Task: Find connections with filter location Budapest XX. kerület with filter topic #workingathomewith filter profile language Potuguese with filter current company HackerEarth with filter school Institute of Road and Transport Technology with filter industry Military and International Affairs with filter service category Insurance with filter keywords title Commercial Loan Officer
Action: Mouse pressed left at (615, 82)
Screenshot: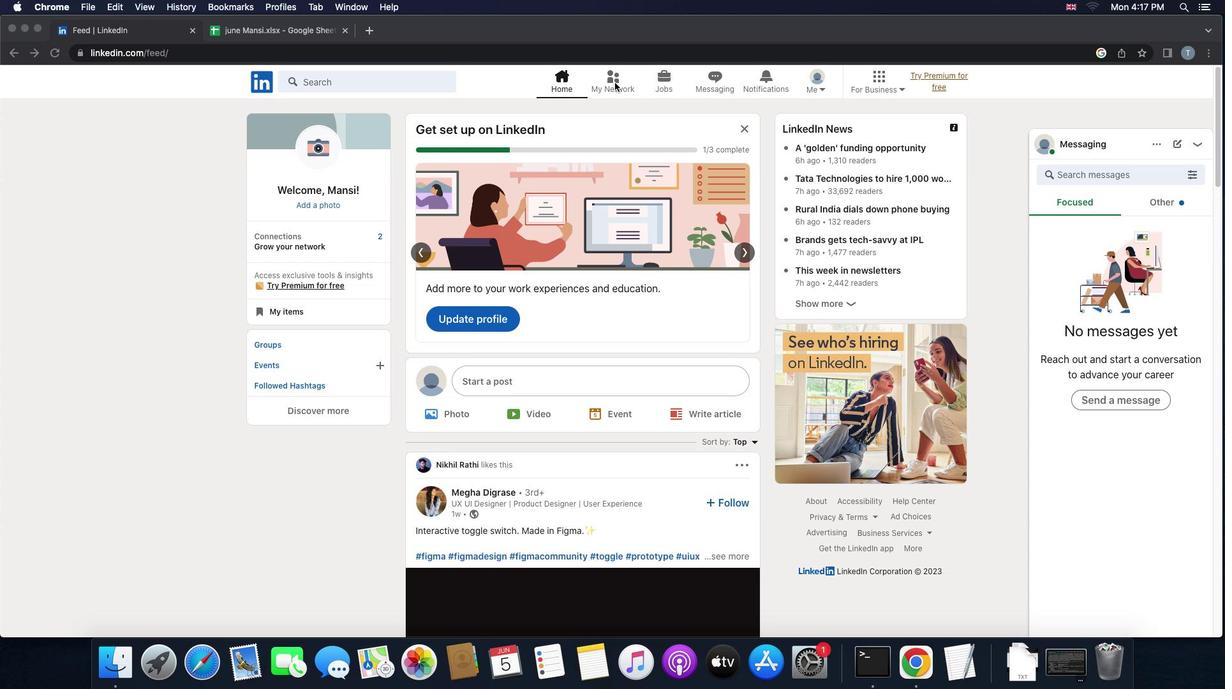 
Action: Mouse pressed left at (615, 82)
Screenshot: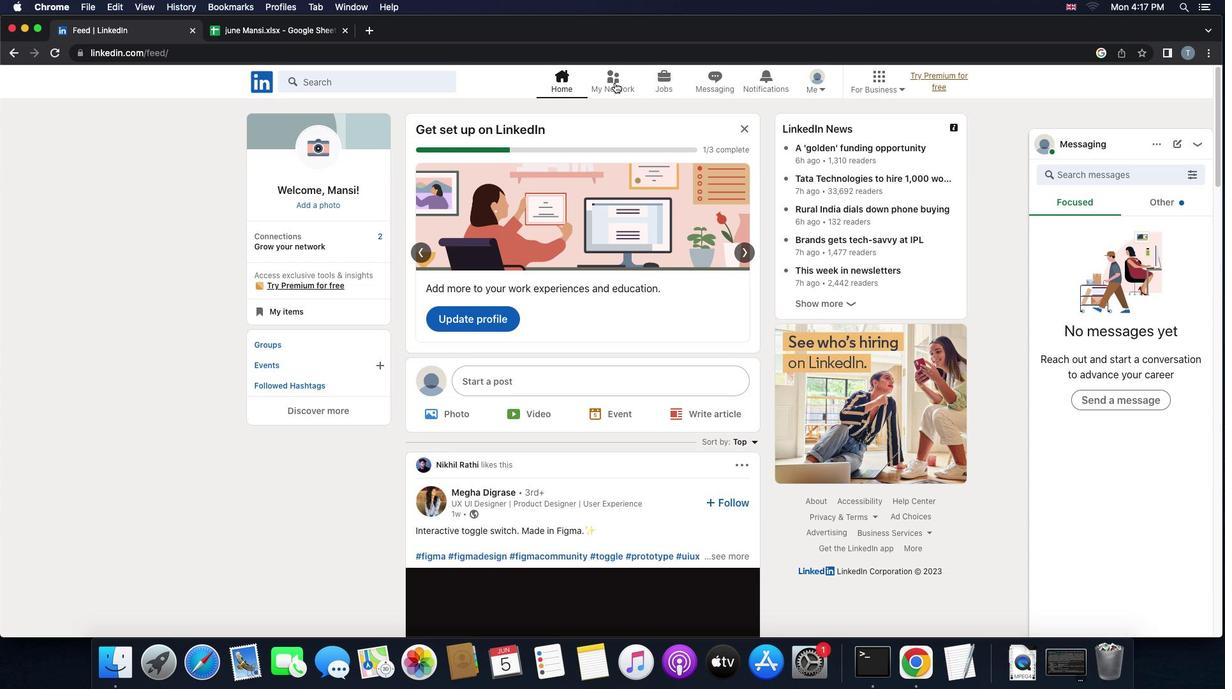 
Action: Mouse moved to (402, 151)
Screenshot: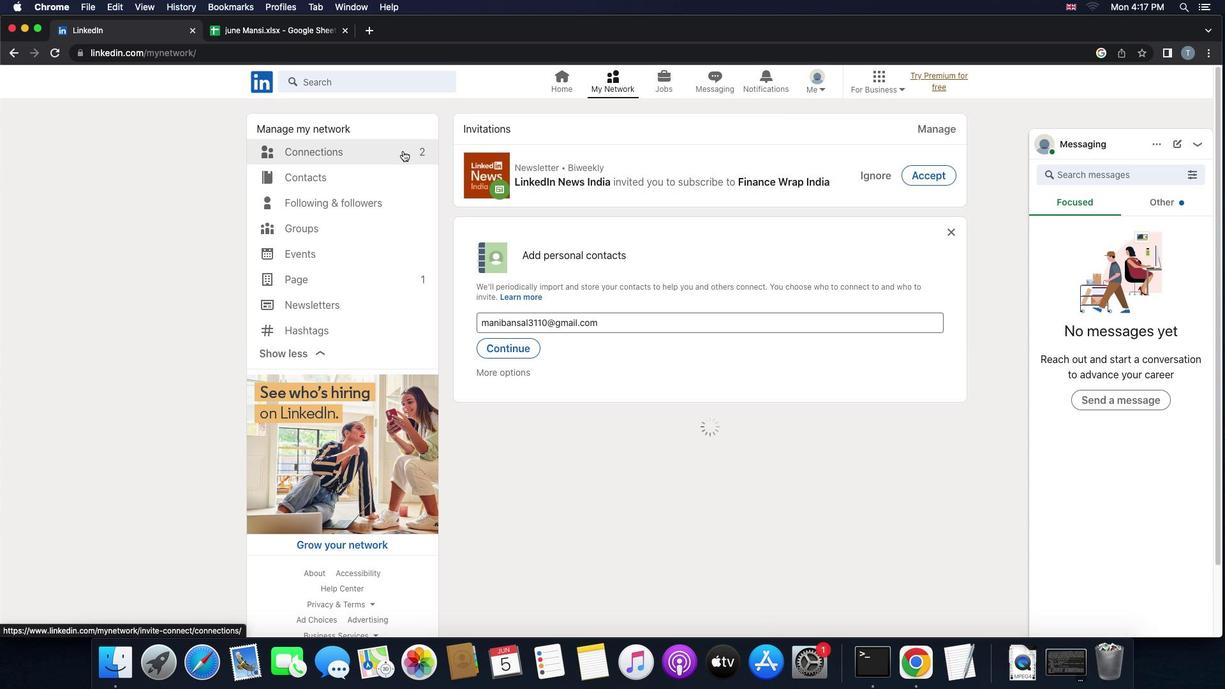 
Action: Mouse pressed left at (402, 151)
Screenshot: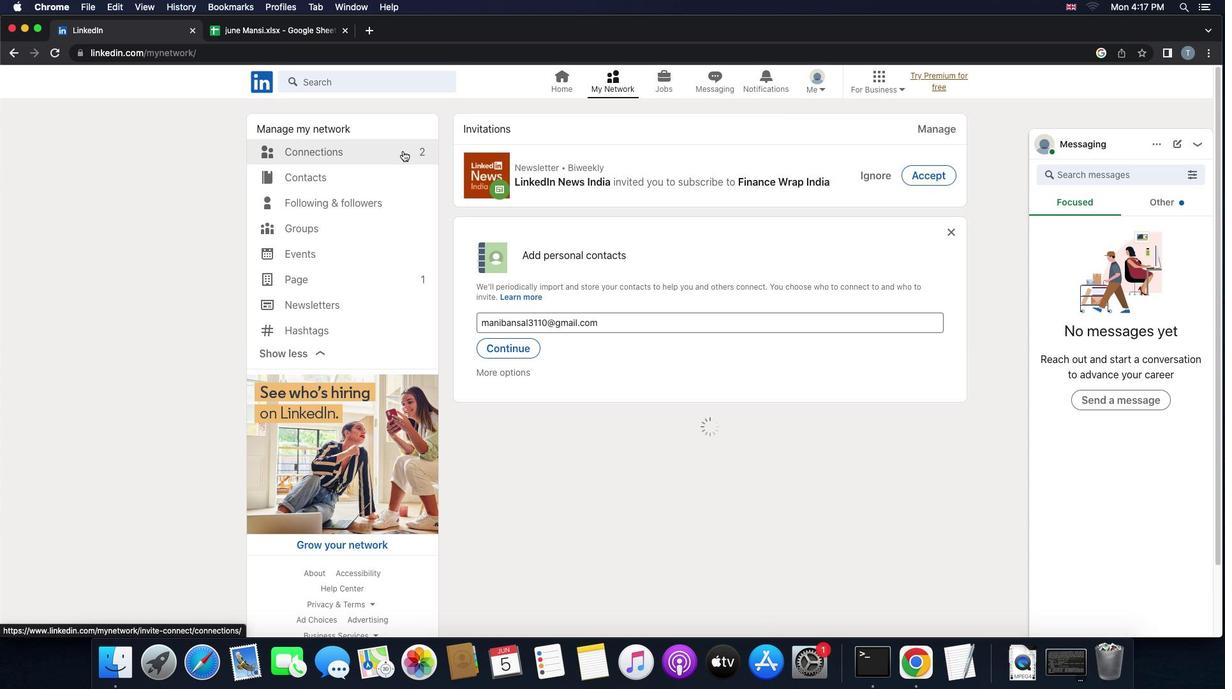 
Action: Mouse pressed left at (402, 151)
Screenshot: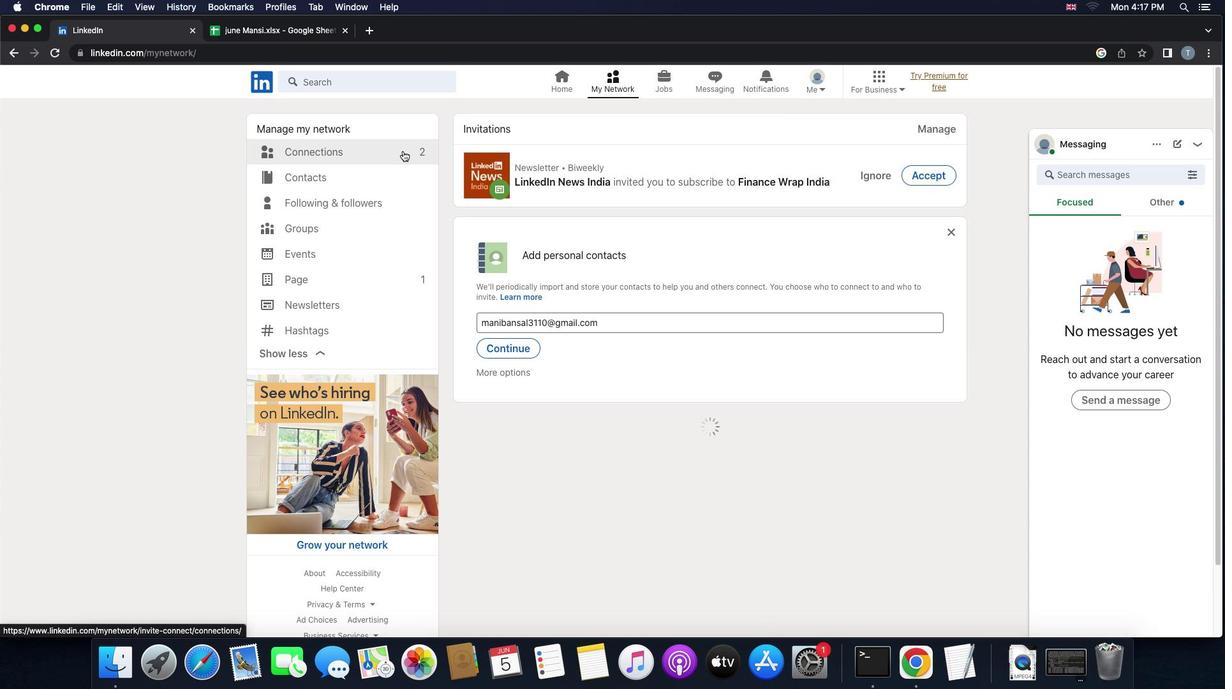 
Action: Mouse moved to (713, 144)
Screenshot: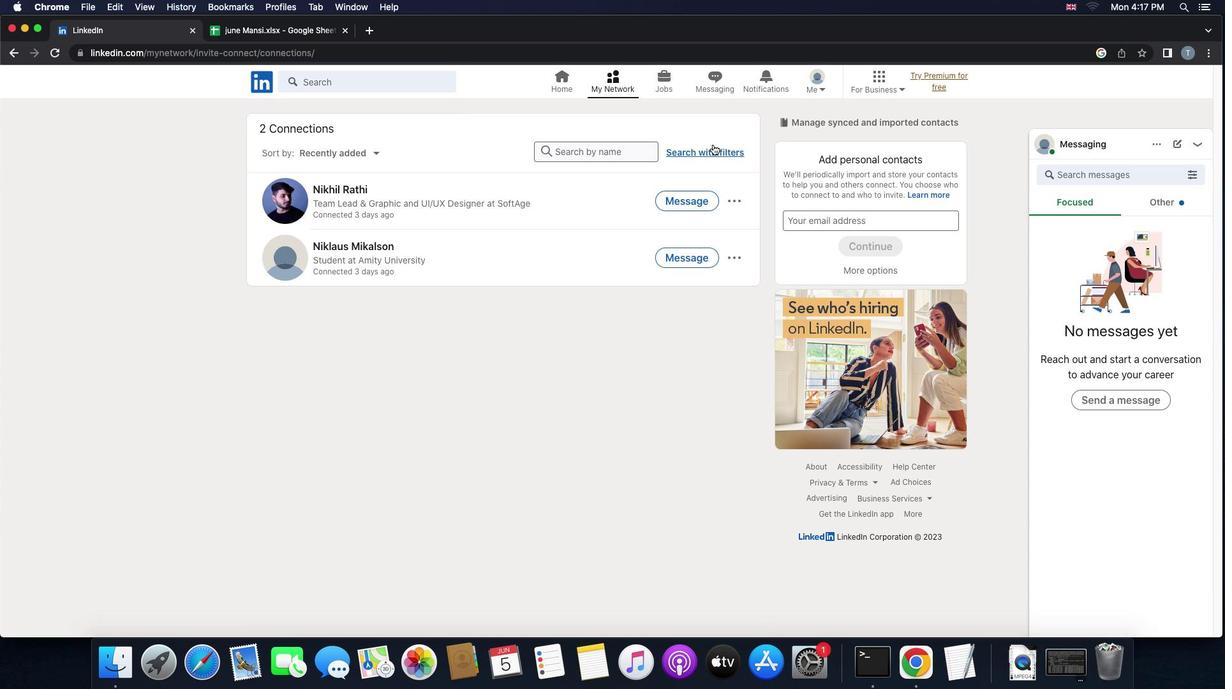 
Action: Mouse pressed left at (713, 144)
Screenshot: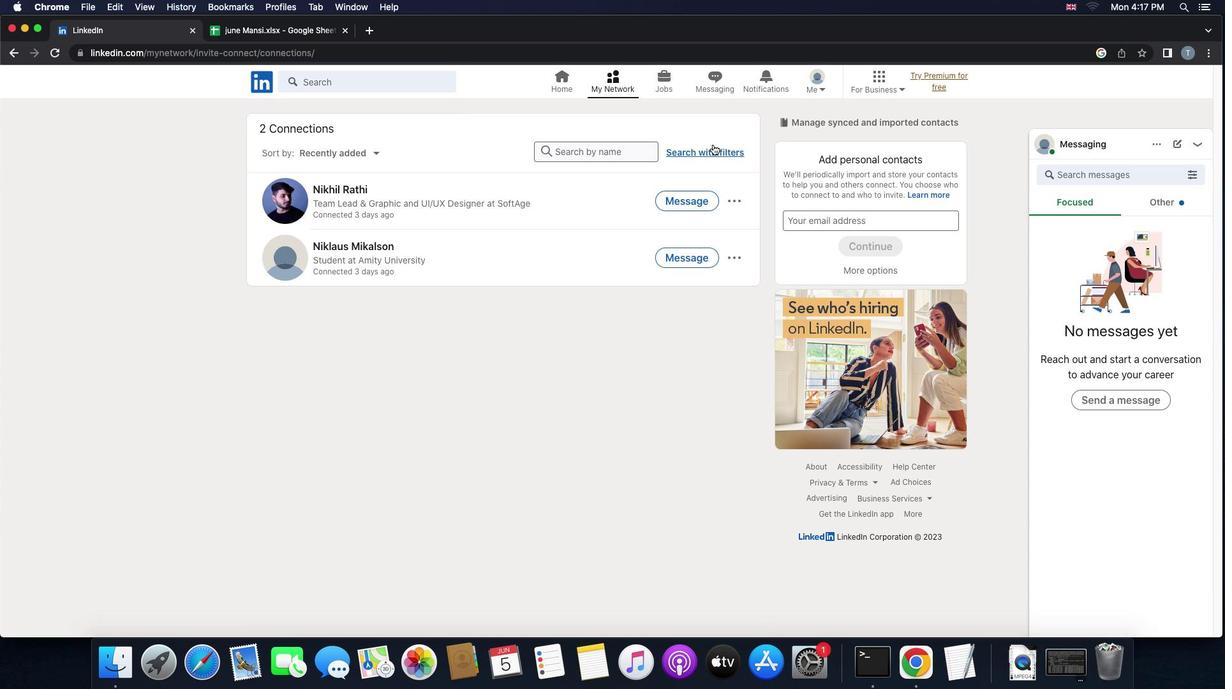 
Action: Mouse moved to (686, 115)
Screenshot: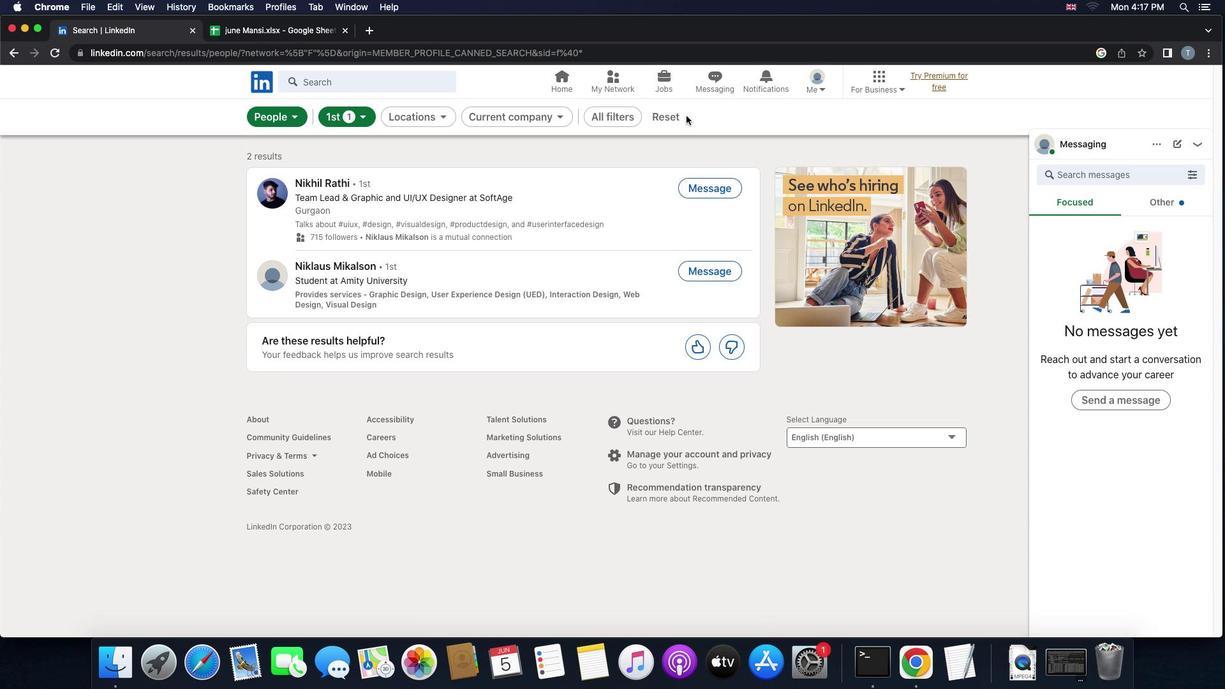 
Action: Mouse pressed left at (686, 115)
Screenshot: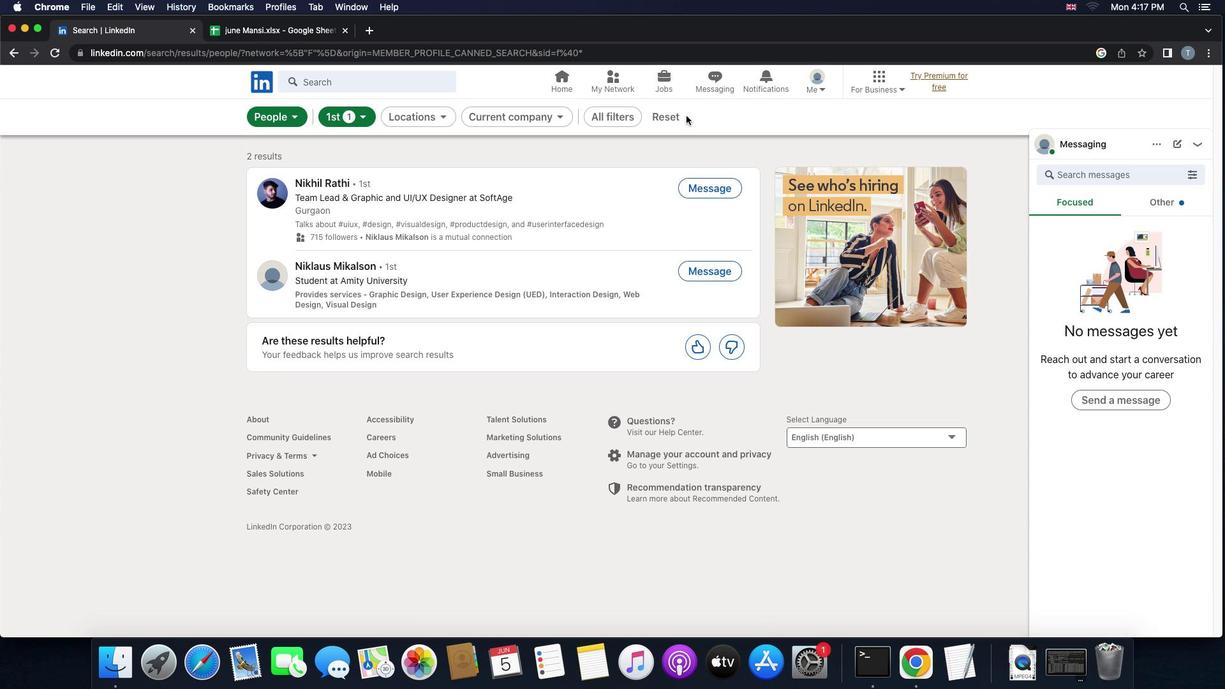 
Action: Mouse moved to (676, 115)
Screenshot: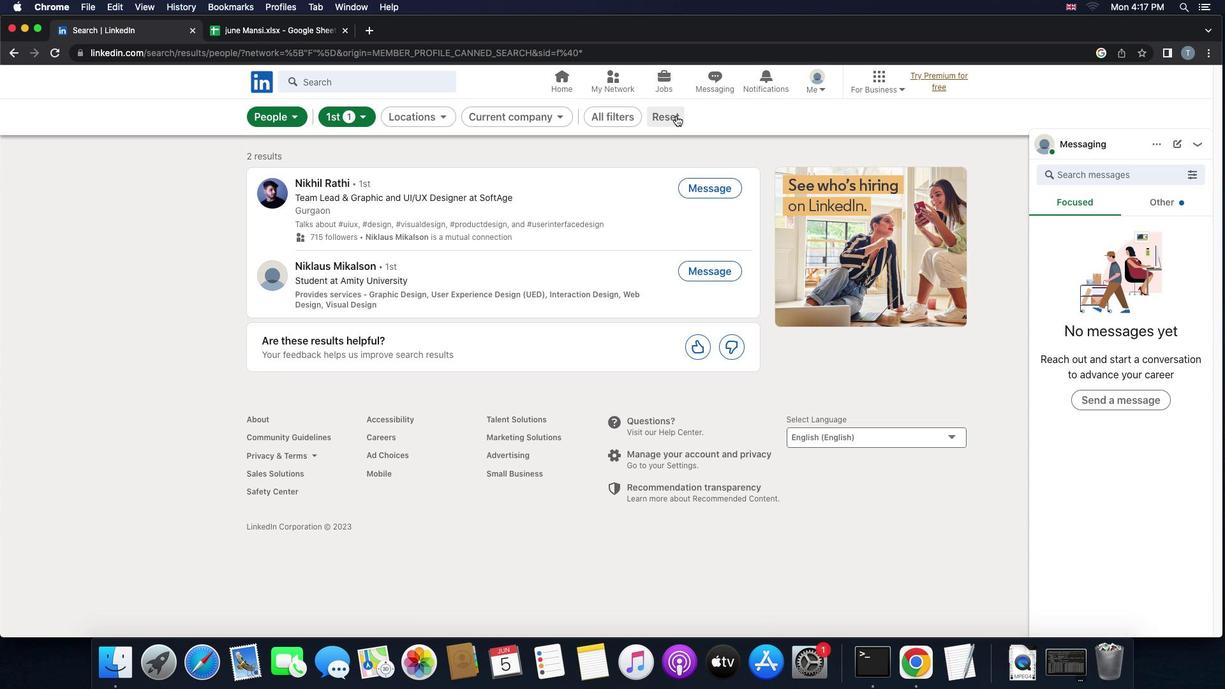 
Action: Mouse pressed left at (676, 115)
Screenshot: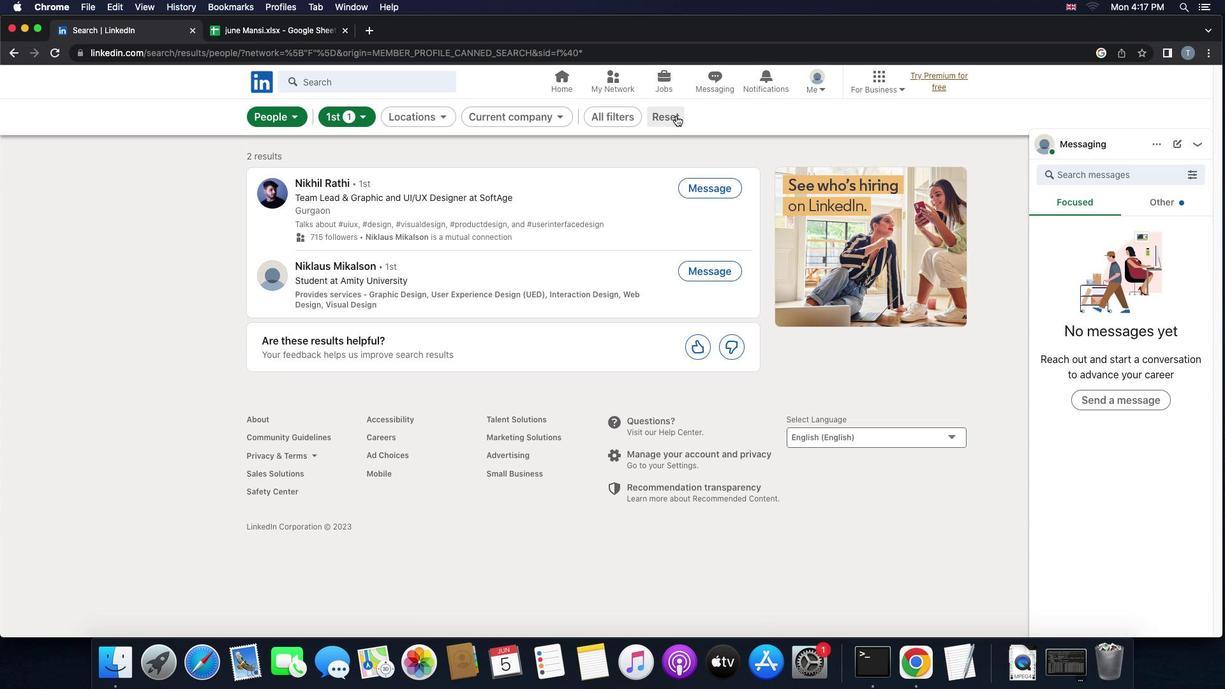 
Action: Mouse moved to (646, 120)
Screenshot: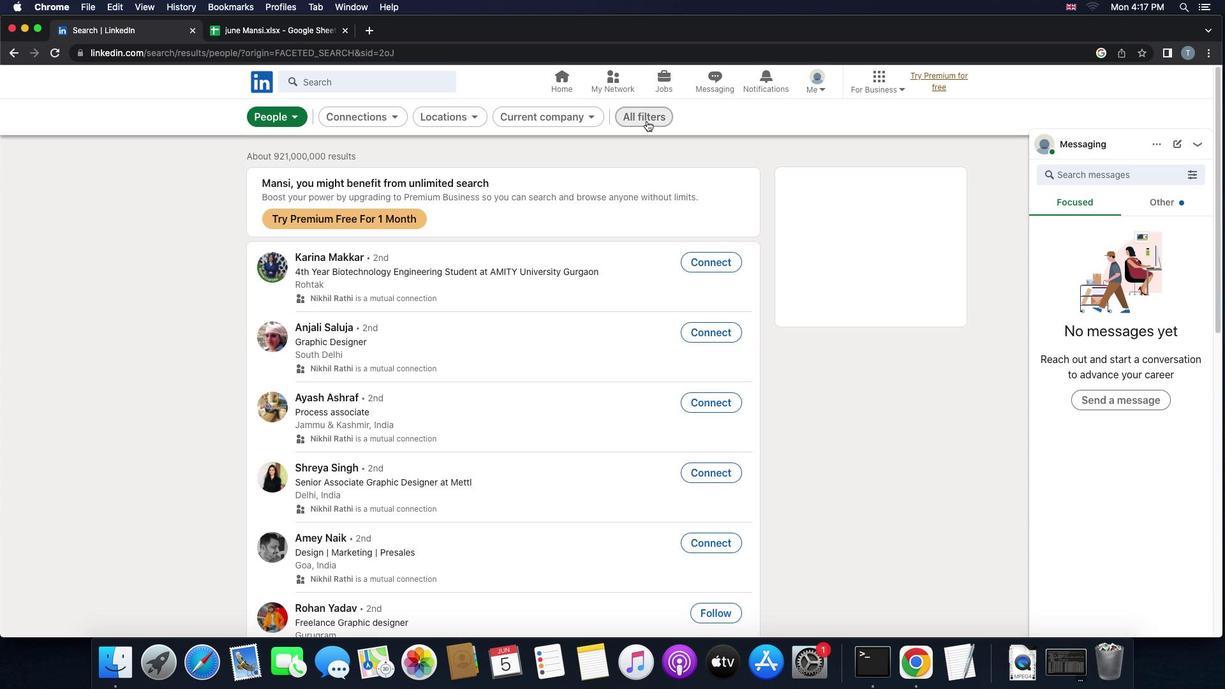 
Action: Mouse pressed left at (646, 120)
Screenshot: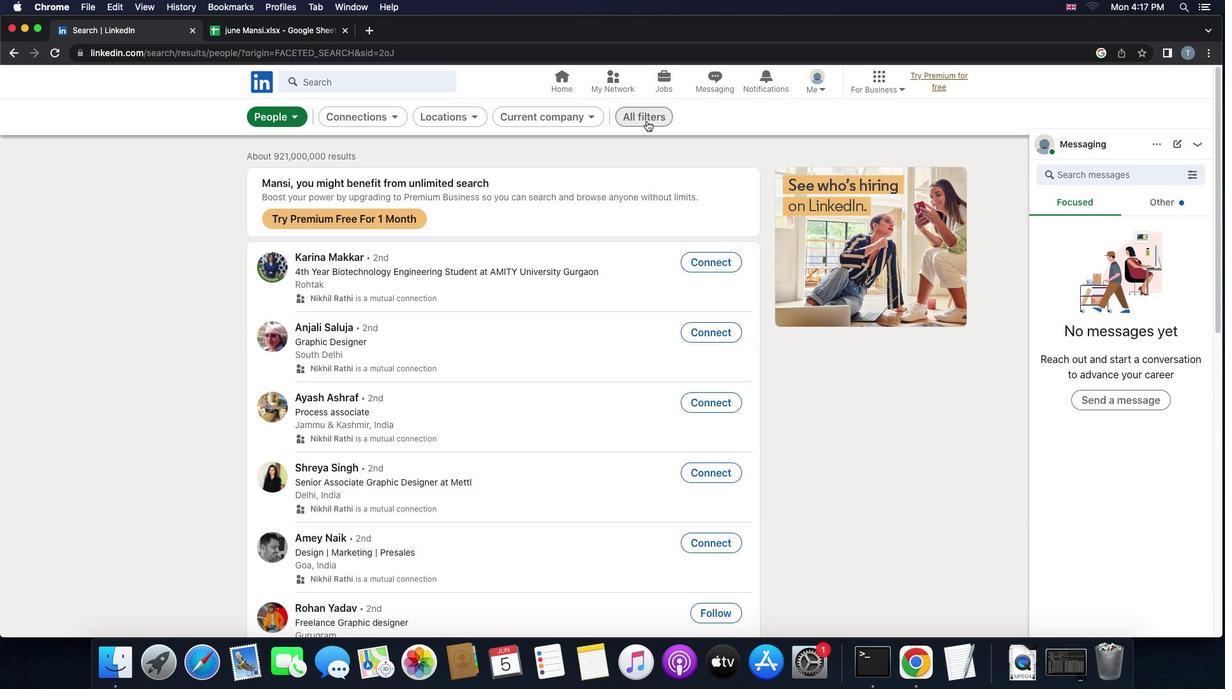 
Action: Mouse moved to (859, 302)
Screenshot: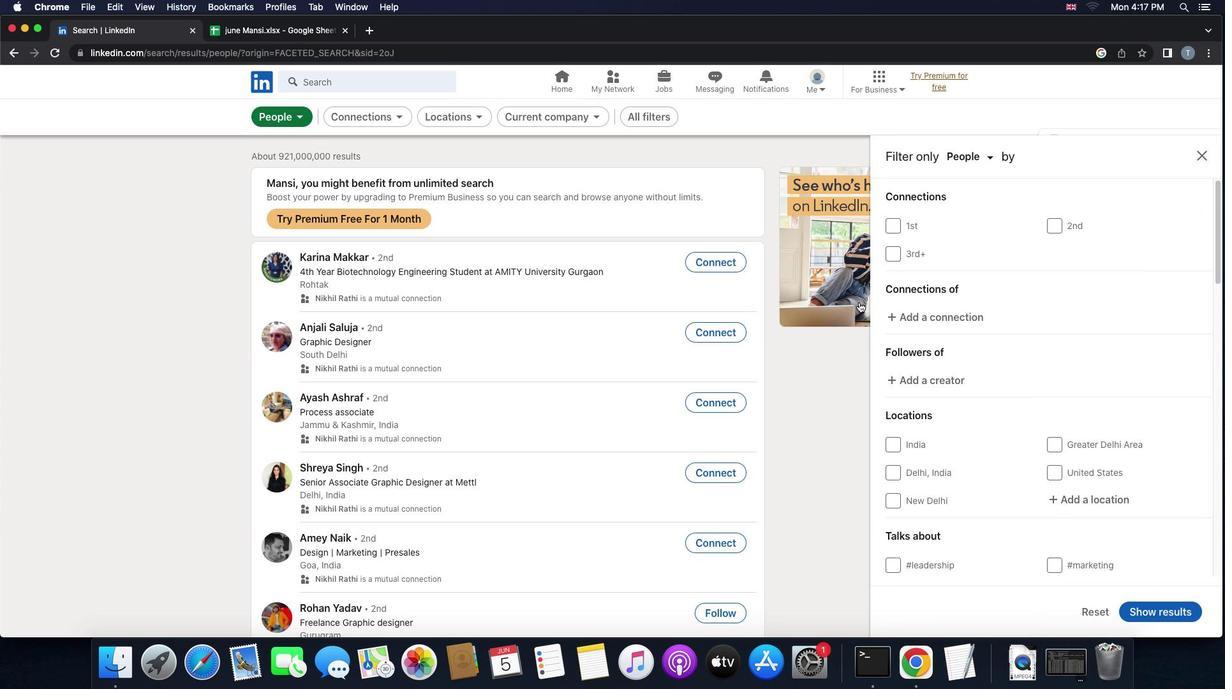 
Action: Mouse scrolled (859, 302) with delta (0, 0)
Screenshot: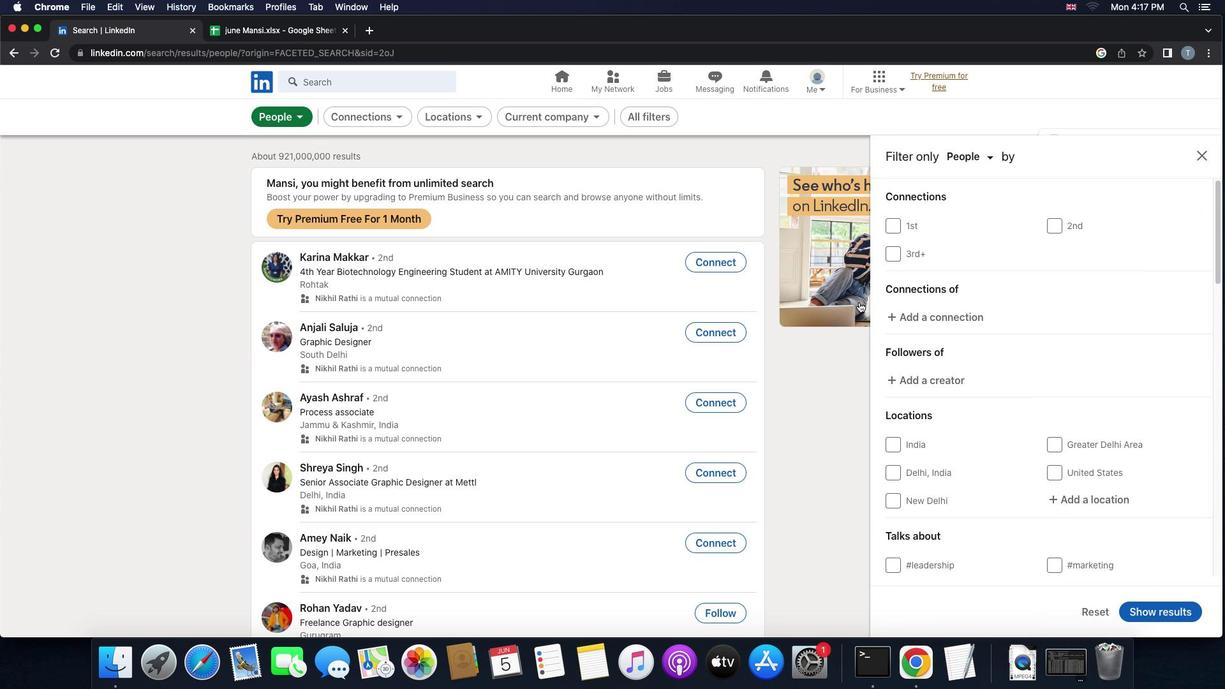 
Action: Mouse scrolled (859, 302) with delta (0, 0)
Screenshot: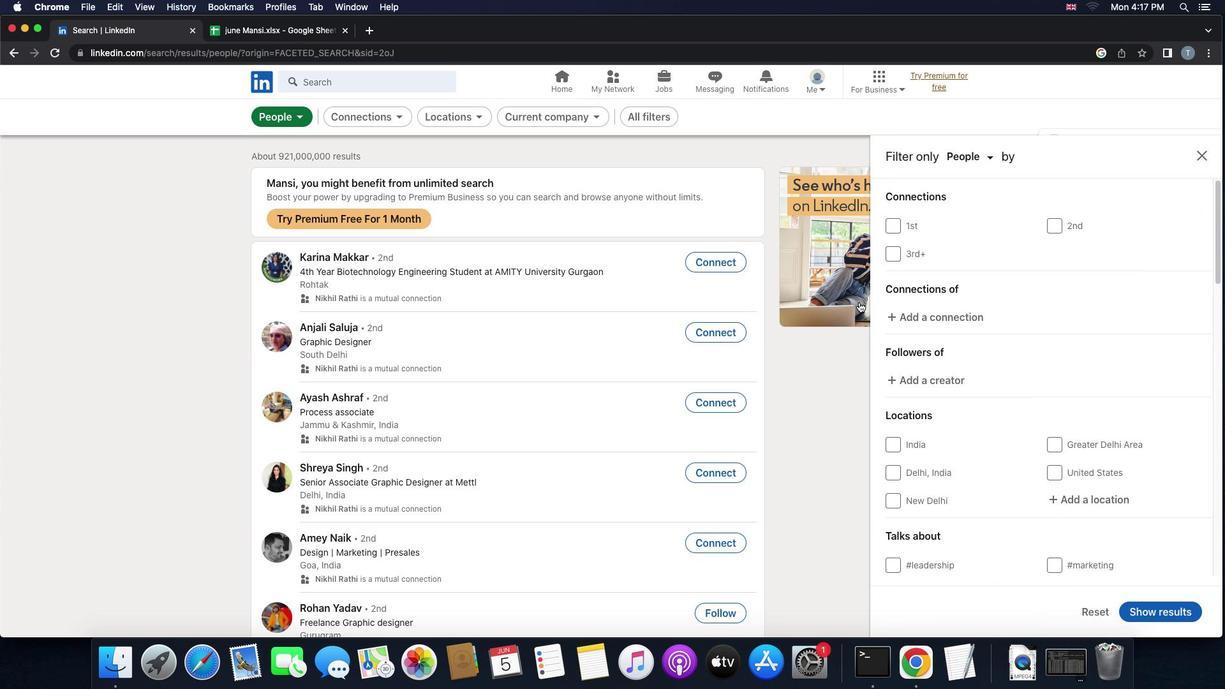 
Action: Mouse scrolled (859, 302) with delta (0, -1)
Screenshot: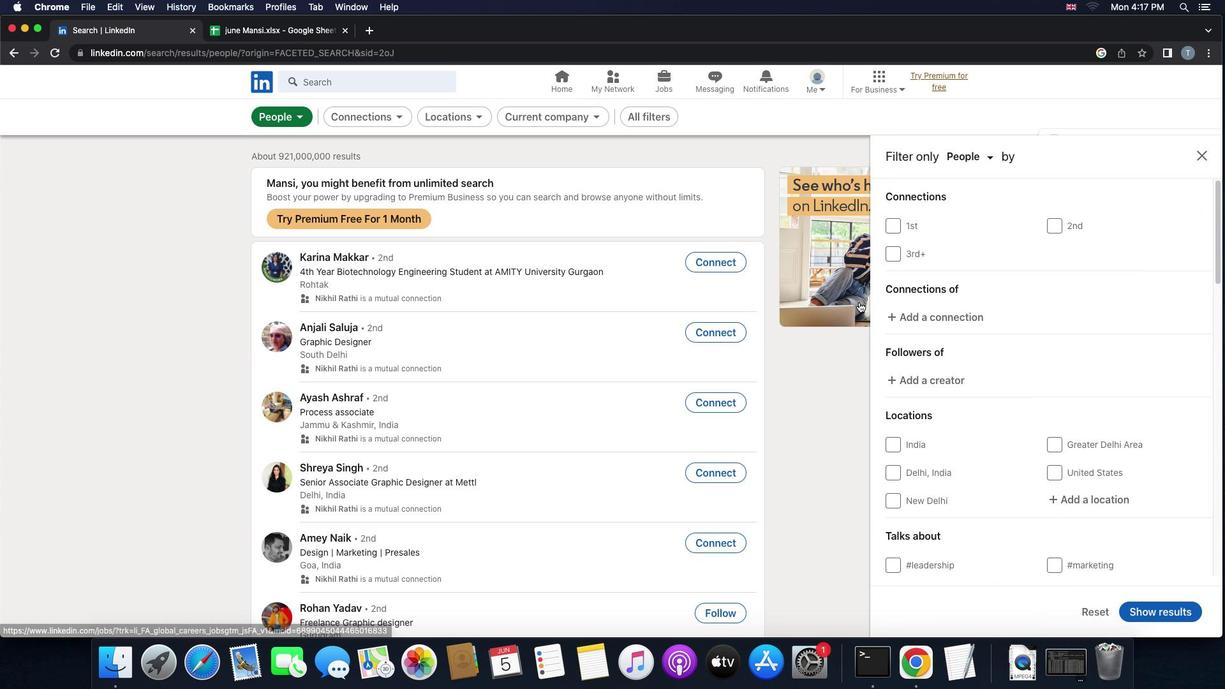 
Action: Mouse scrolled (859, 302) with delta (0, -1)
Screenshot: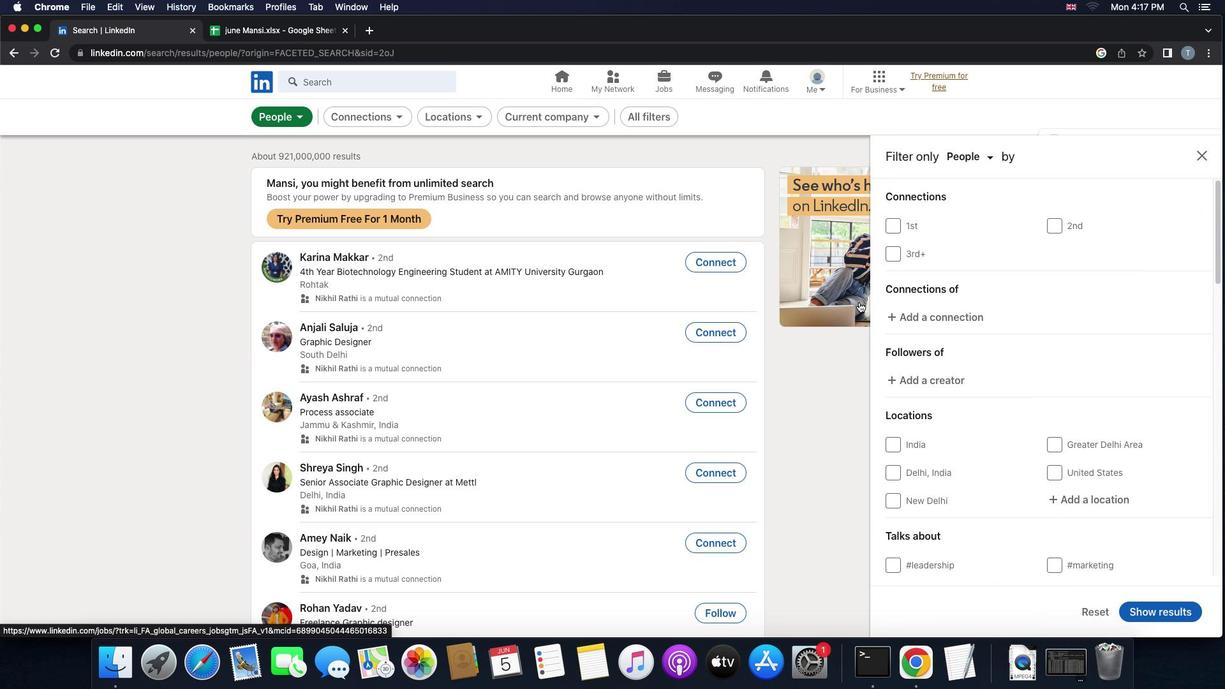 
Action: Mouse moved to (936, 427)
Screenshot: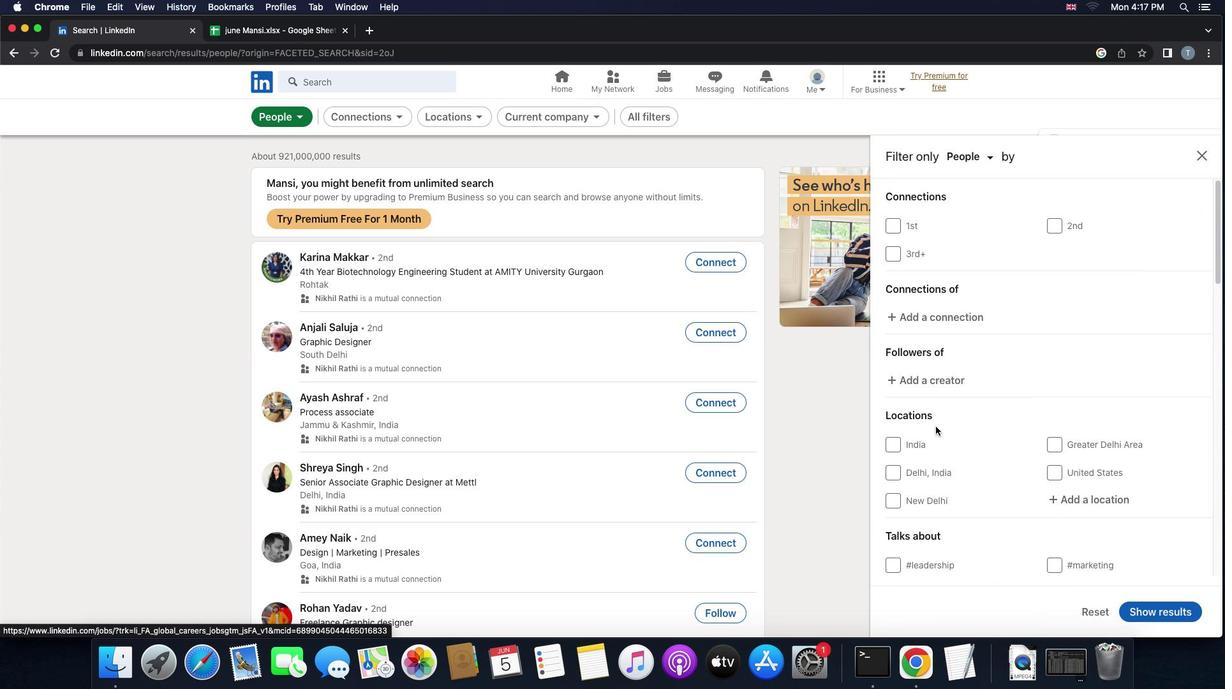 
Action: Mouse scrolled (936, 427) with delta (0, 0)
Screenshot: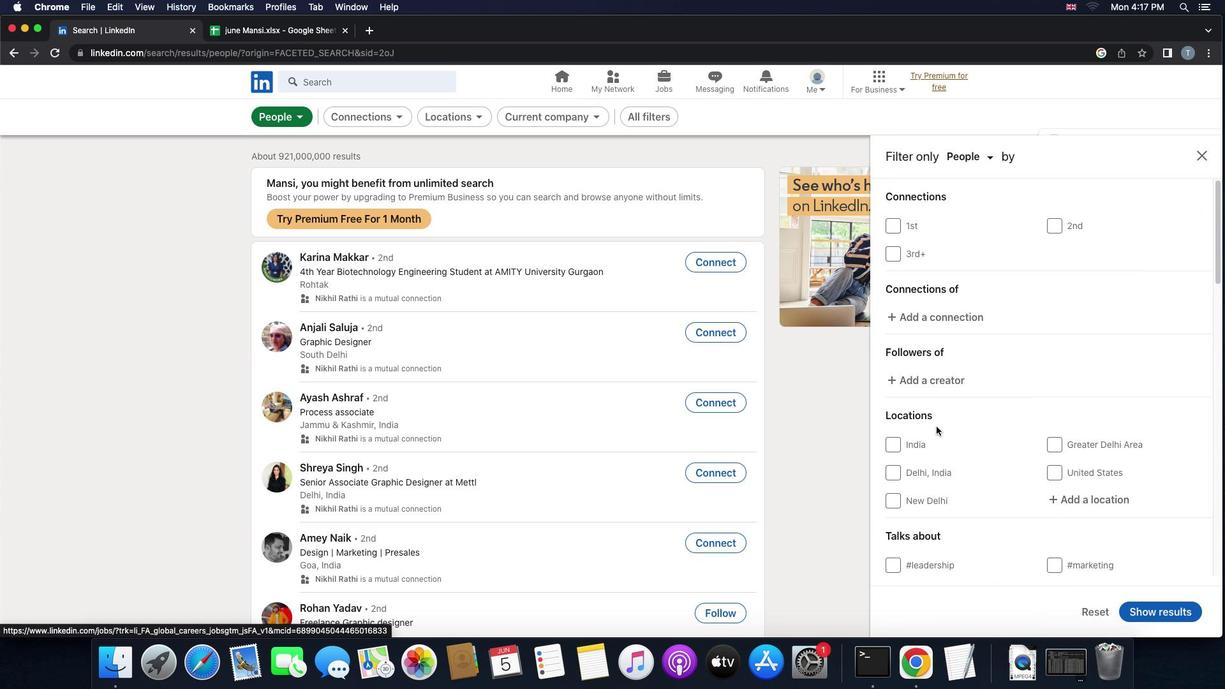 
Action: Mouse moved to (936, 427)
Screenshot: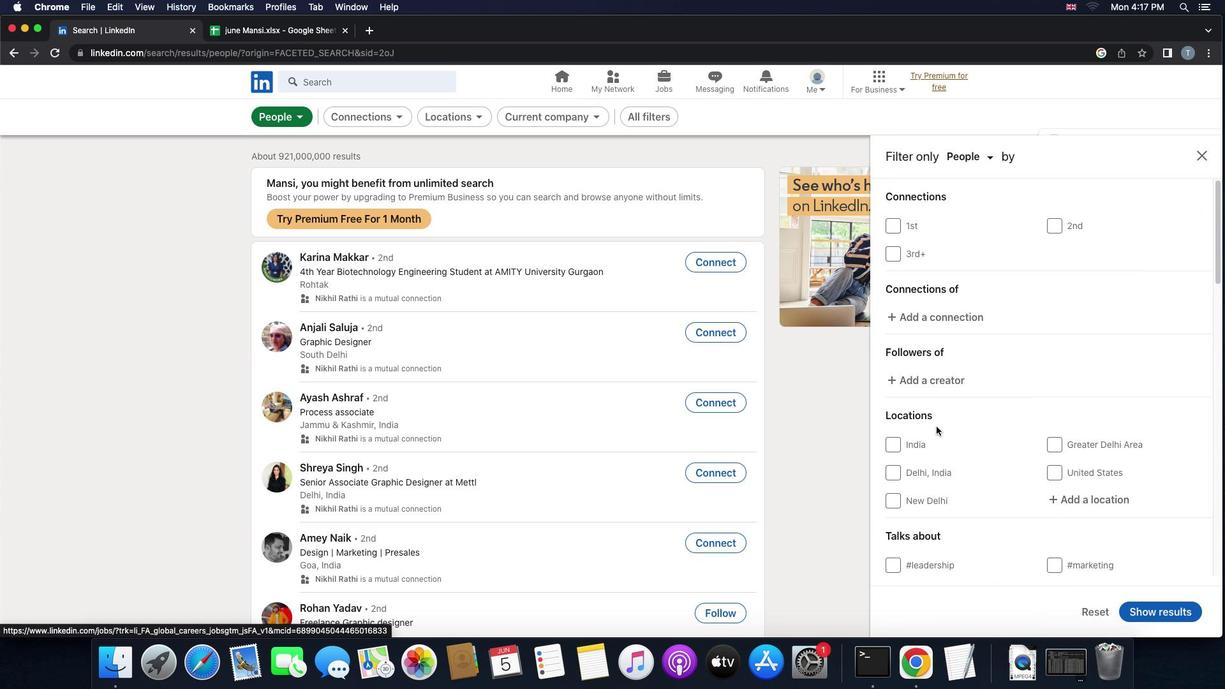 
Action: Mouse scrolled (936, 427) with delta (0, 0)
Screenshot: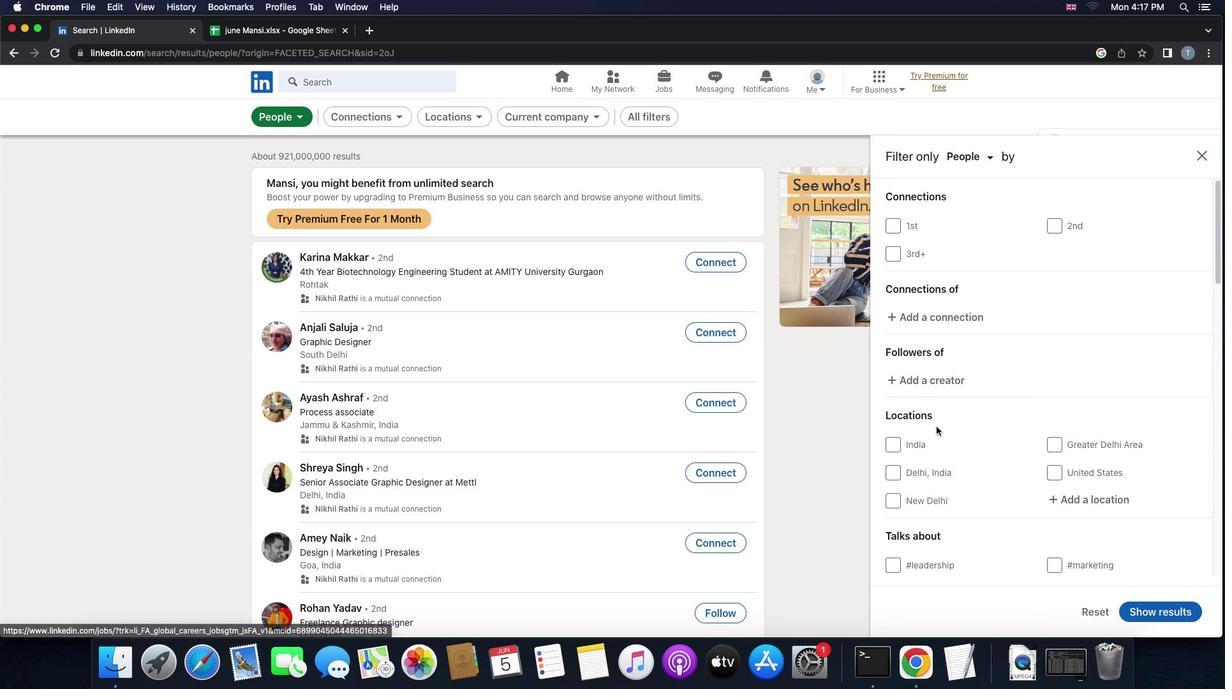 
Action: Mouse scrolled (936, 427) with delta (0, -1)
Screenshot: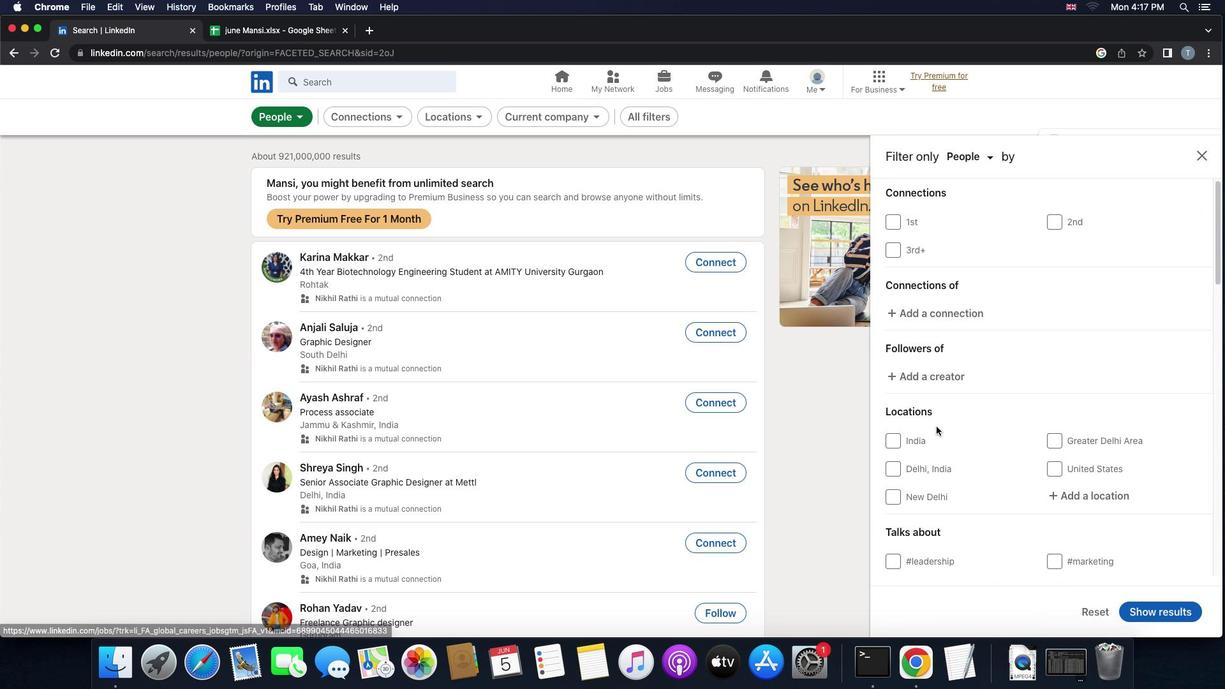 
Action: Mouse scrolled (936, 427) with delta (0, -1)
Screenshot: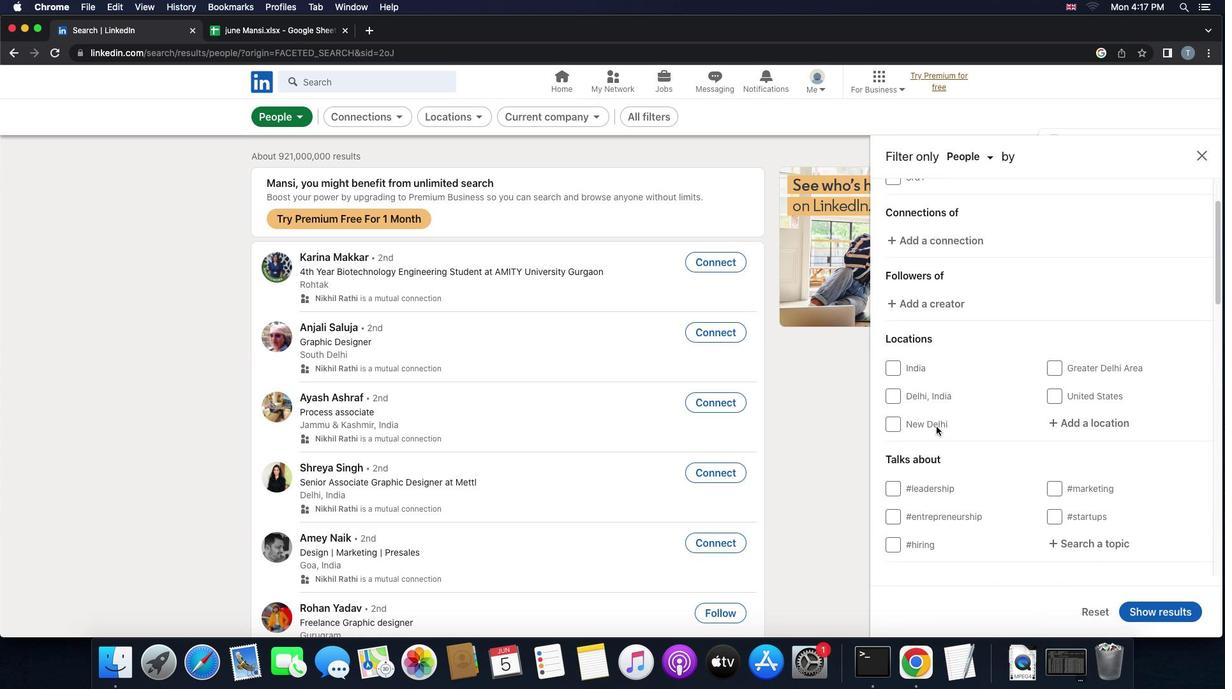 
Action: Mouse moved to (1079, 353)
Screenshot: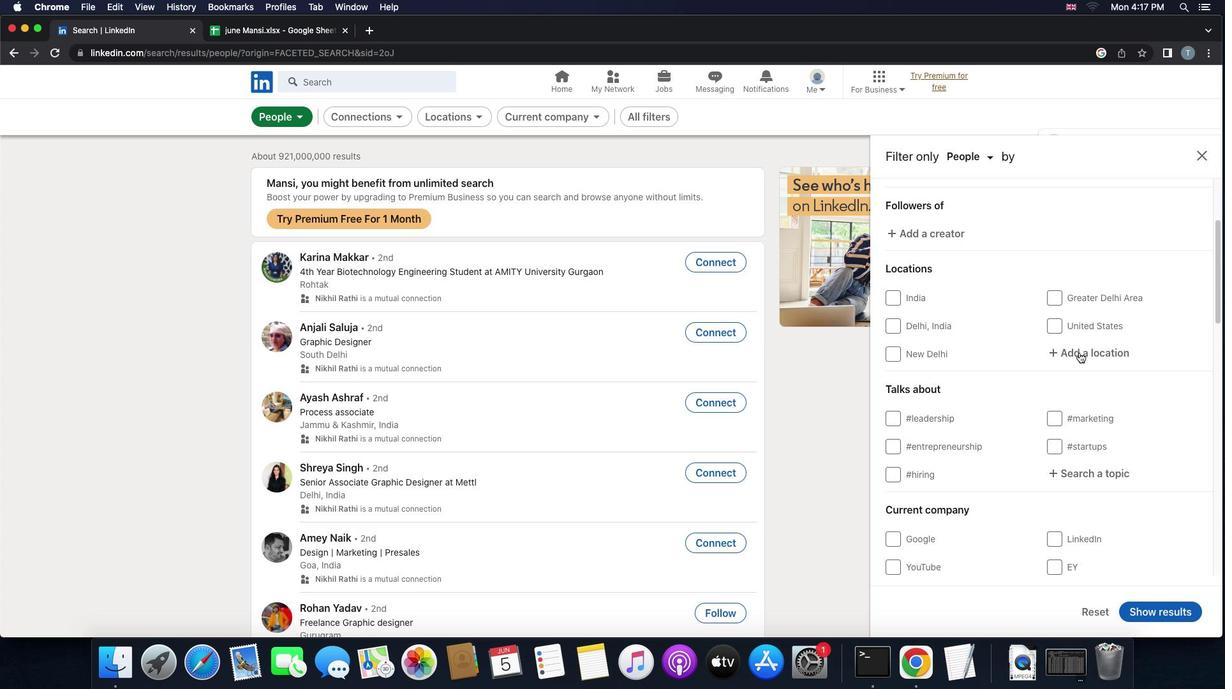 
Action: Mouse pressed left at (1079, 353)
Screenshot: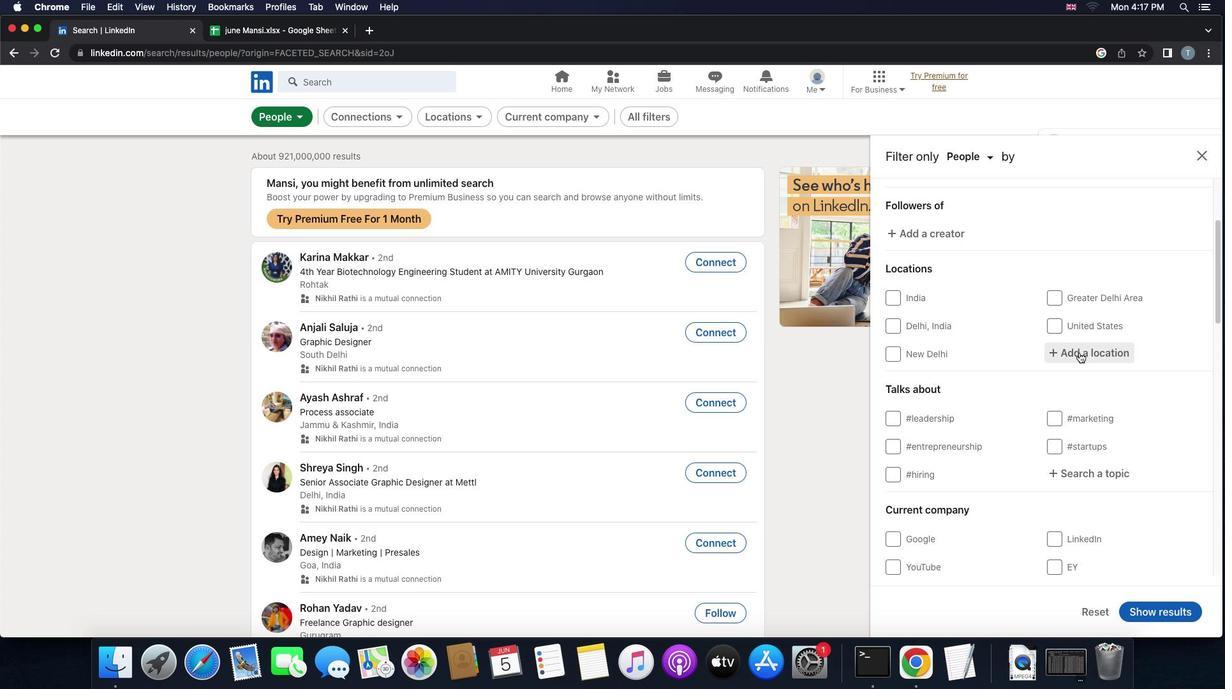 
Action: Key pressed Key.shift'B''u''d''a''p''e''s''t'Key.spaceKey.shift'X''X''.''k''e''r''u''l''e''t'
Screenshot: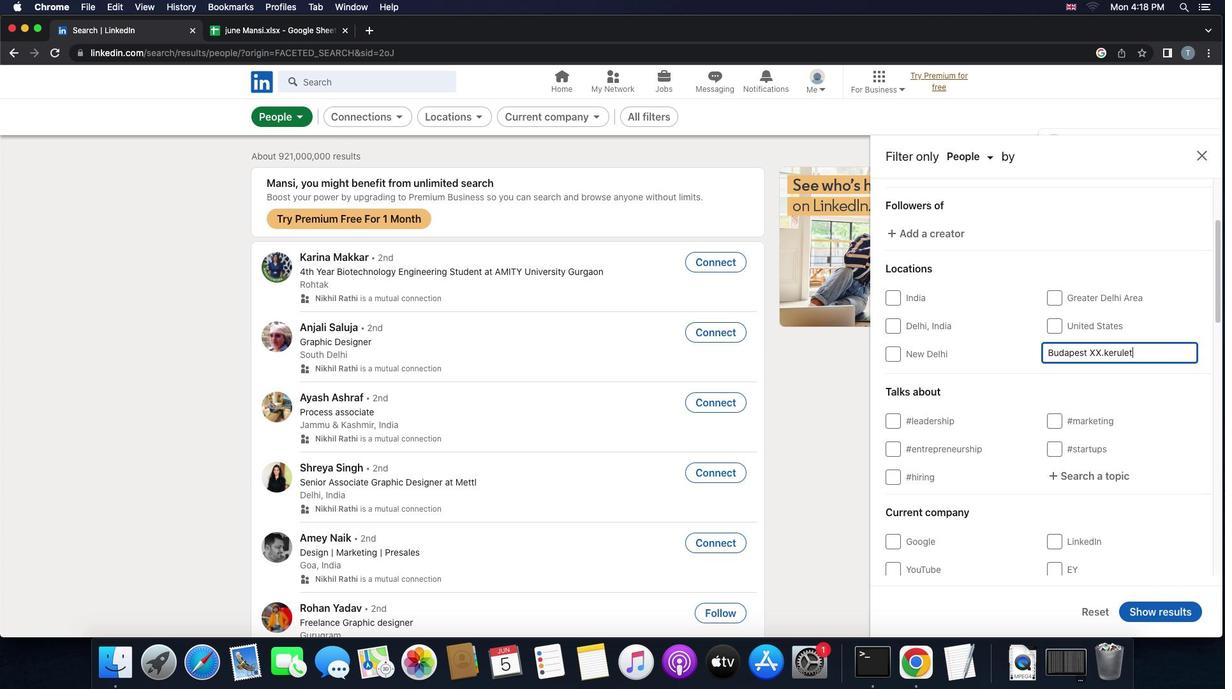 
Action: Mouse moved to (1063, 479)
Screenshot: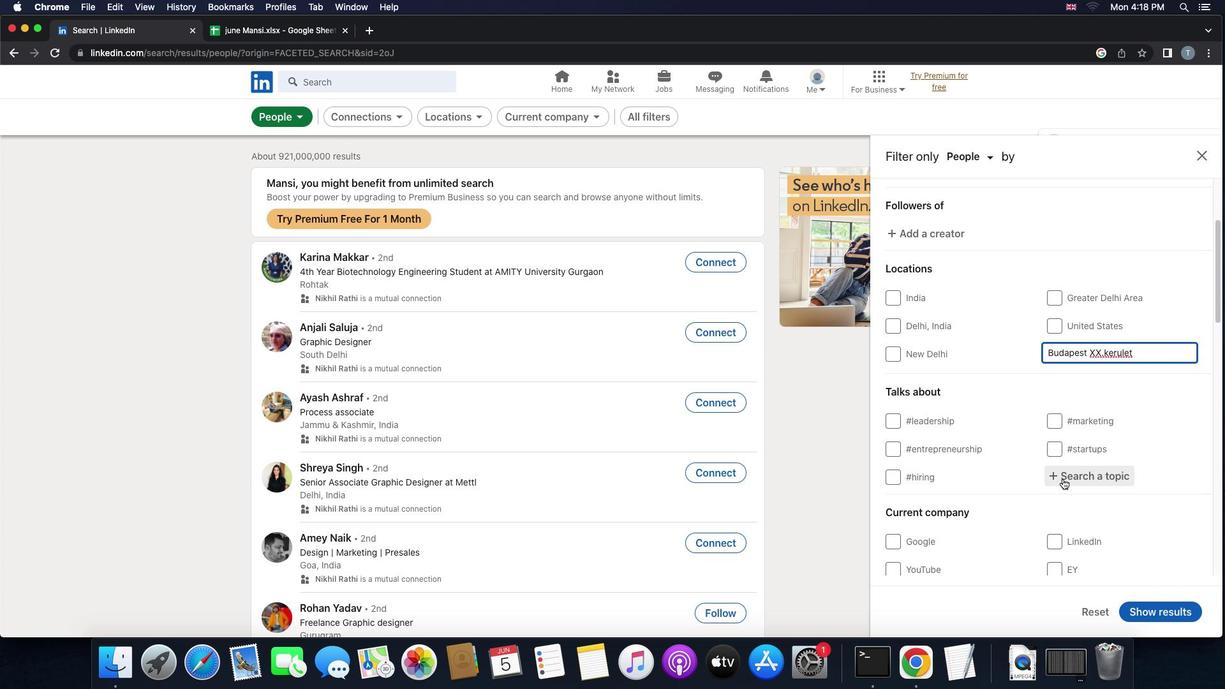 
Action: Mouse pressed left at (1063, 479)
Screenshot: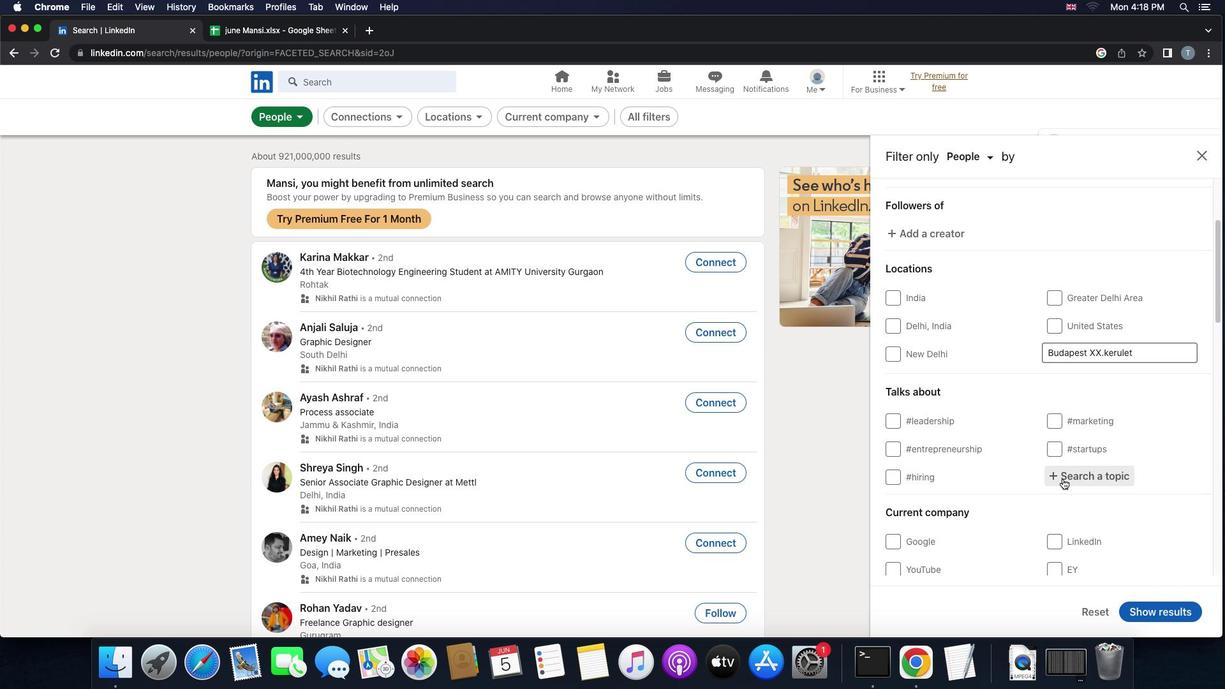 
Action: Mouse moved to (1063, 479)
Screenshot: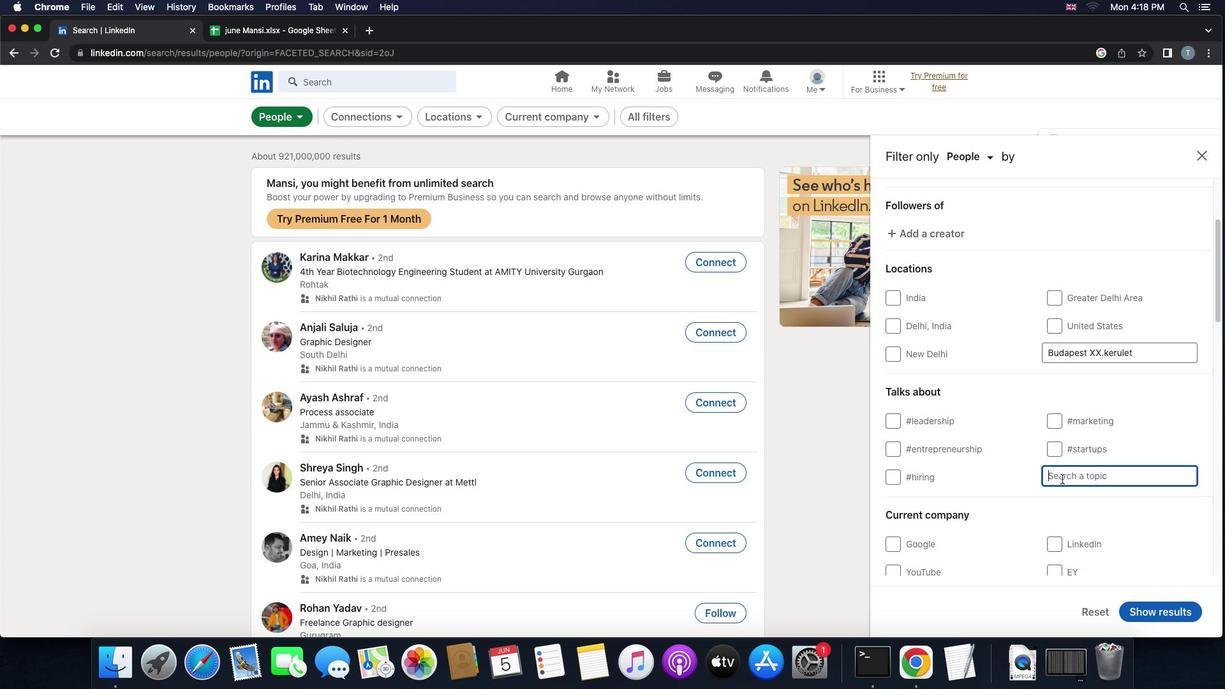 
Action: Mouse scrolled (1063, 479) with delta (0, 0)
Screenshot: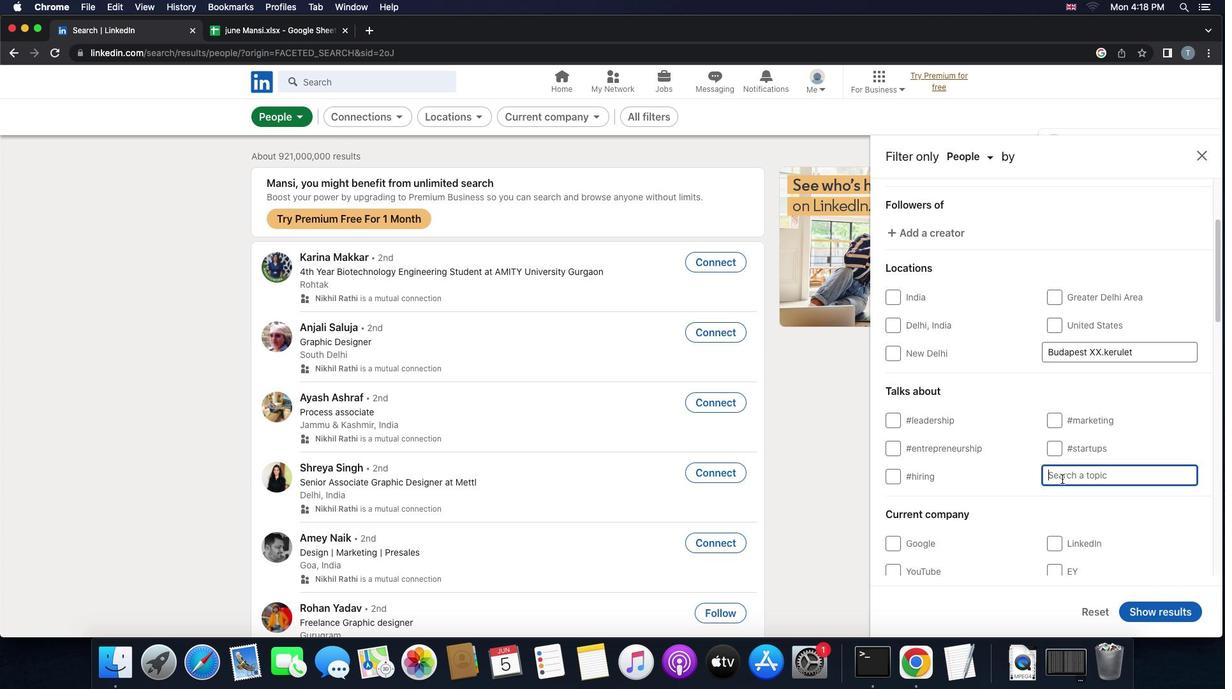 
Action: Mouse scrolled (1063, 479) with delta (0, 0)
Screenshot: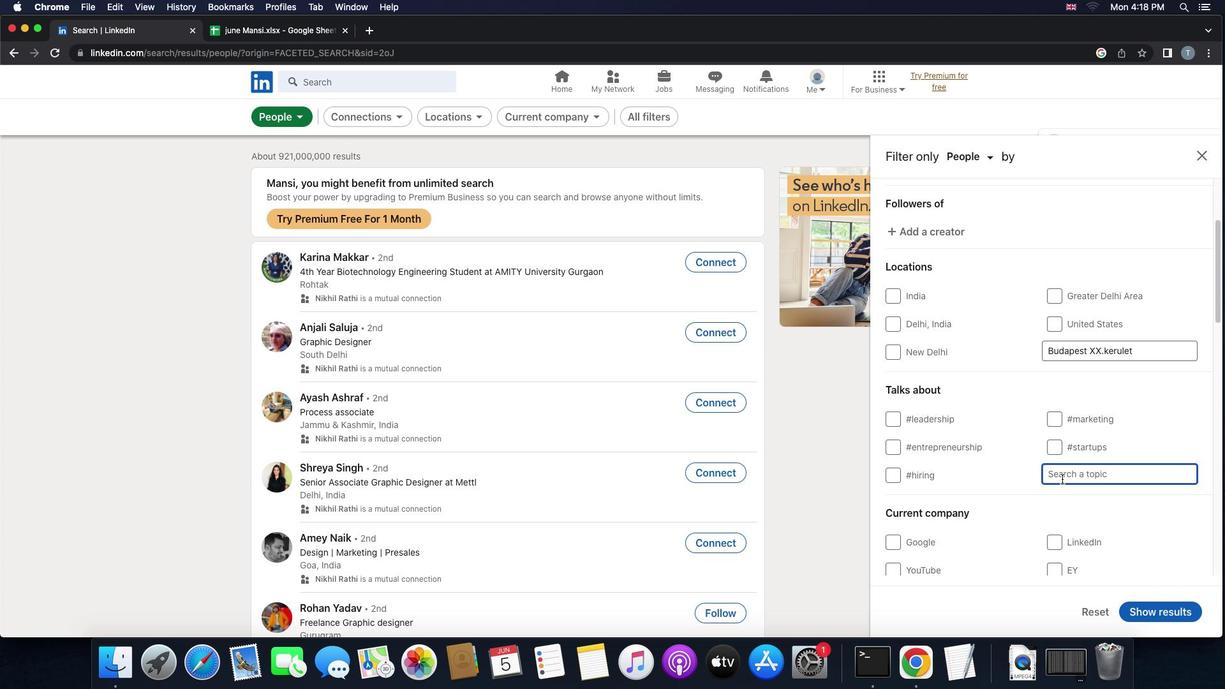 
Action: Mouse scrolled (1063, 479) with delta (0, 0)
Screenshot: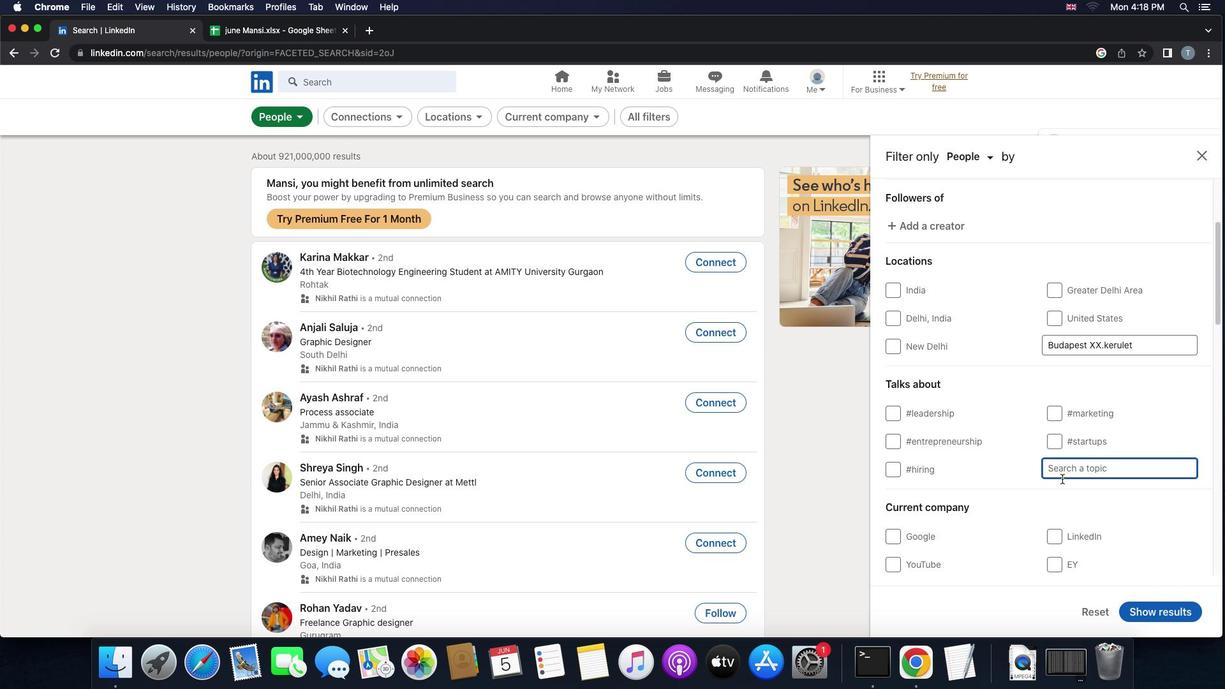 
Action: Mouse scrolled (1063, 479) with delta (0, 0)
Screenshot: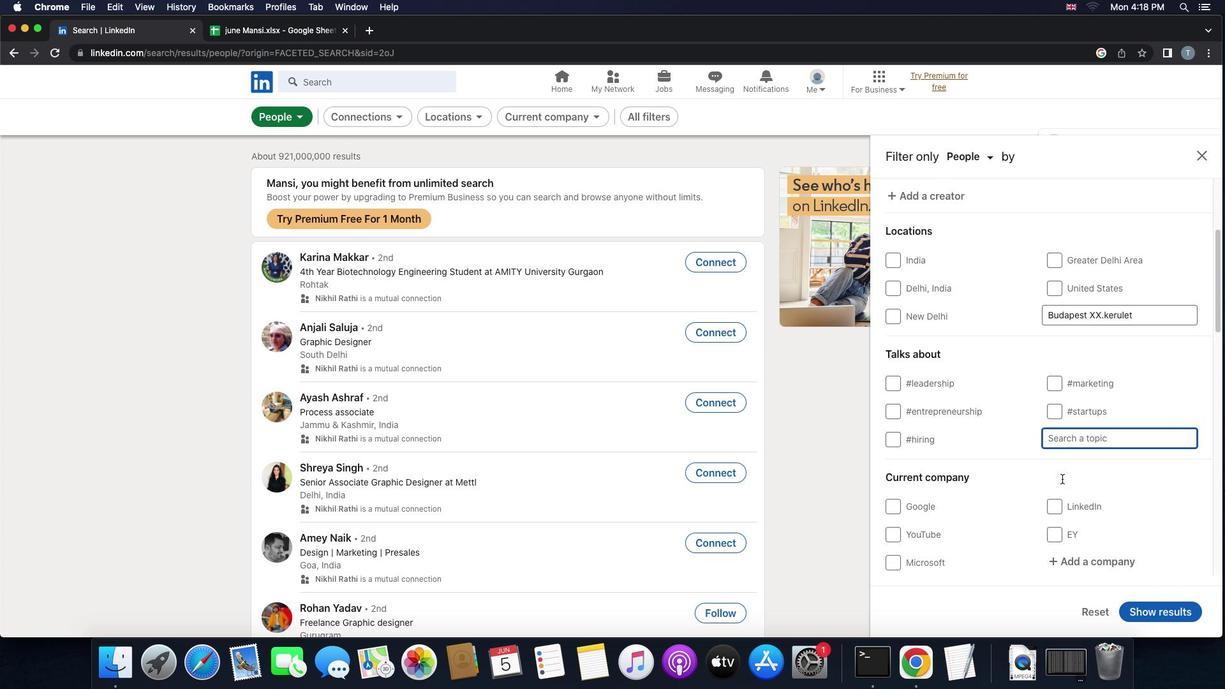 
Action: Mouse scrolled (1063, 479) with delta (0, 0)
Screenshot: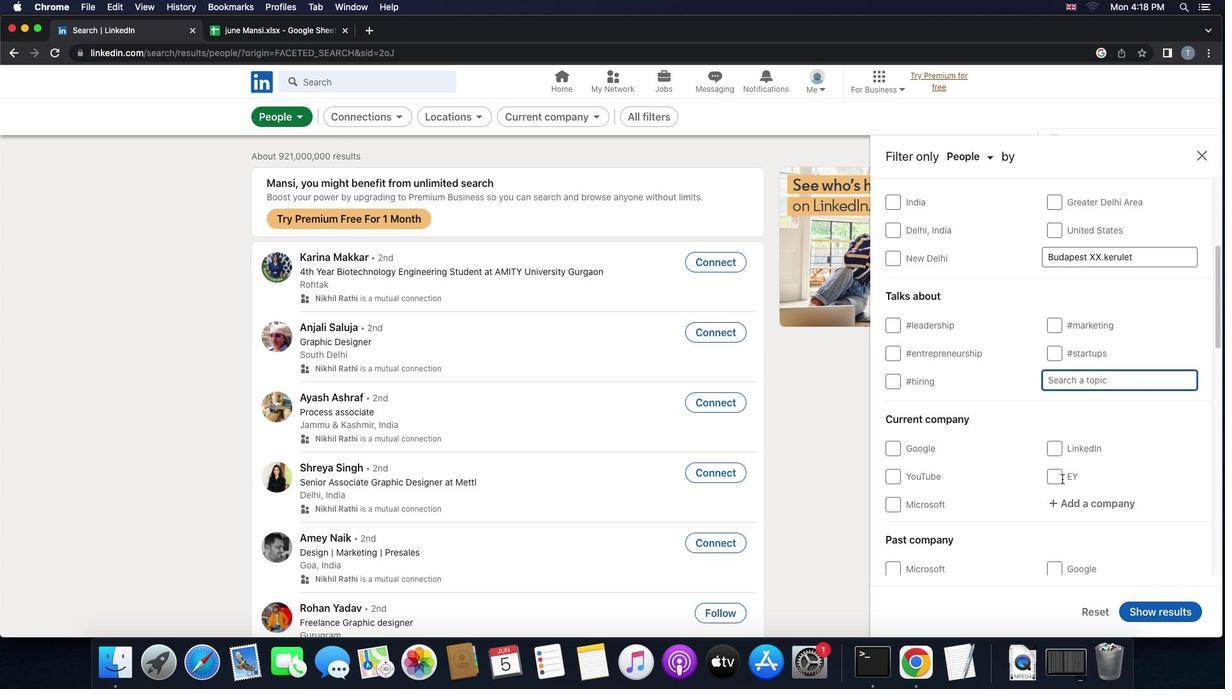 
Action: Mouse moved to (1055, 367)
Screenshot: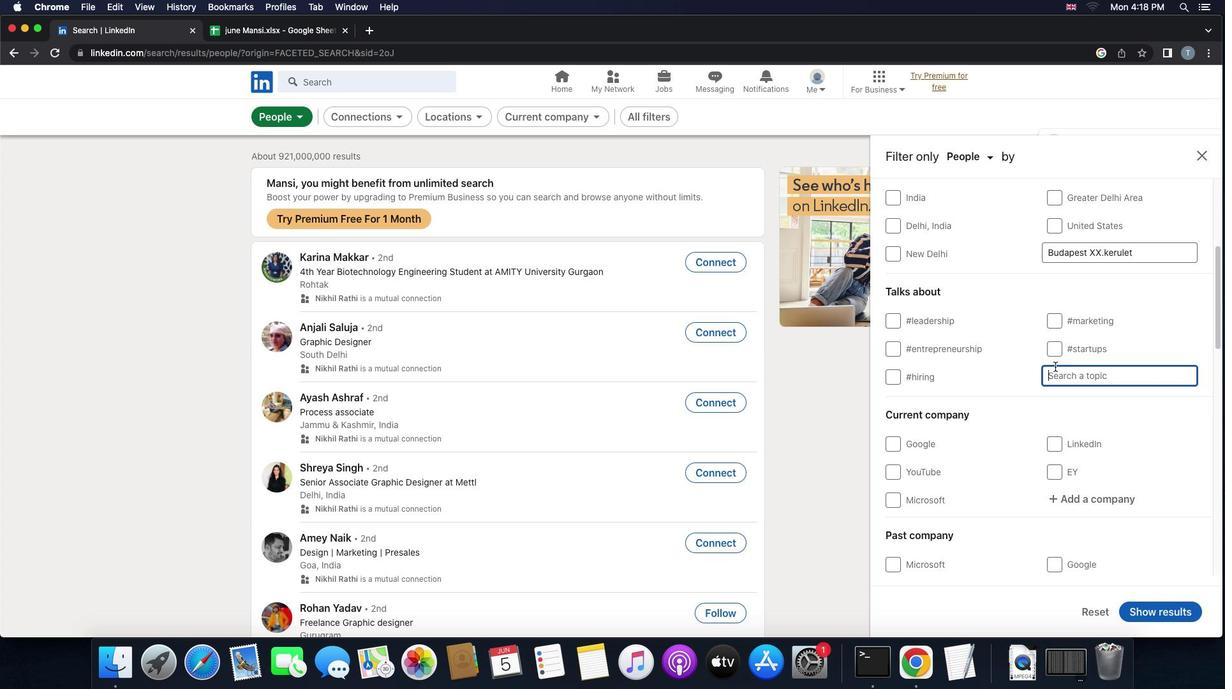 
Action: Key pressed 'w''o''r''k''i''n''g''a''t''h''o''m''e'
Screenshot: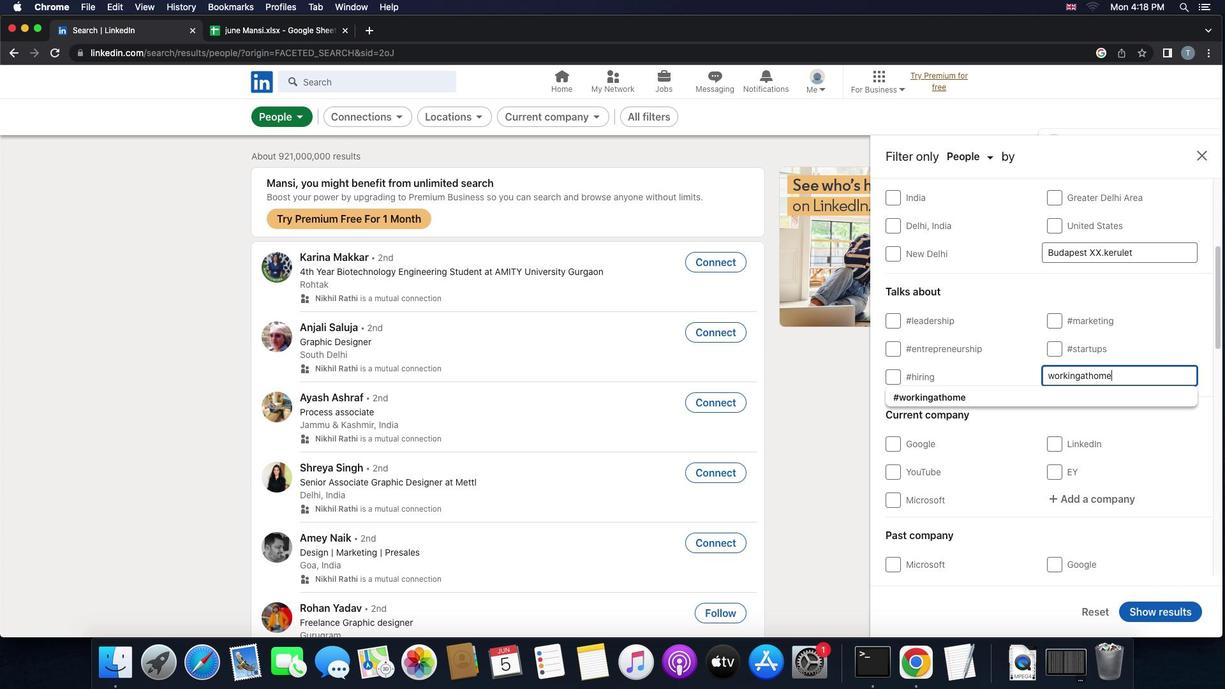 
Action: Mouse moved to (985, 400)
Screenshot: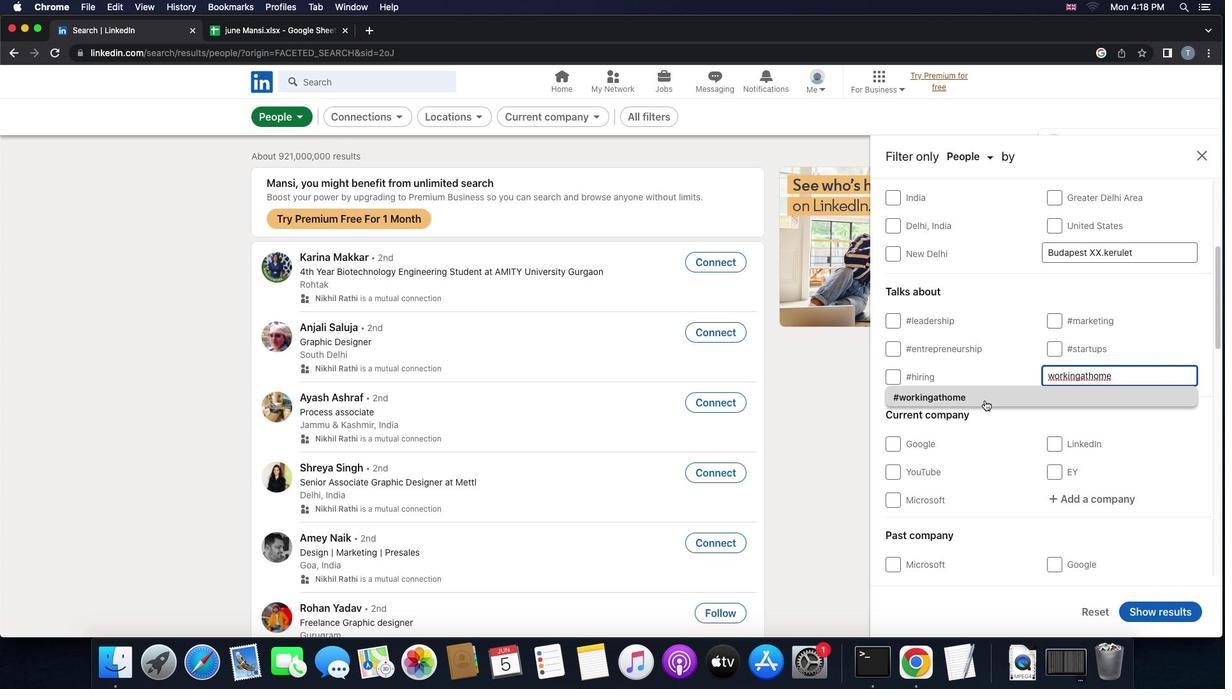 
Action: Mouse pressed left at (985, 400)
Screenshot: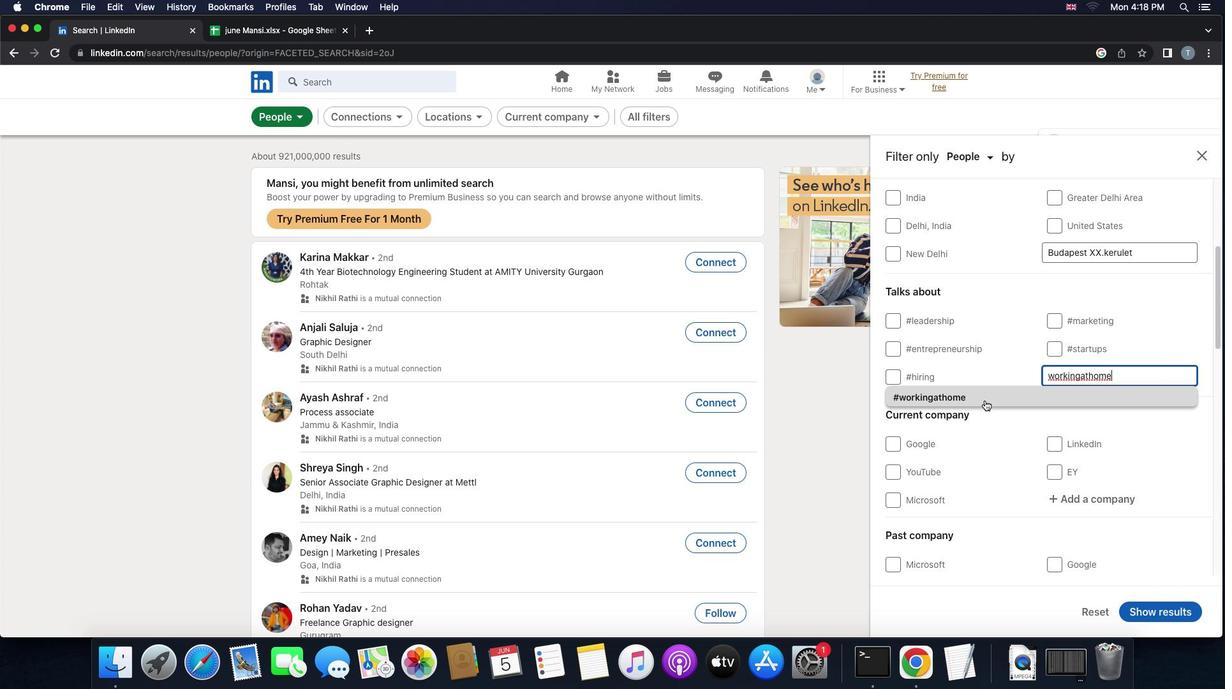 
Action: Mouse moved to (984, 408)
Screenshot: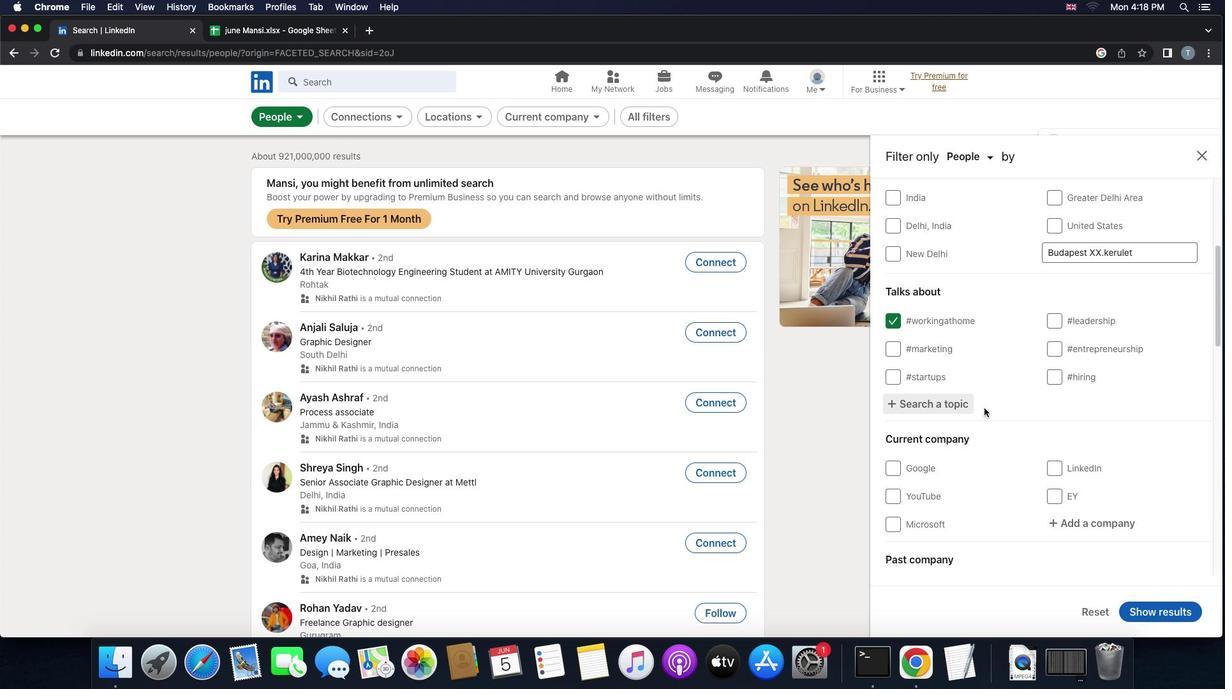 
Action: Mouse scrolled (984, 408) with delta (0, 0)
Screenshot: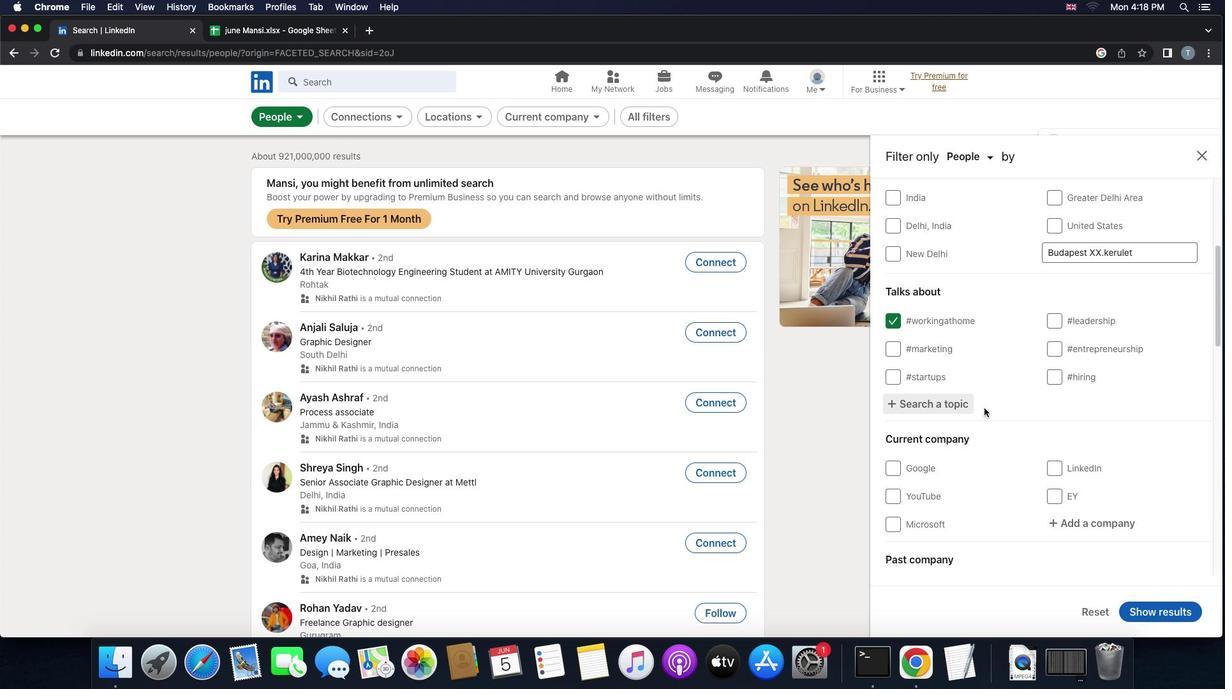 
Action: Mouse scrolled (984, 408) with delta (0, 0)
Screenshot: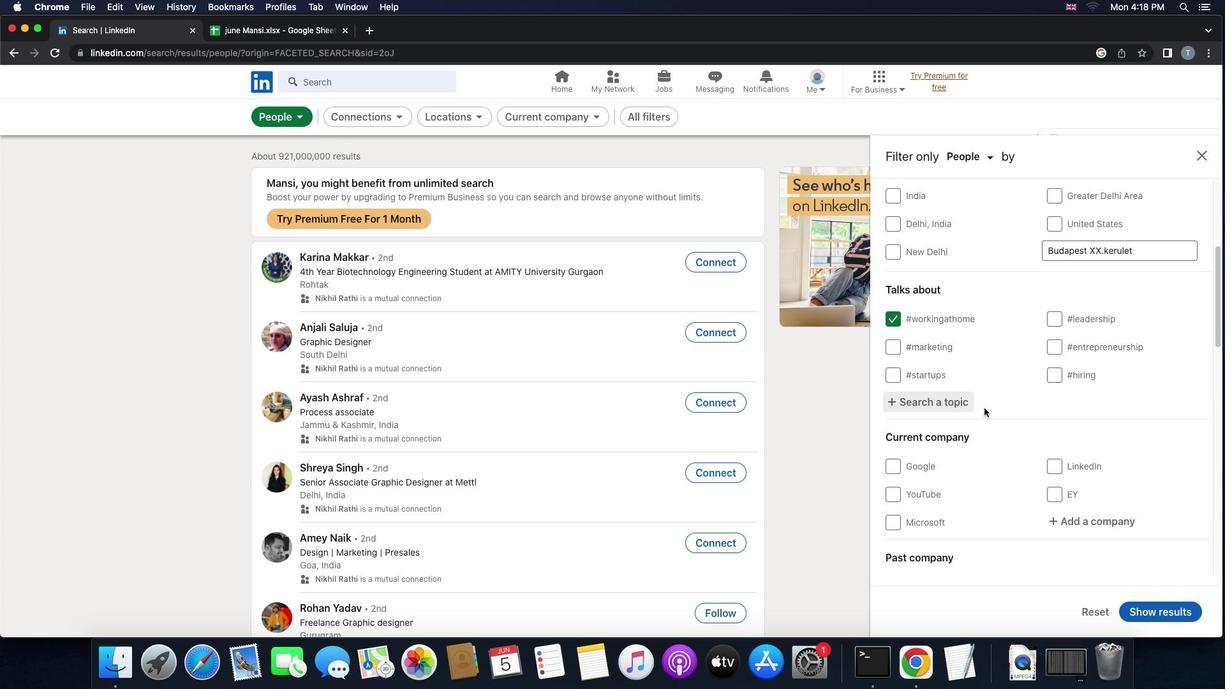 
Action: Mouse scrolled (984, 408) with delta (0, 0)
Screenshot: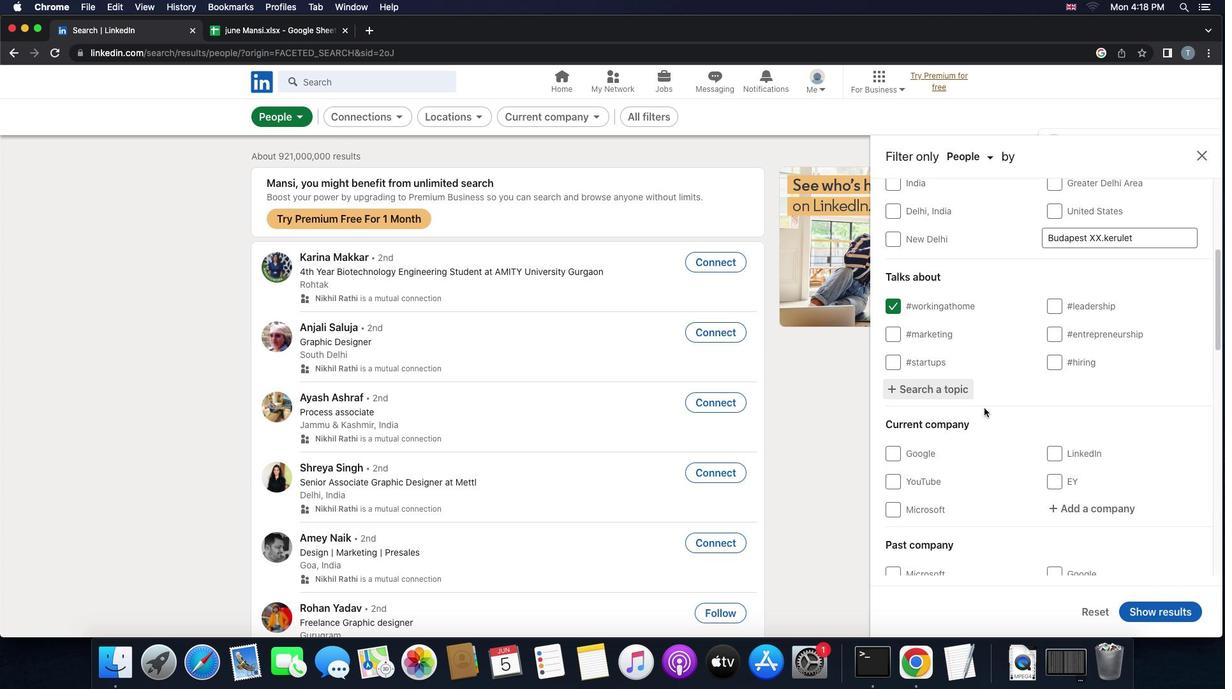 
Action: Mouse scrolled (984, 408) with delta (0, 0)
Screenshot: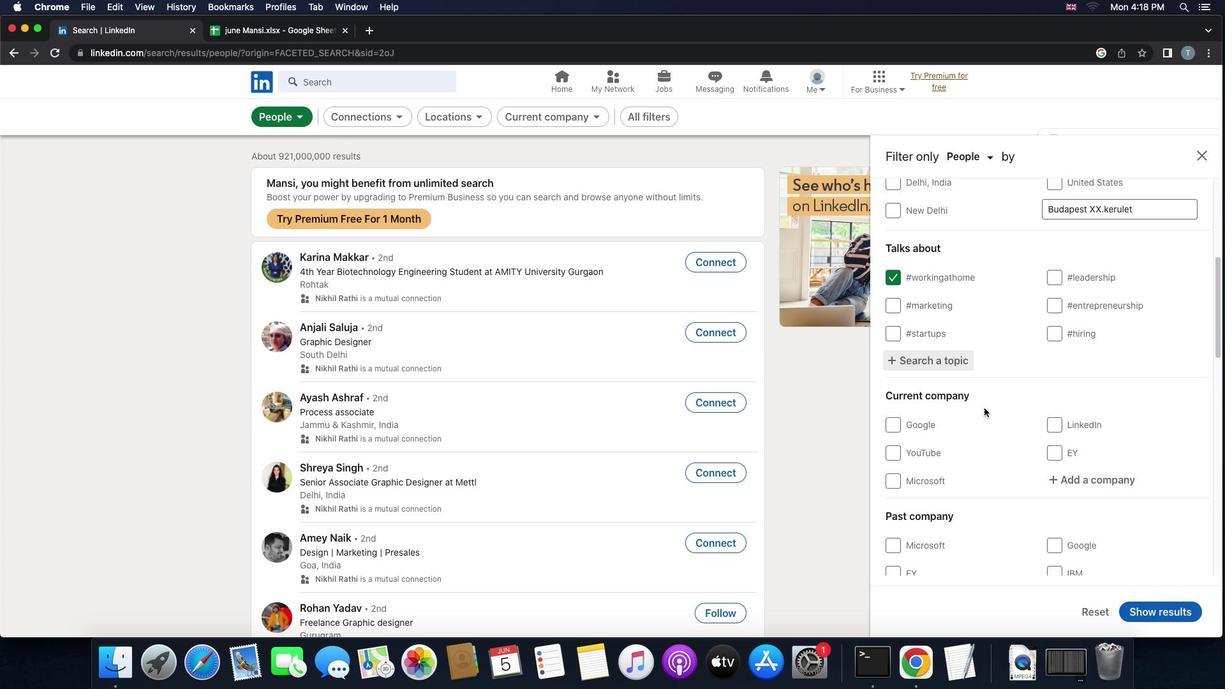 
Action: Mouse scrolled (984, 408) with delta (0, 0)
Screenshot: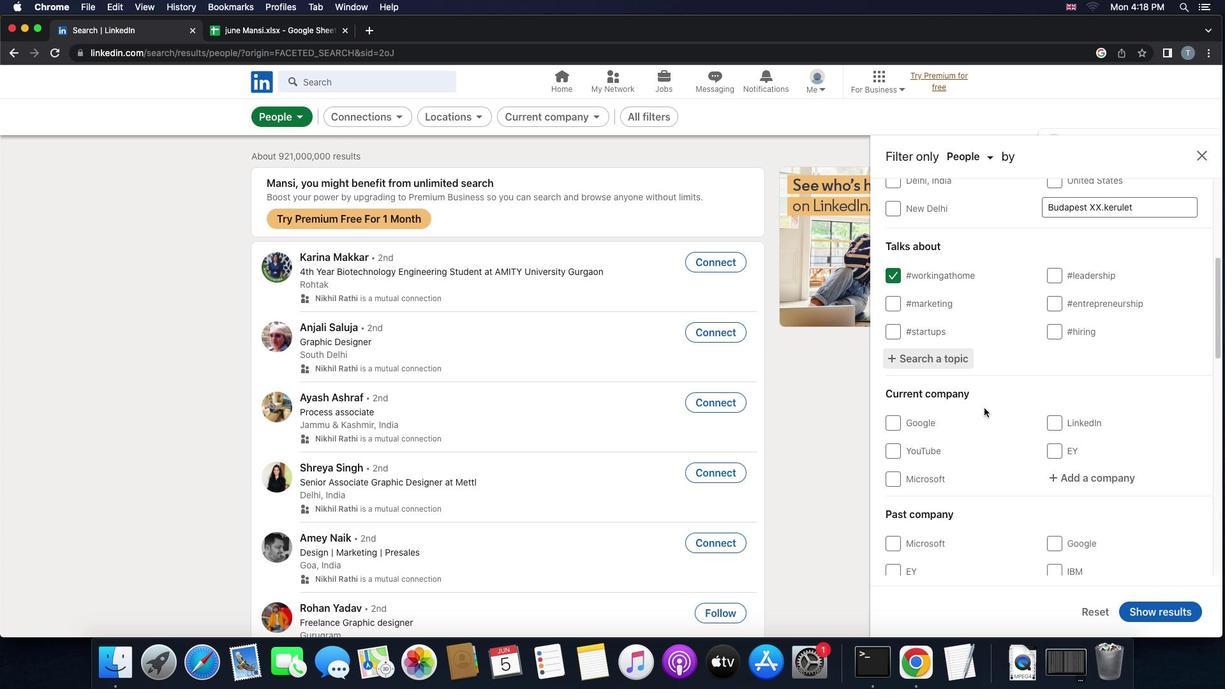
Action: Mouse scrolled (984, 408) with delta (0, -1)
Screenshot: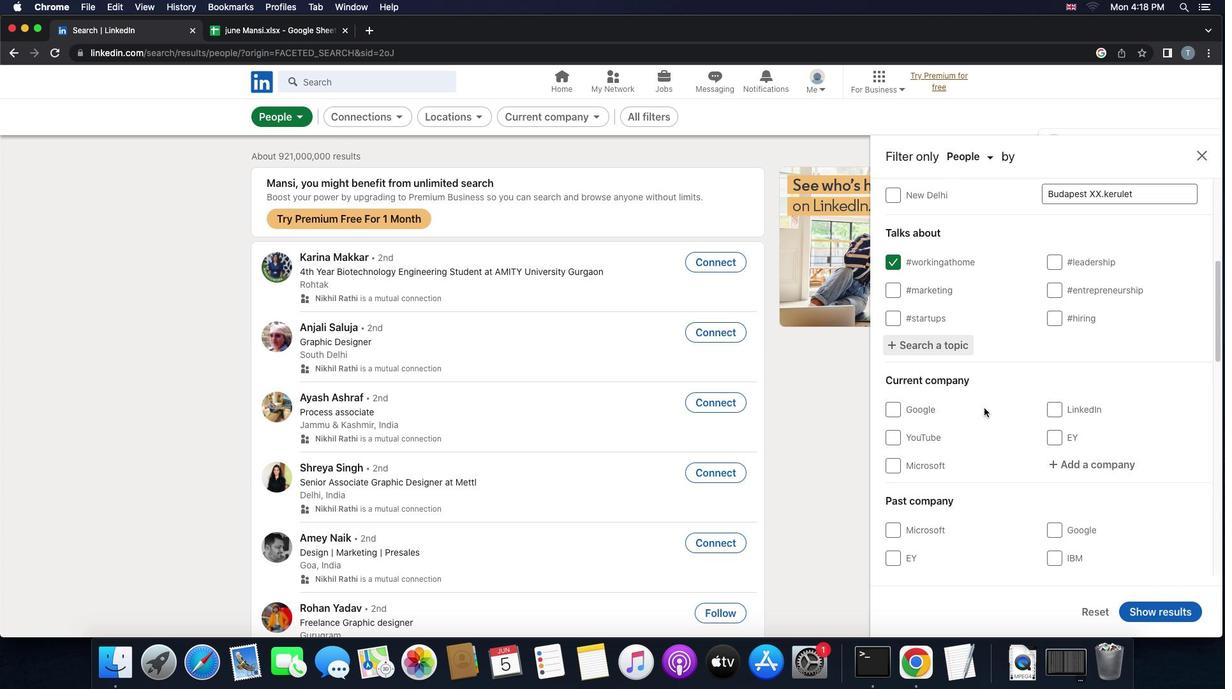 
Action: Mouse scrolled (984, 408) with delta (0, -2)
Screenshot: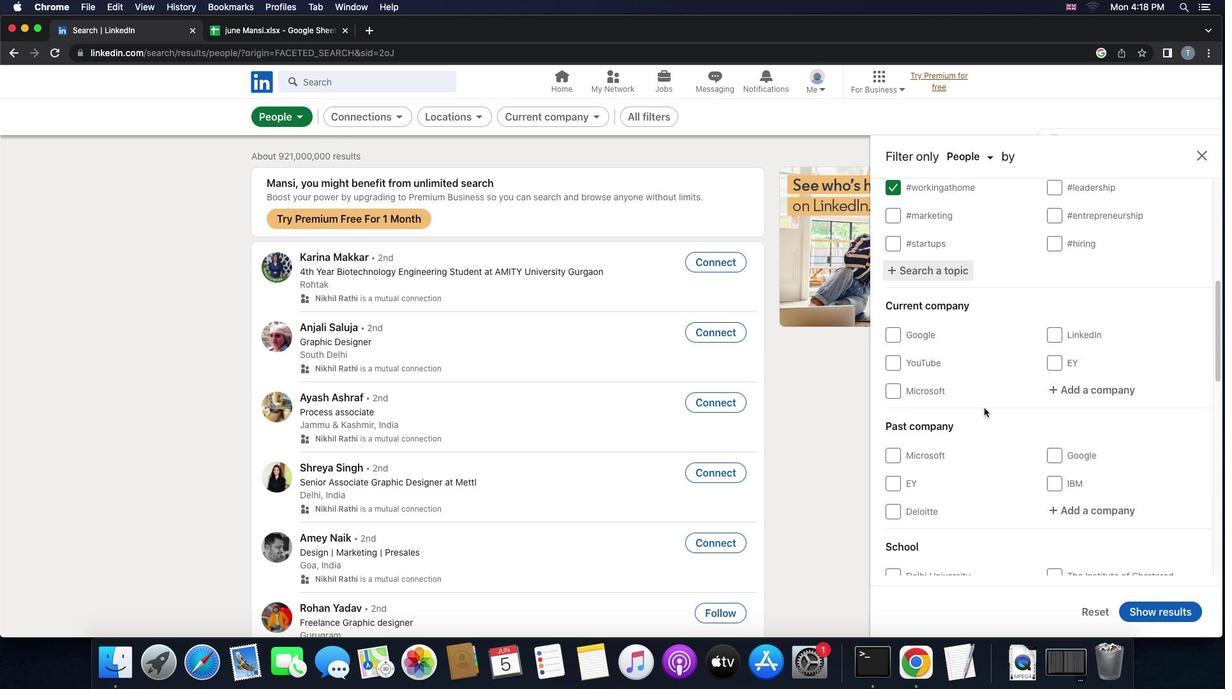 
Action: Mouse scrolled (984, 408) with delta (0, 0)
Screenshot: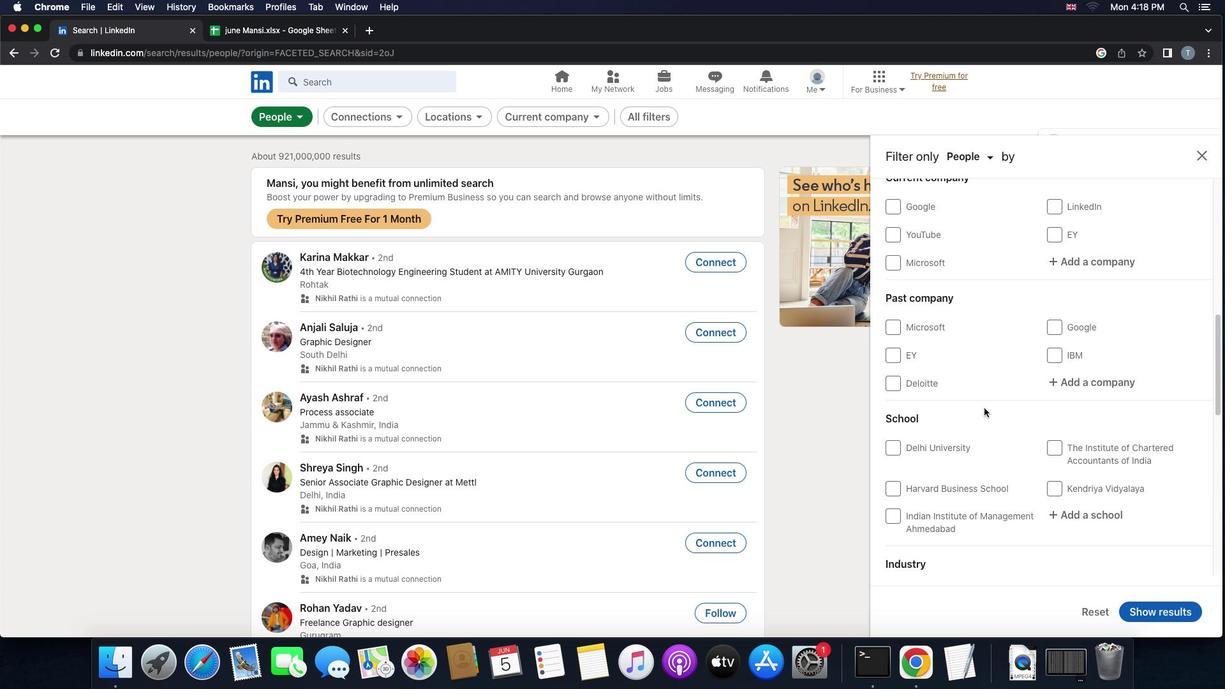 
Action: Mouse scrolled (984, 408) with delta (0, 0)
Screenshot: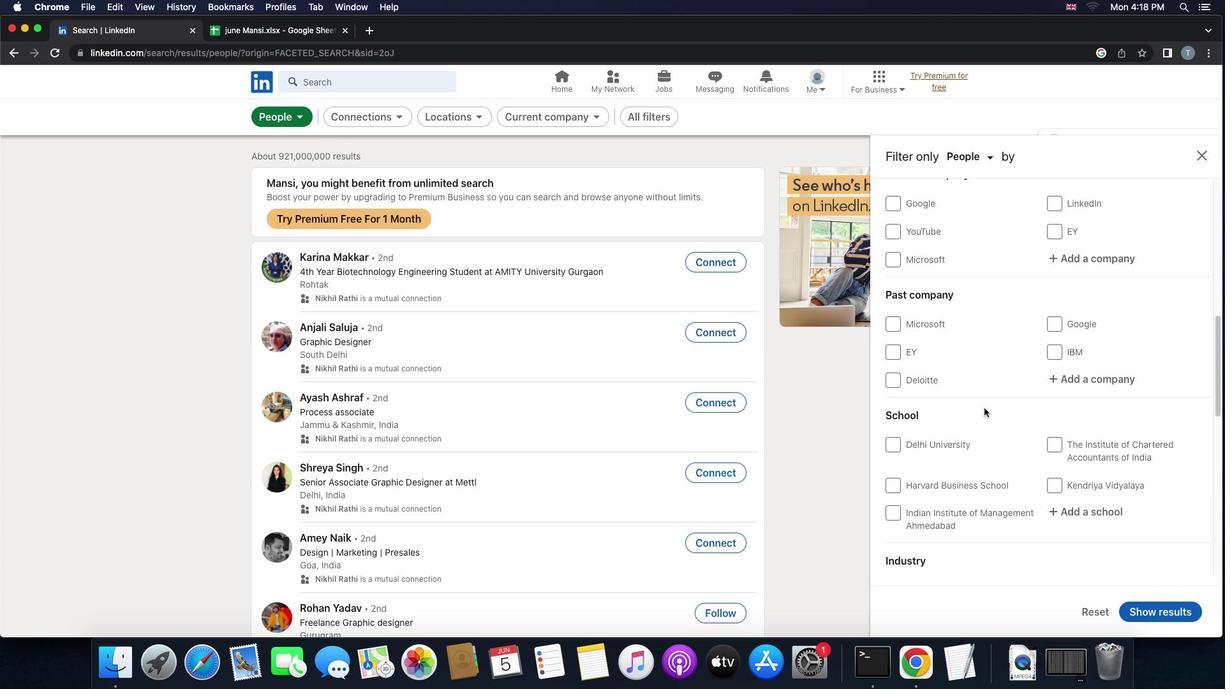 
Action: Mouse scrolled (984, 408) with delta (0, -1)
Screenshot: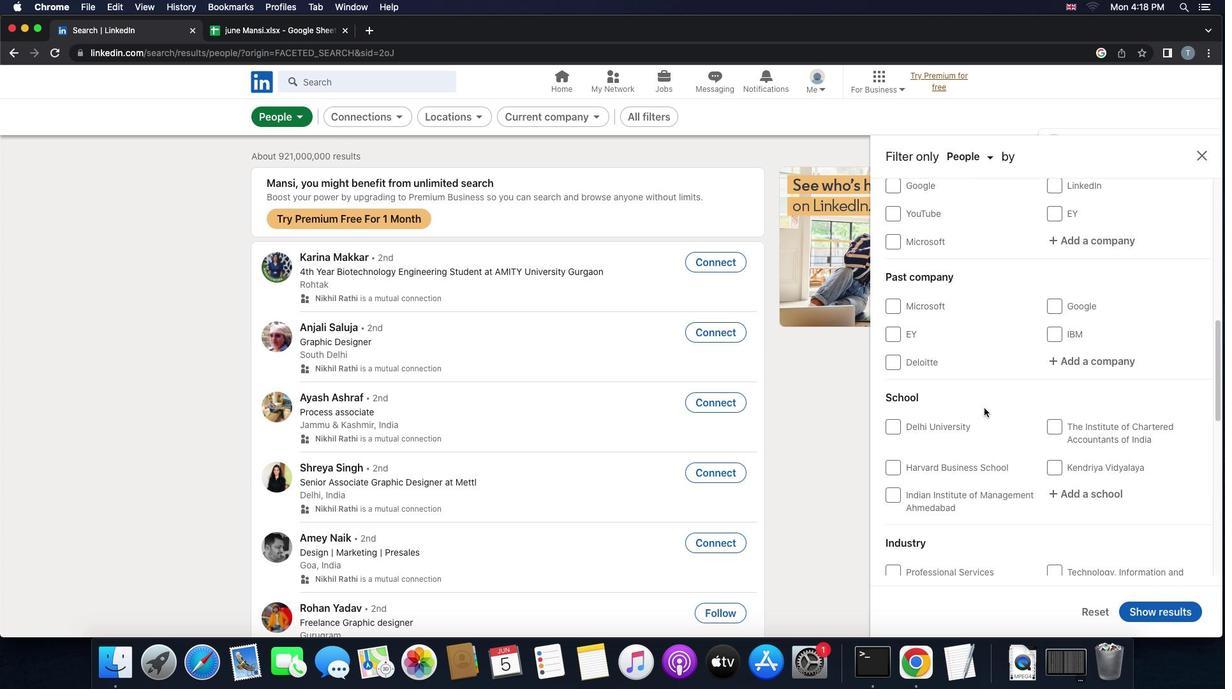 
Action: Mouse scrolled (984, 408) with delta (0, -1)
Screenshot: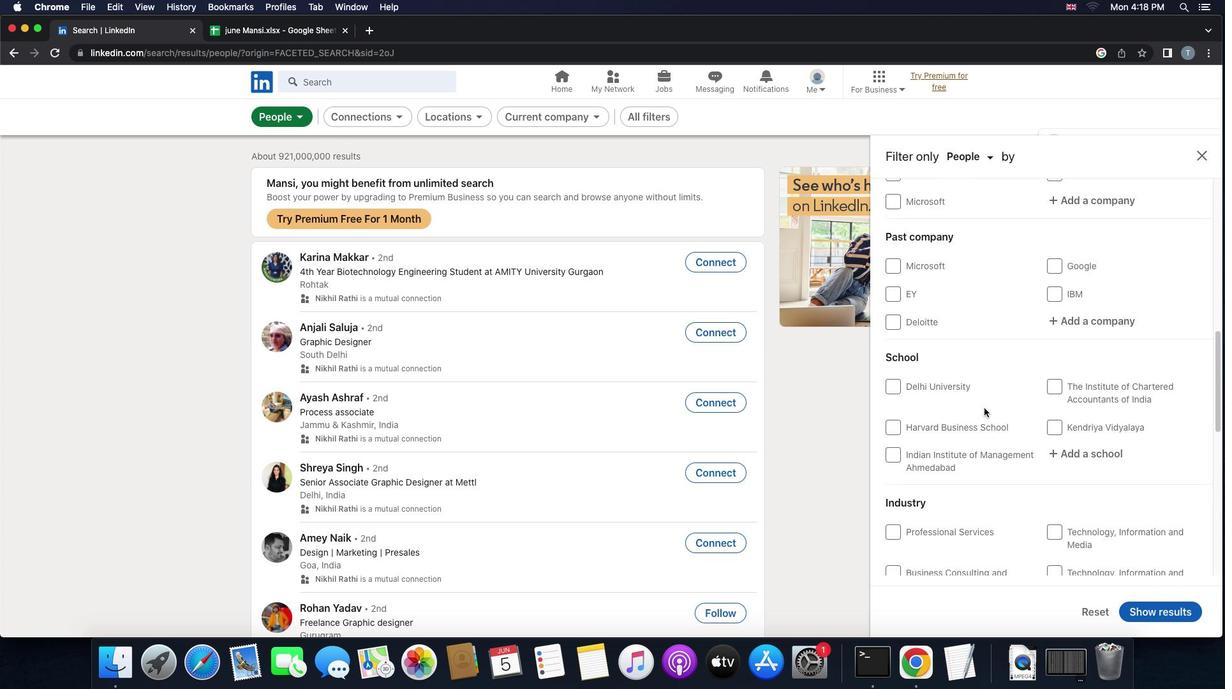
Action: Mouse scrolled (984, 408) with delta (0, 0)
Screenshot: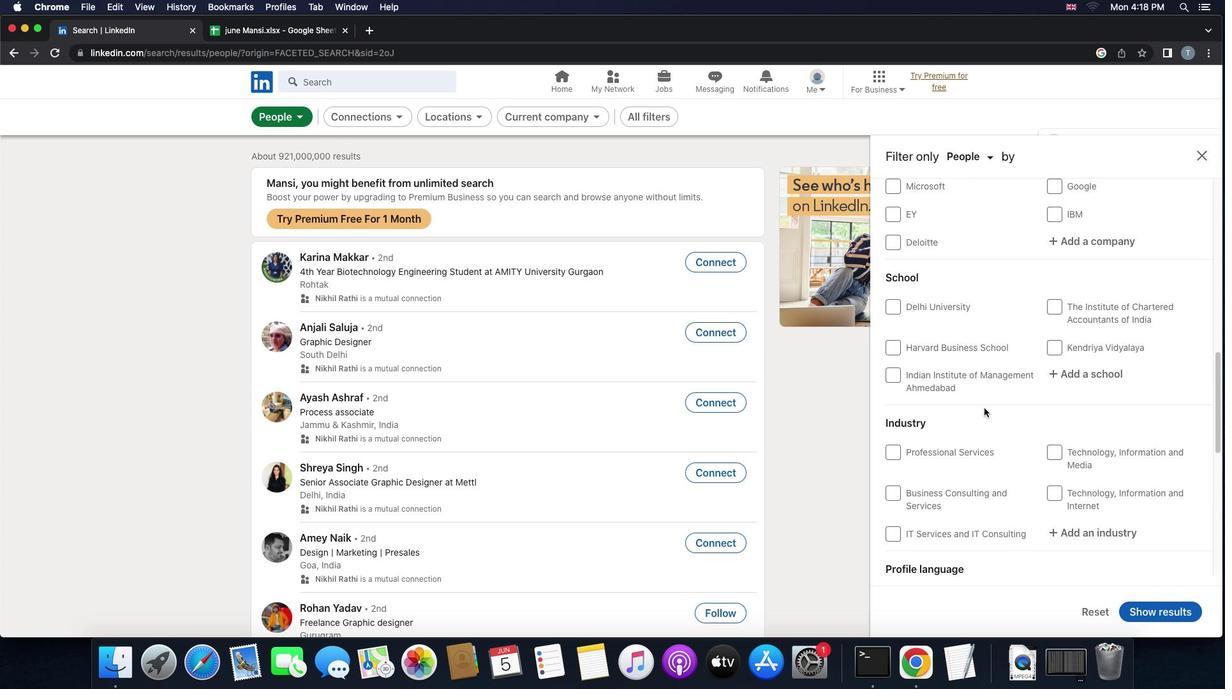 
Action: Mouse scrolled (984, 408) with delta (0, 0)
Screenshot: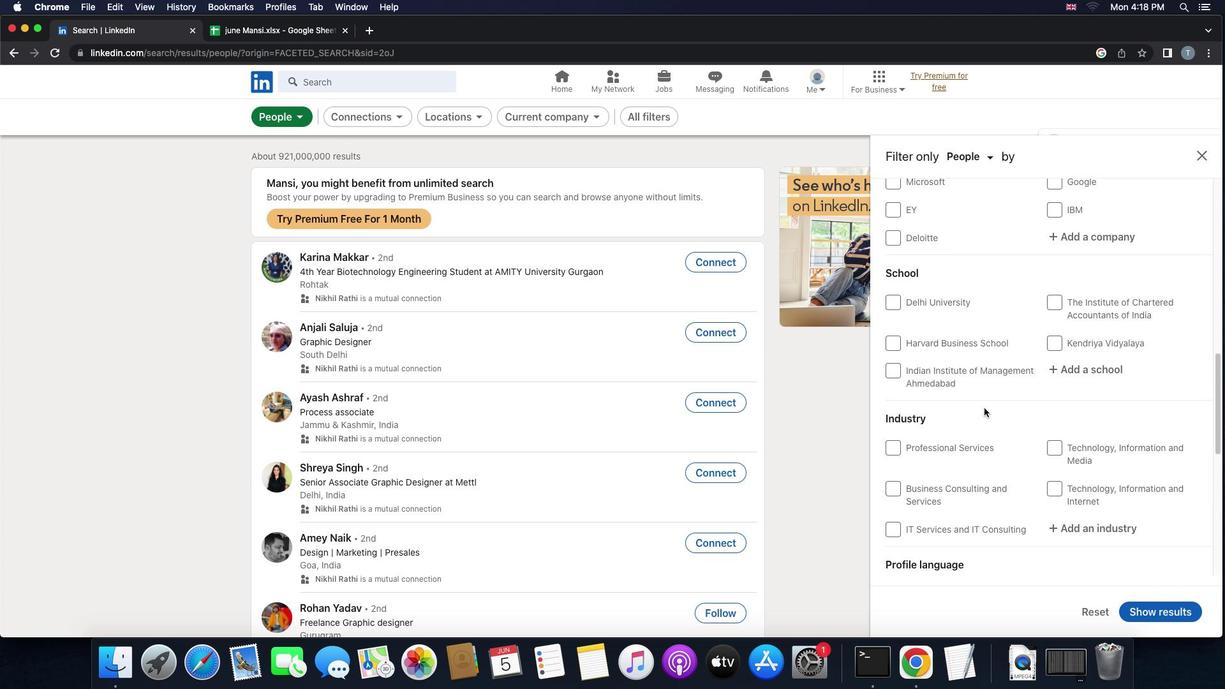 
Action: Mouse scrolled (984, 408) with delta (0, -1)
Screenshot: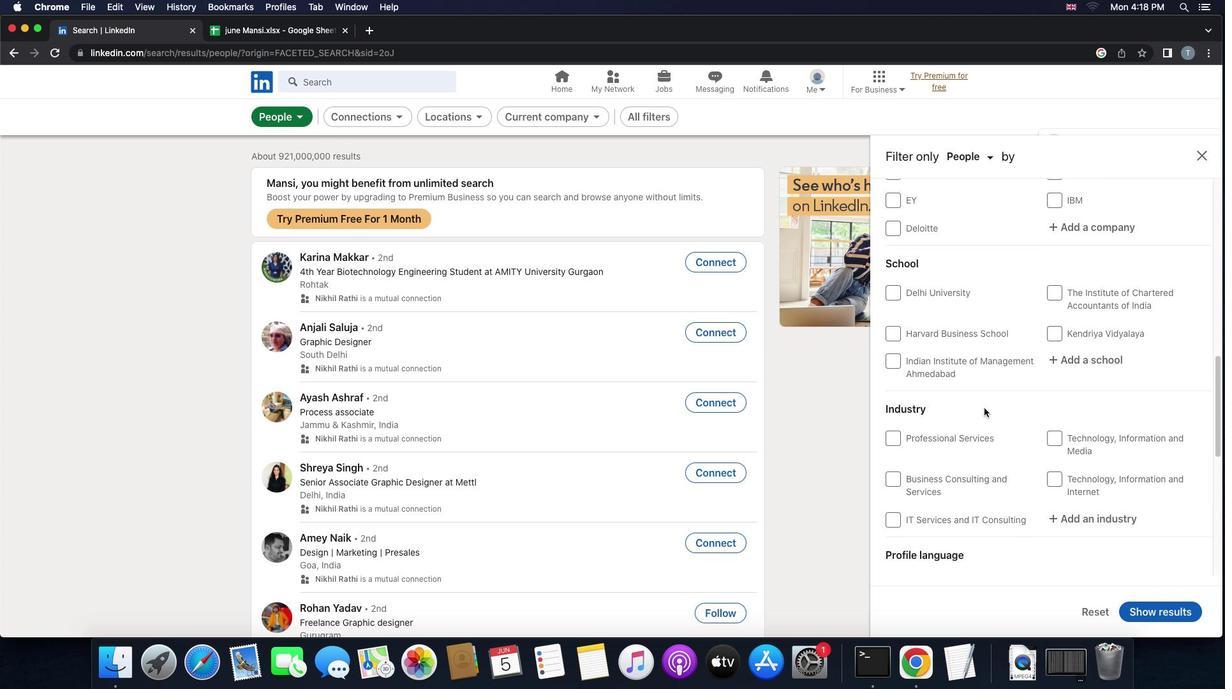 
Action: Mouse scrolled (984, 408) with delta (0, -1)
Screenshot: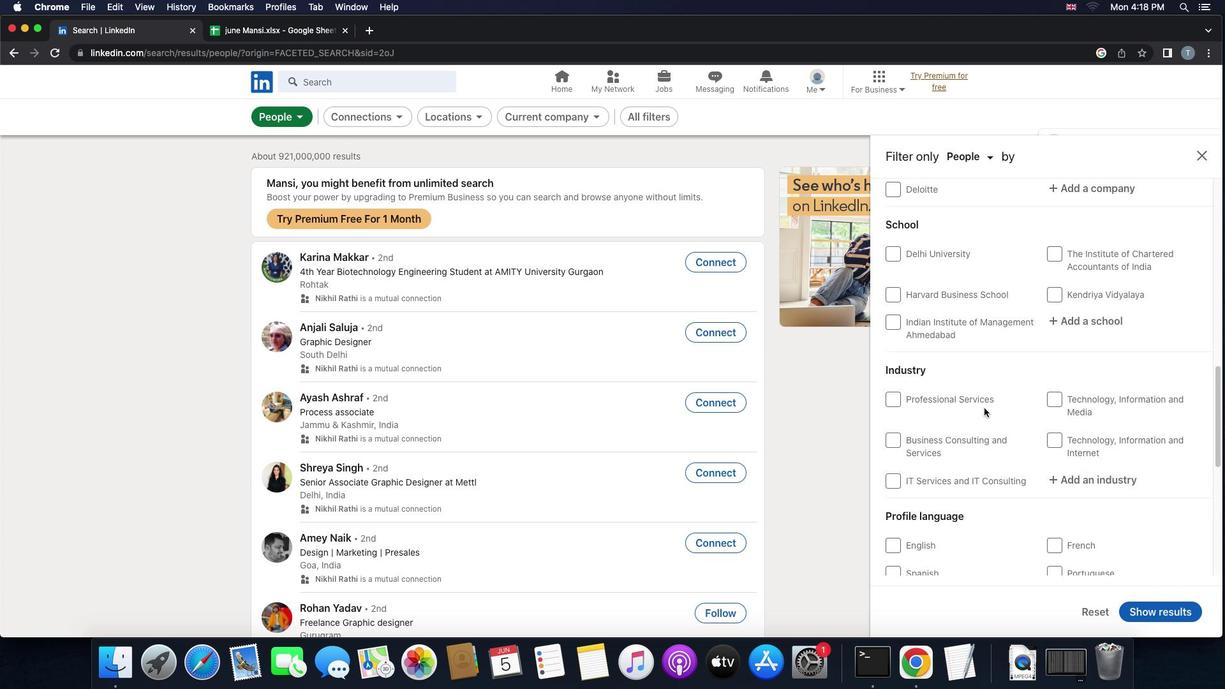 
Action: Mouse moved to (1058, 477)
Screenshot: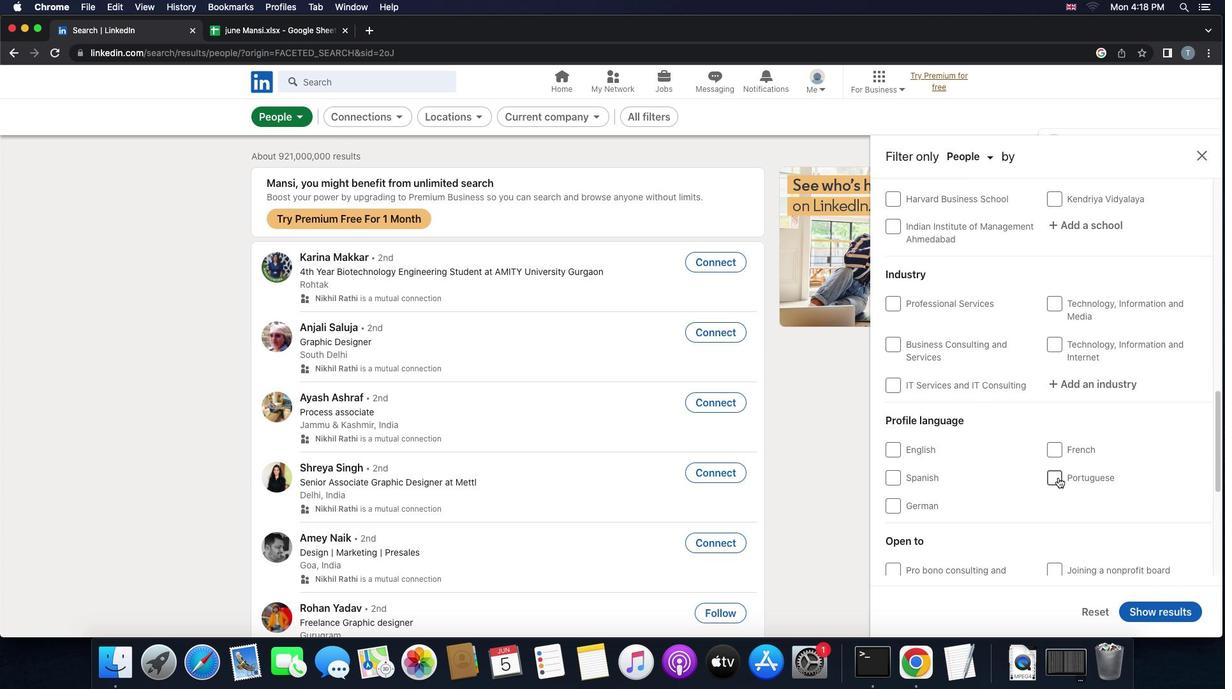 
Action: Mouse pressed left at (1058, 477)
Screenshot: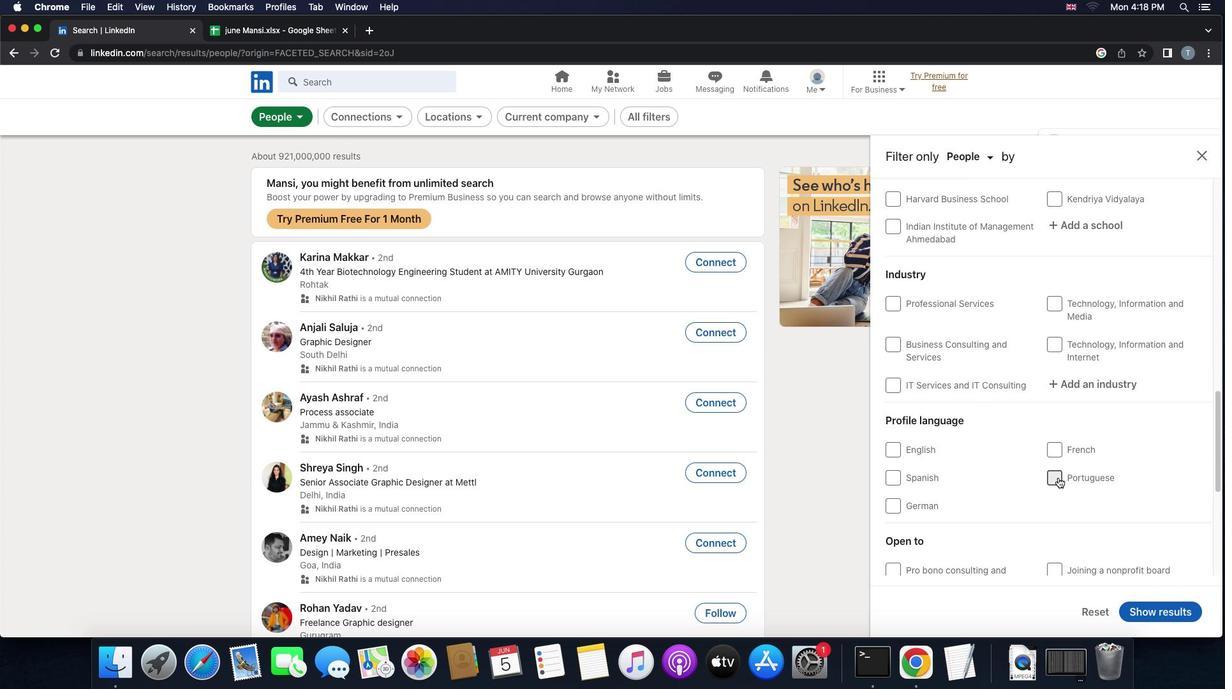 
Action: Mouse moved to (987, 457)
Screenshot: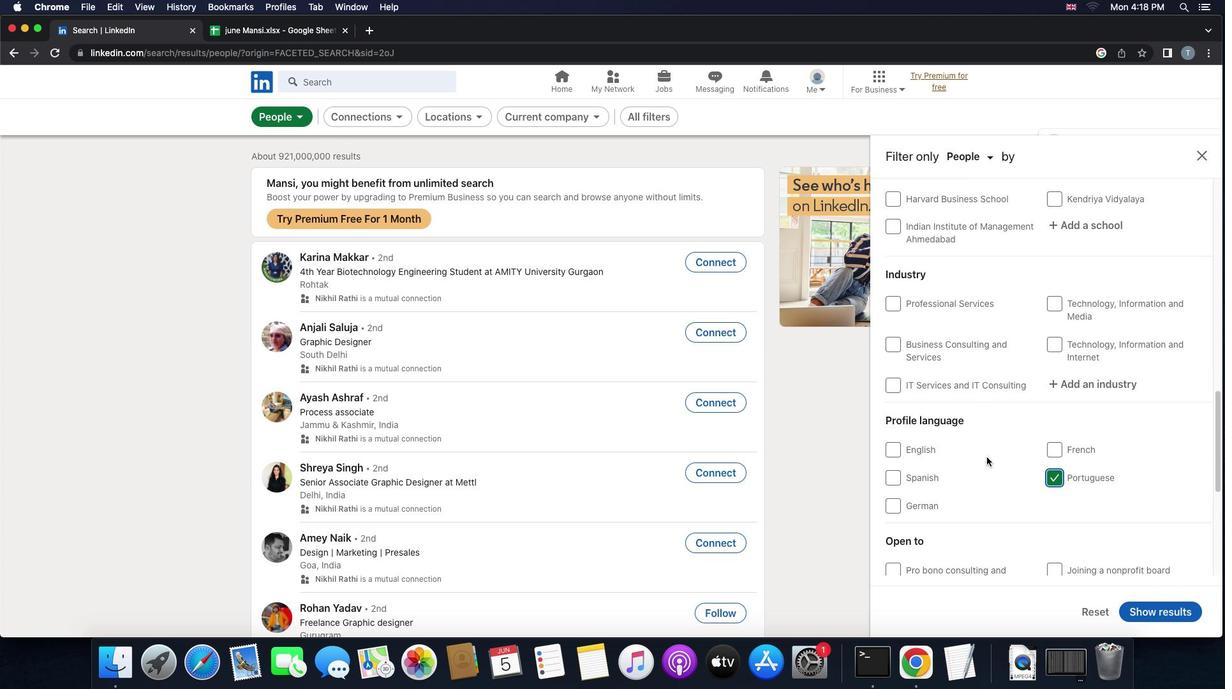 
Action: Mouse scrolled (987, 457) with delta (0, 0)
Screenshot: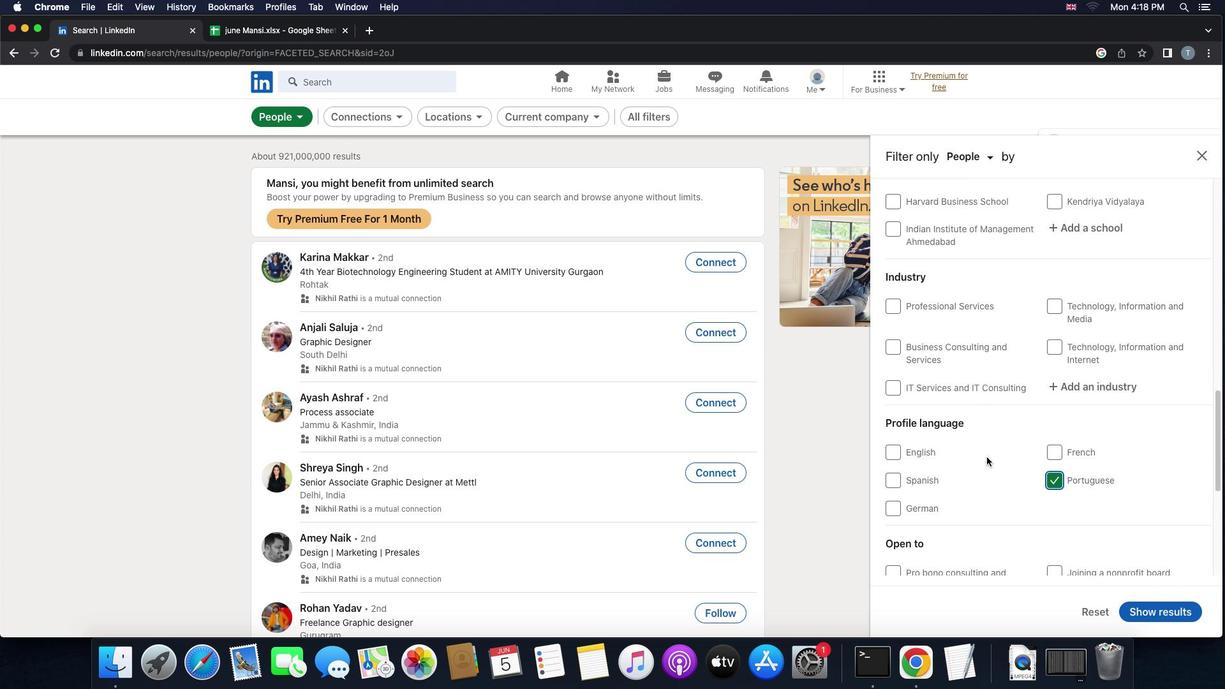 
Action: Mouse scrolled (987, 457) with delta (0, 0)
Screenshot: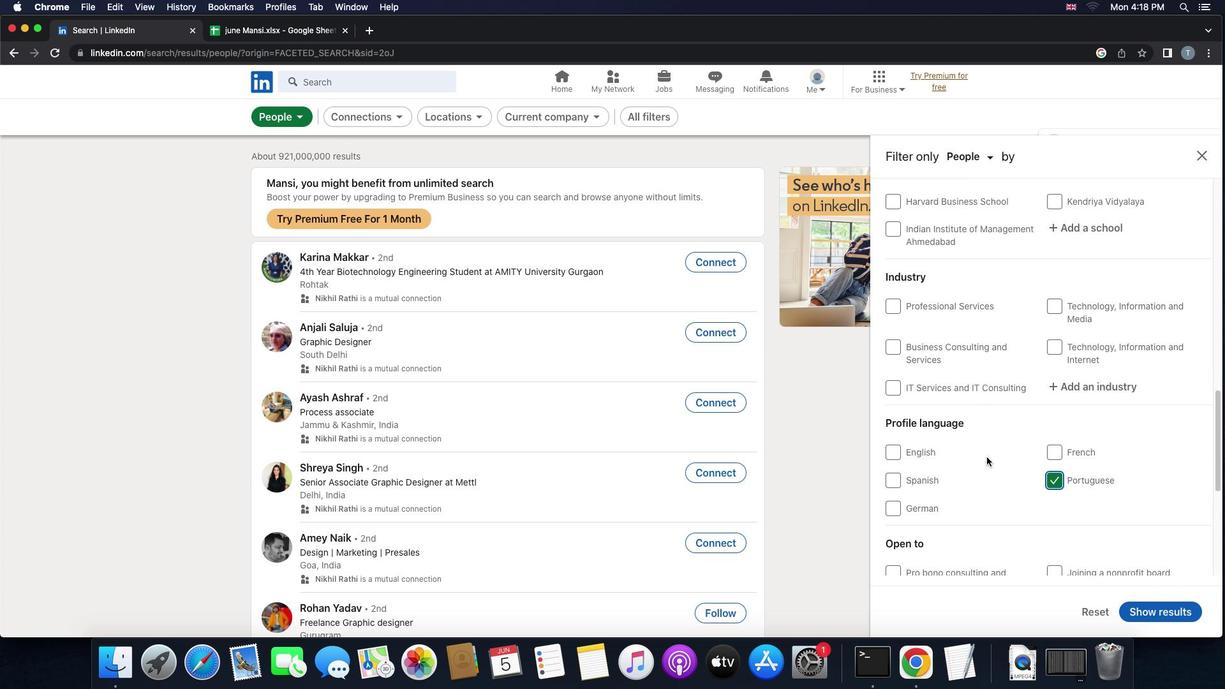 
Action: Mouse scrolled (987, 457) with delta (0, 1)
Screenshot: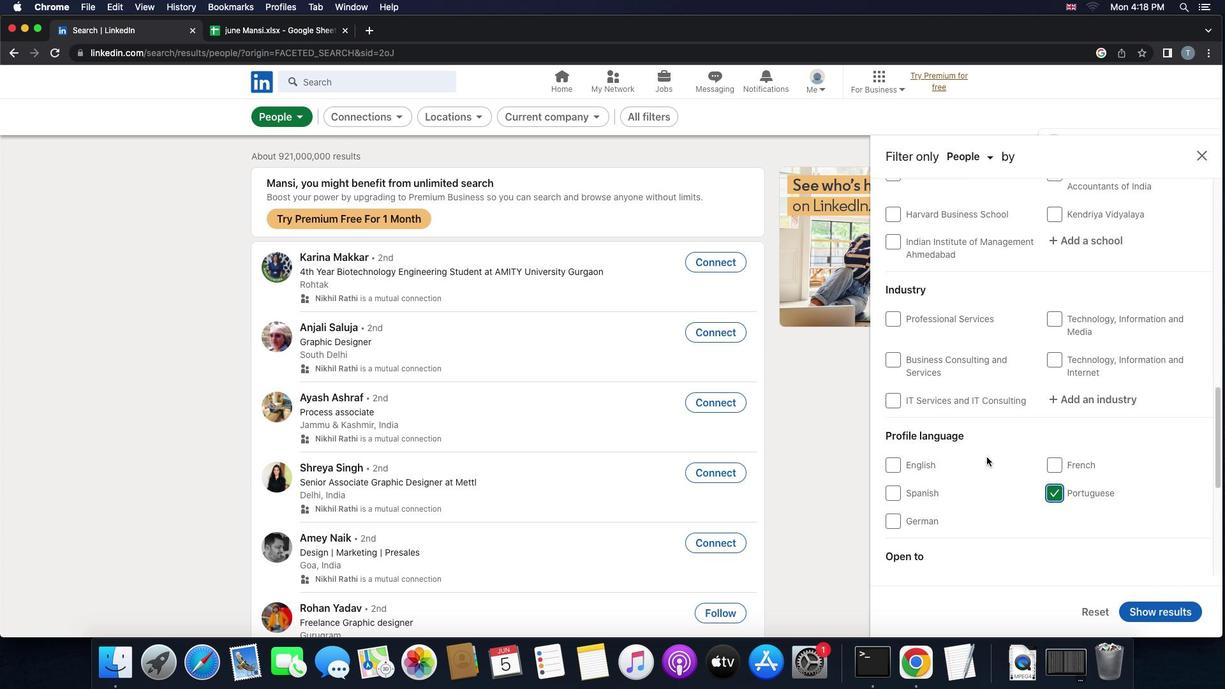 
Action: Mouse scrolled (987, 457) with delta (0, 0)
Screenshot: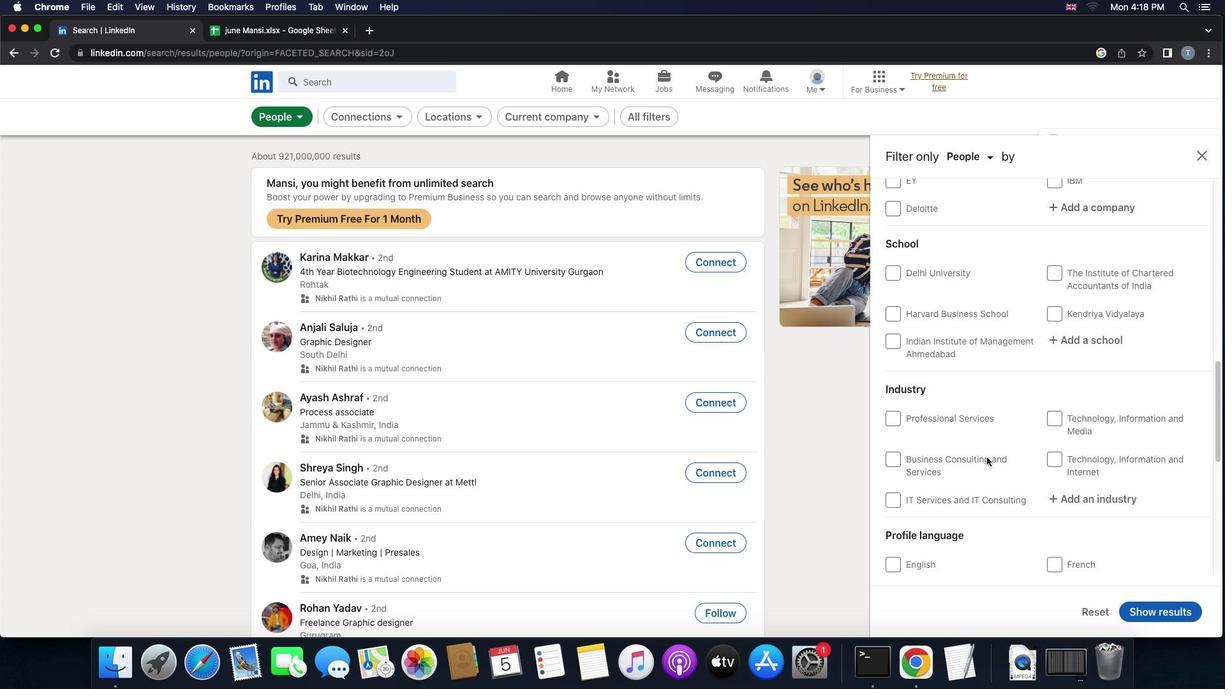 
Action: Mouse scrolled (987, 457) with delta (0, 0)
Screenshot: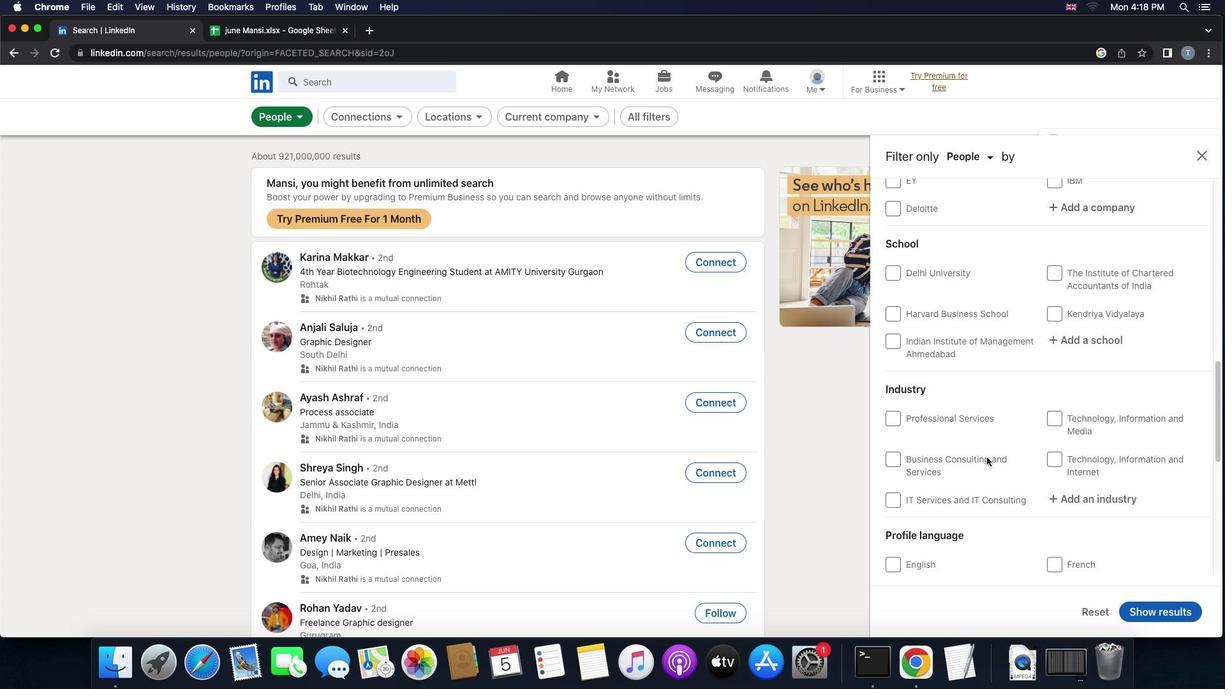 
Action: Mouse scrolled (987, 457) with delta (0, 1)
Screenshot: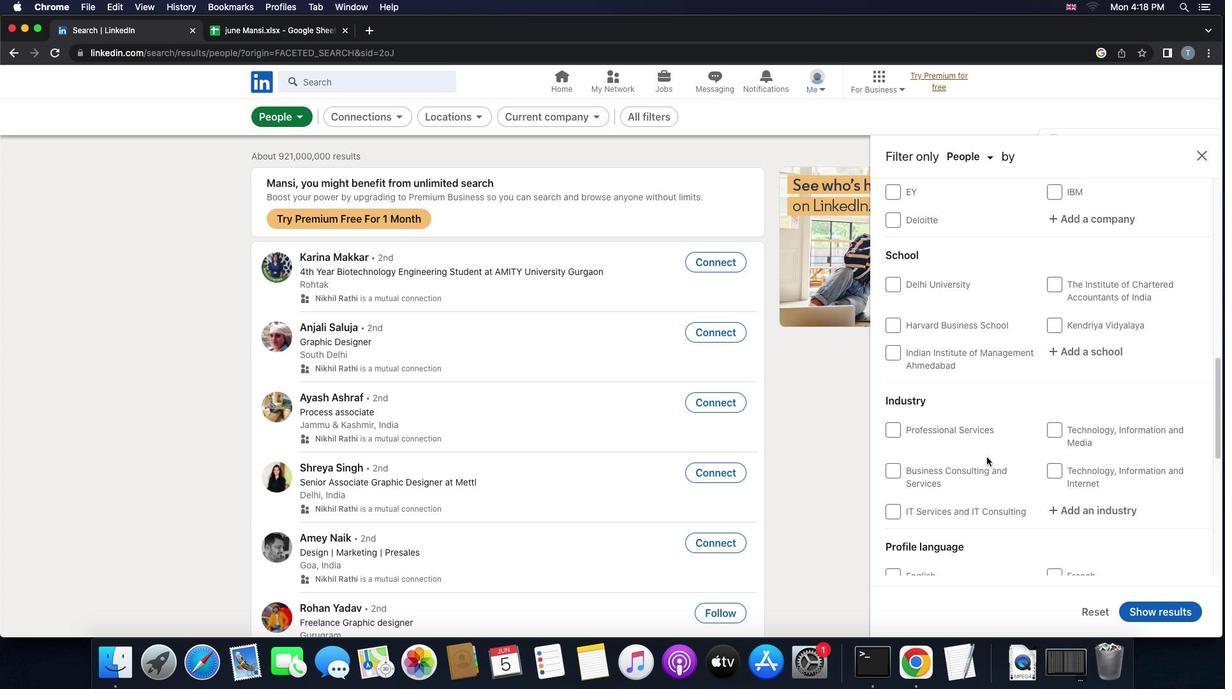 
Action: Mouse scrolled (987, 457) with delta (0, 0)
Screenshot: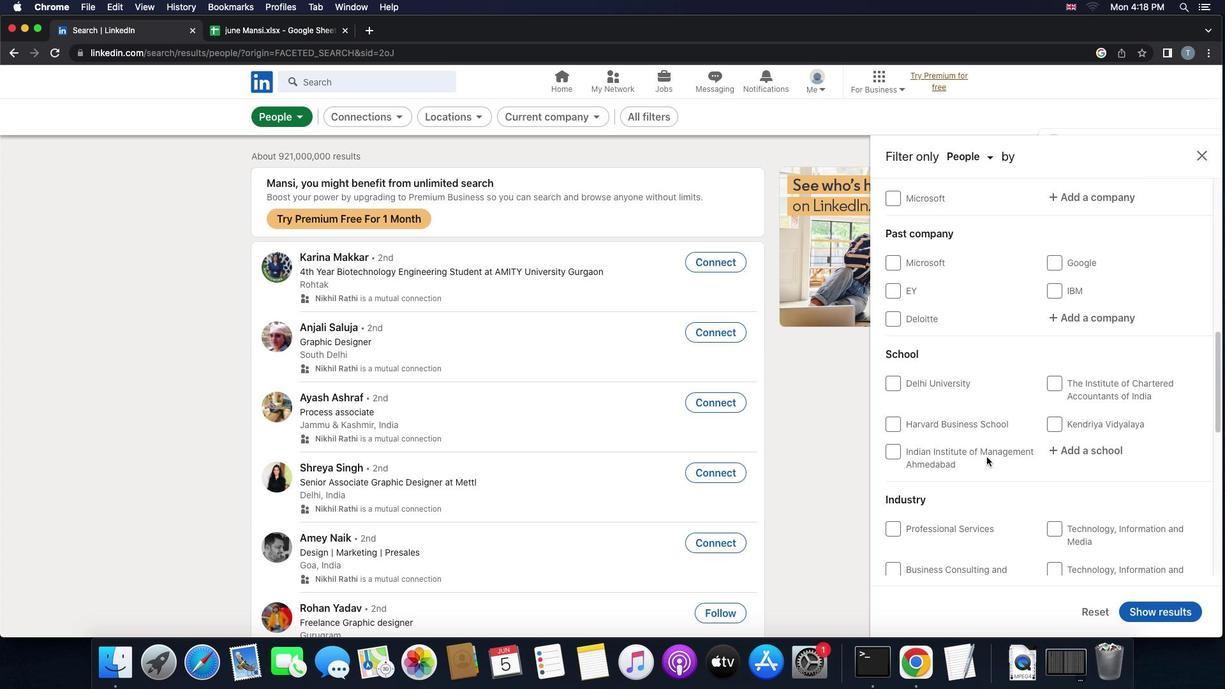 
Action: Mouse scrolled (987, 457) with delta (0, 0)
Screenshot: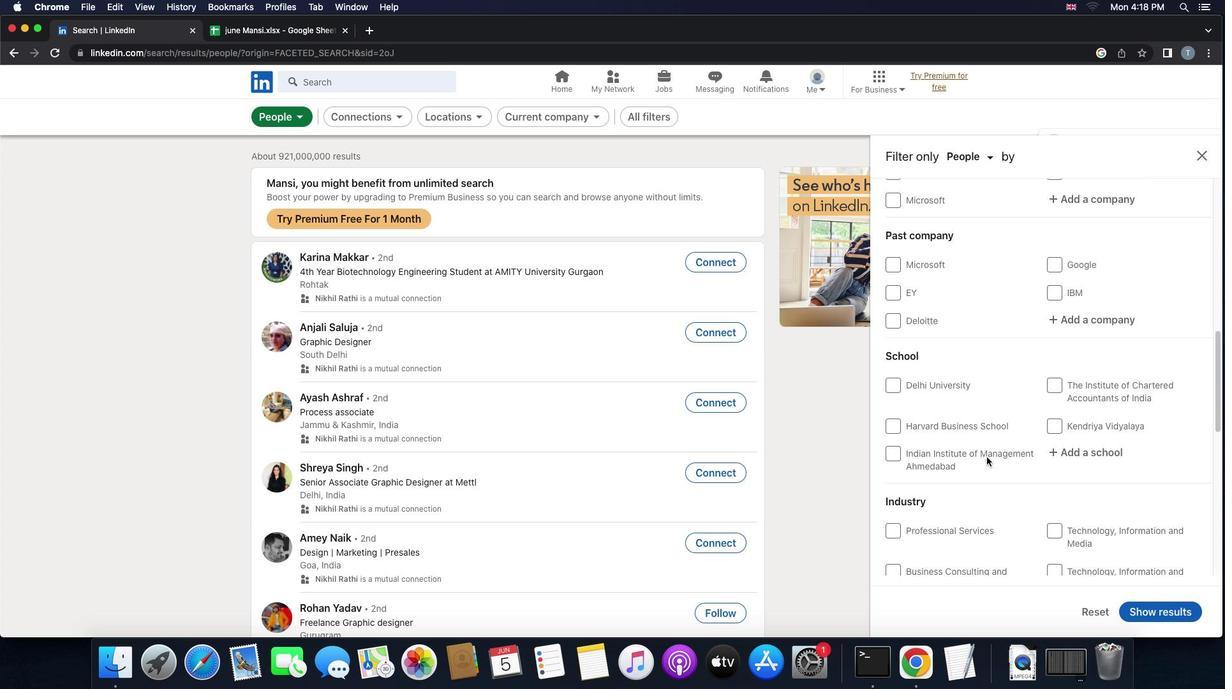 
Action: Mouse scrolled (987, 457) with delta (0, 0)
Screenshot: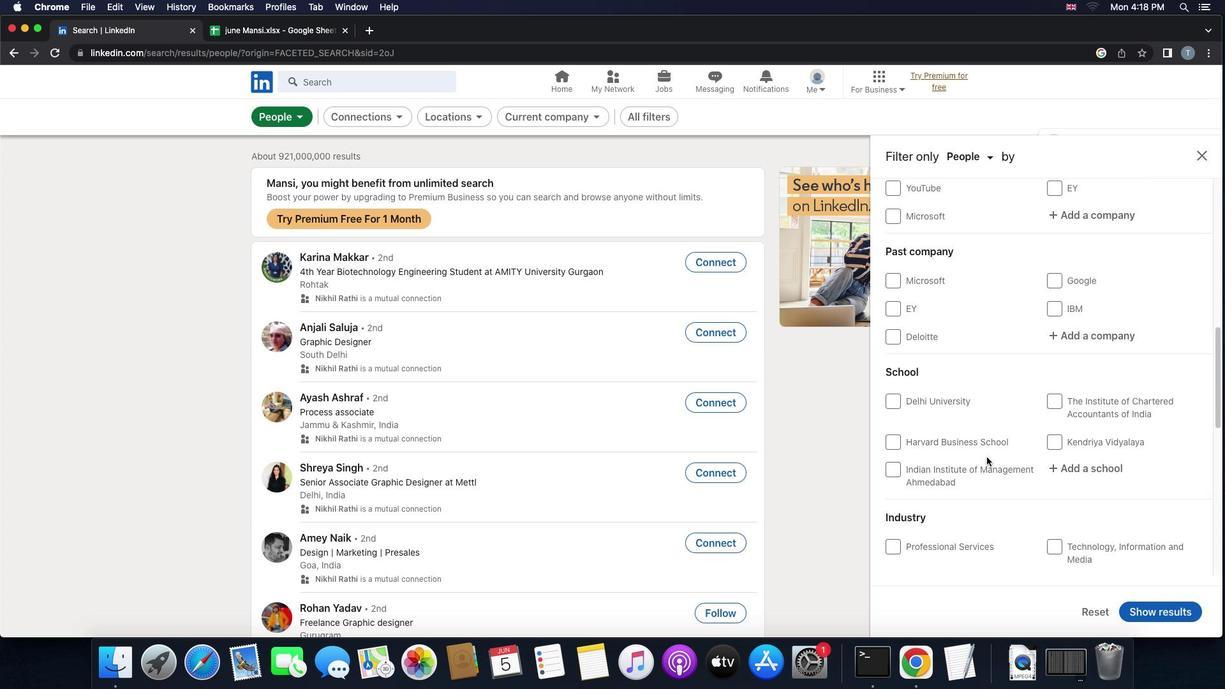 
Action: Mouse scrolled (987, 457) with delta (0, 0)
Screenshot: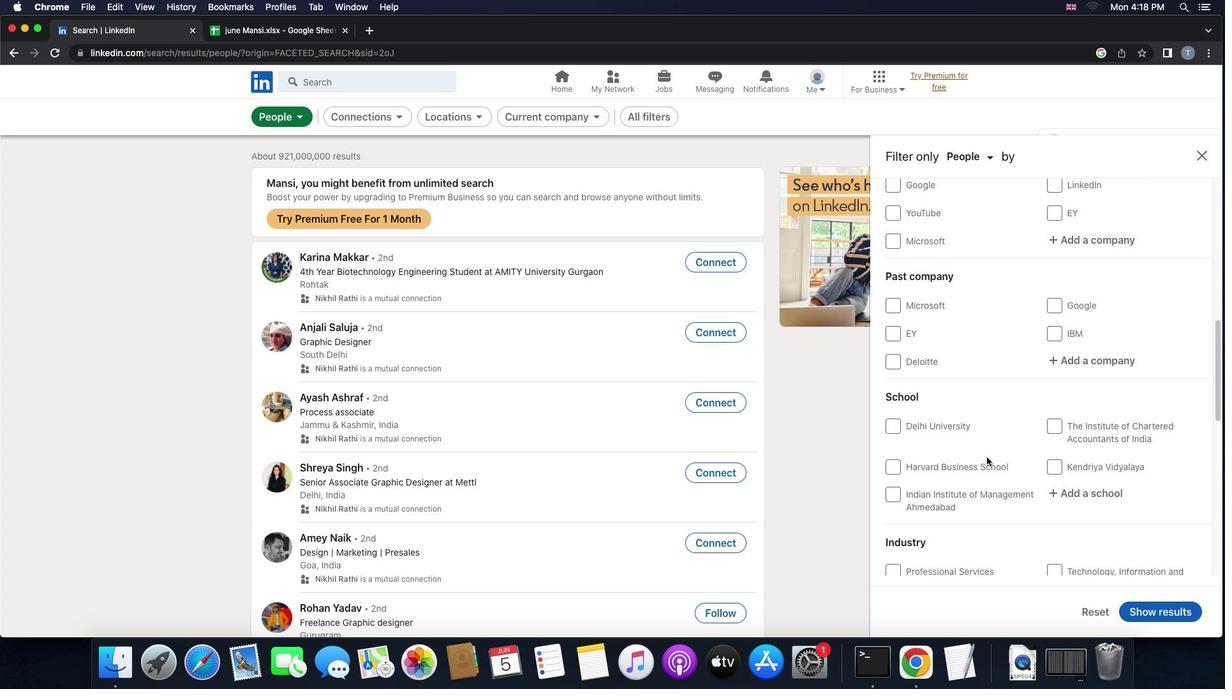 
Action: Mouse scrolled (987, 457) with delta (0, 0)
Screenshot: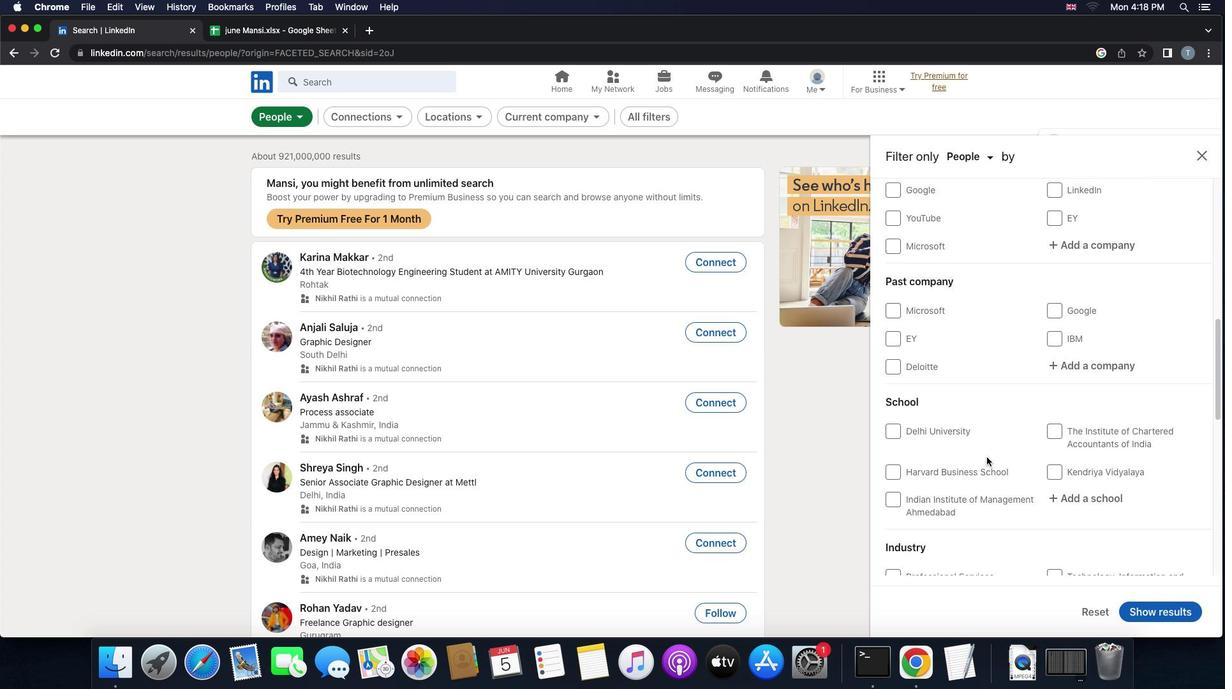 
Action: Mouse scrolled (987, 457) with delta (0, 1)
Screenshot: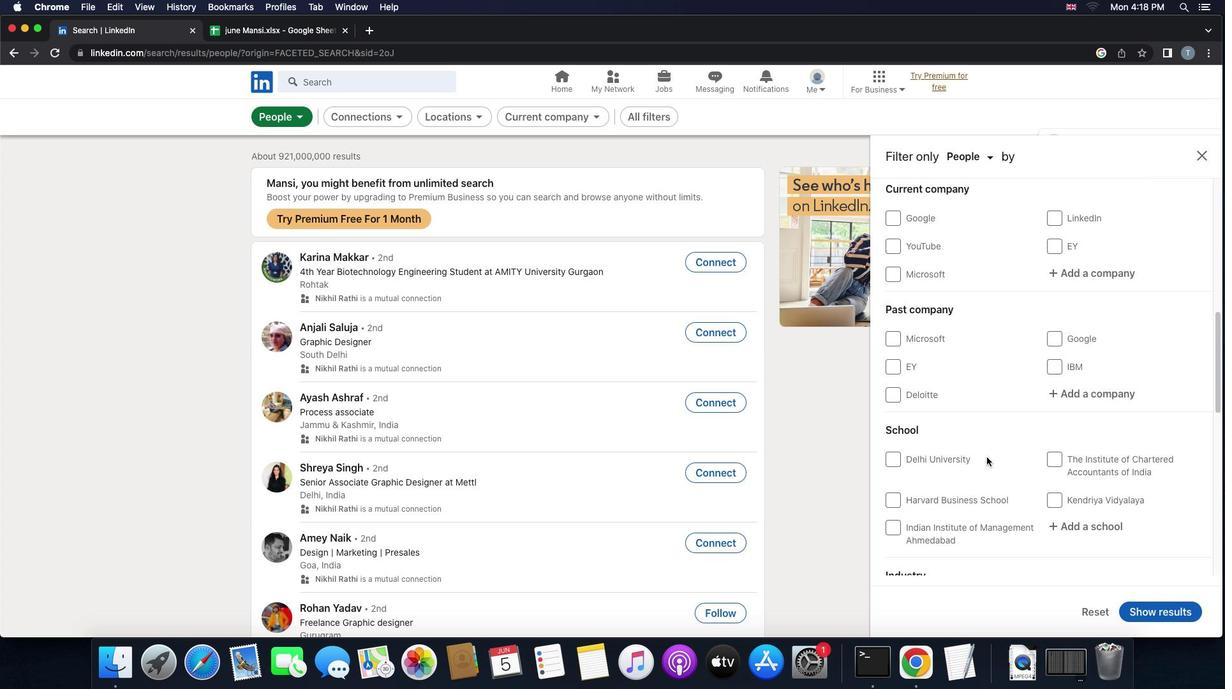 
Action: Mouse scrolled (987, 457) with delta (0, 0)
Screenshot: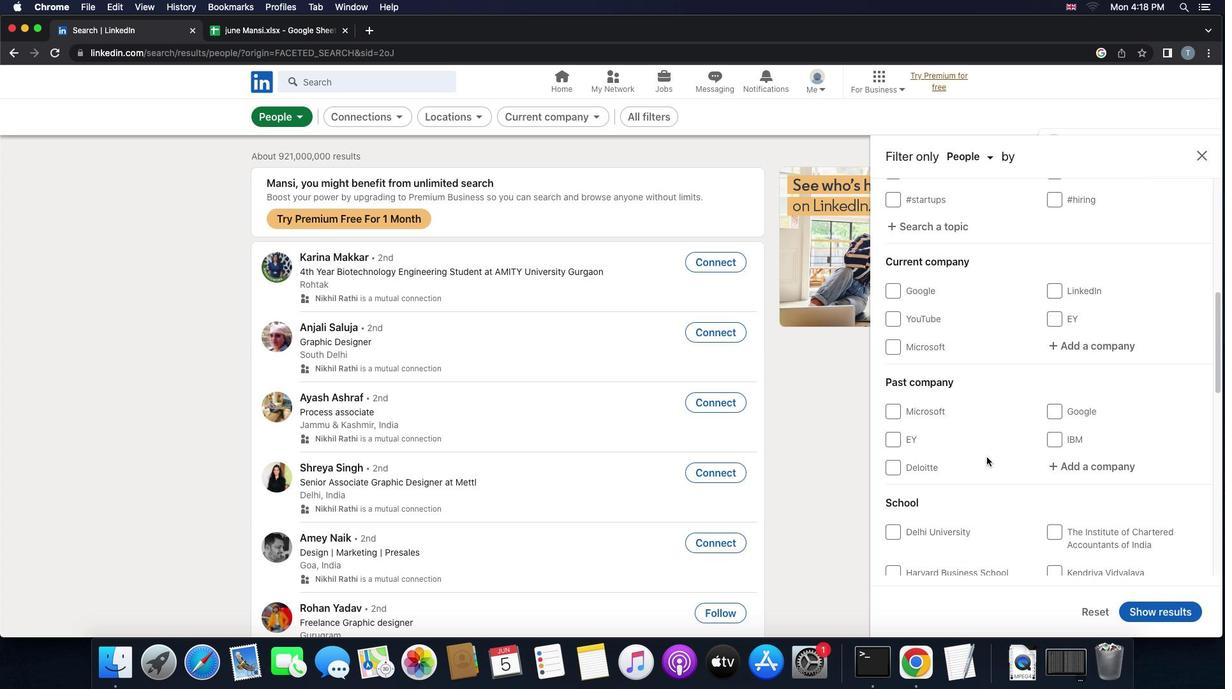 
Action: Mouse scrolled (987, 457) with delta (0, 0)
Screenshot: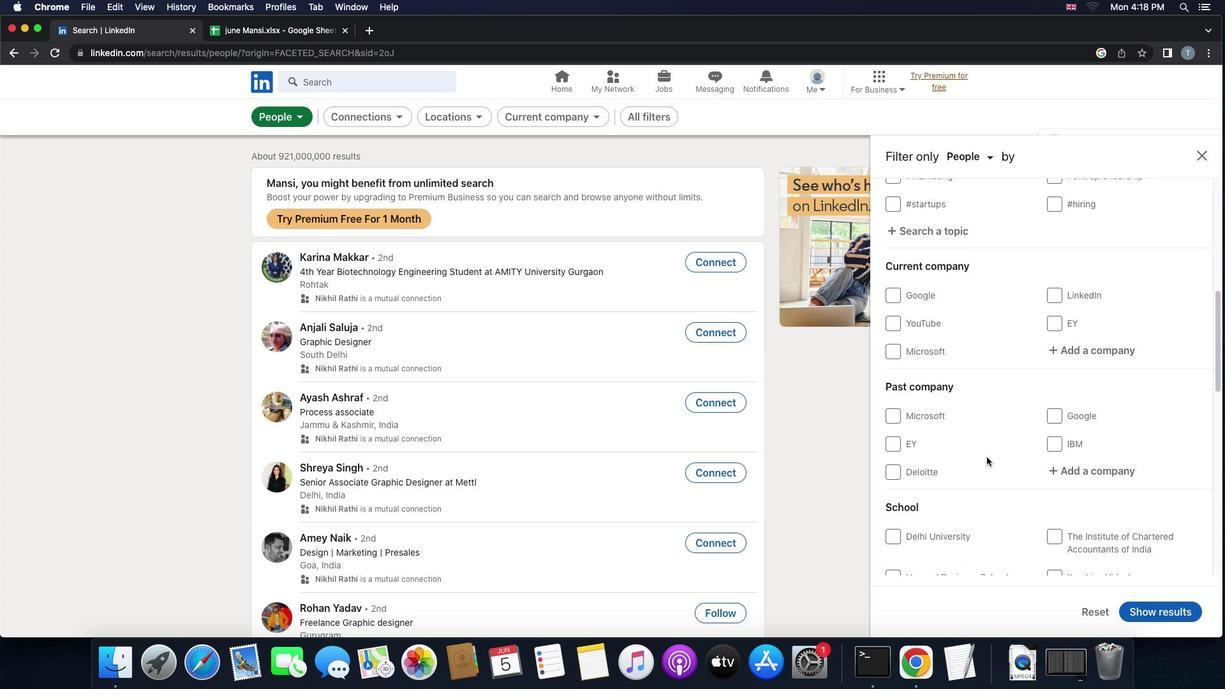 
Action: Mouse scrolled (987, 457) with delta (0, 0)
Screenshot: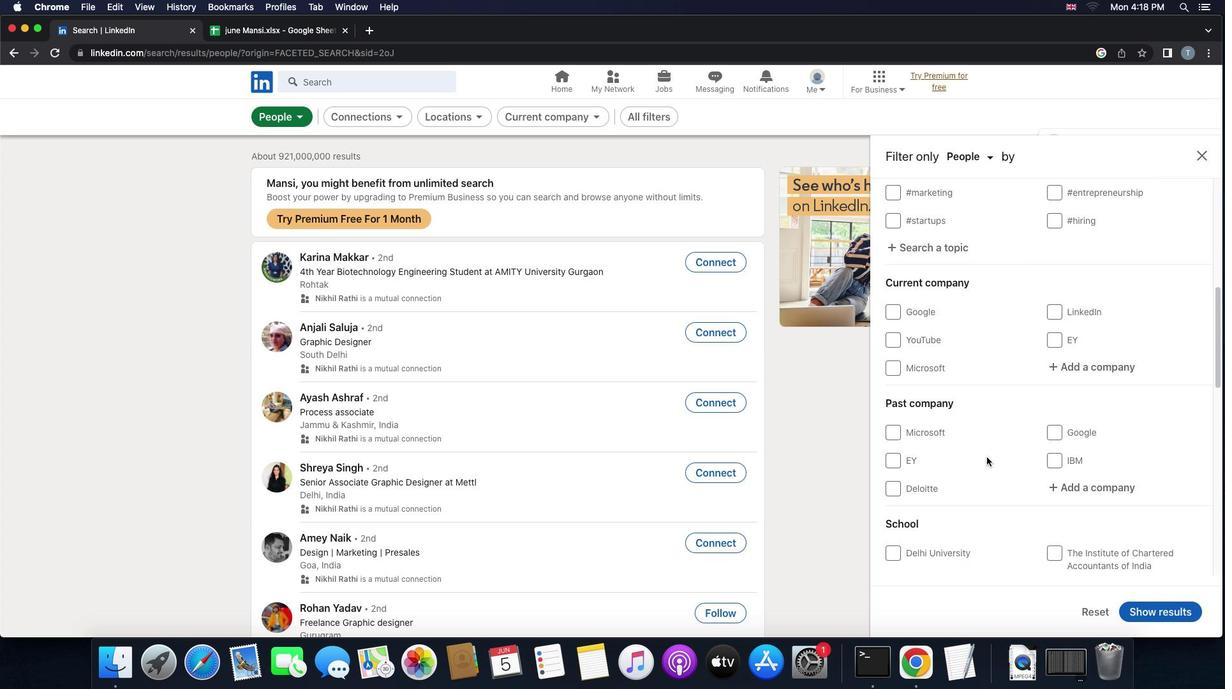 
Action: Mouse moved to (1077, 408)
Screenshot: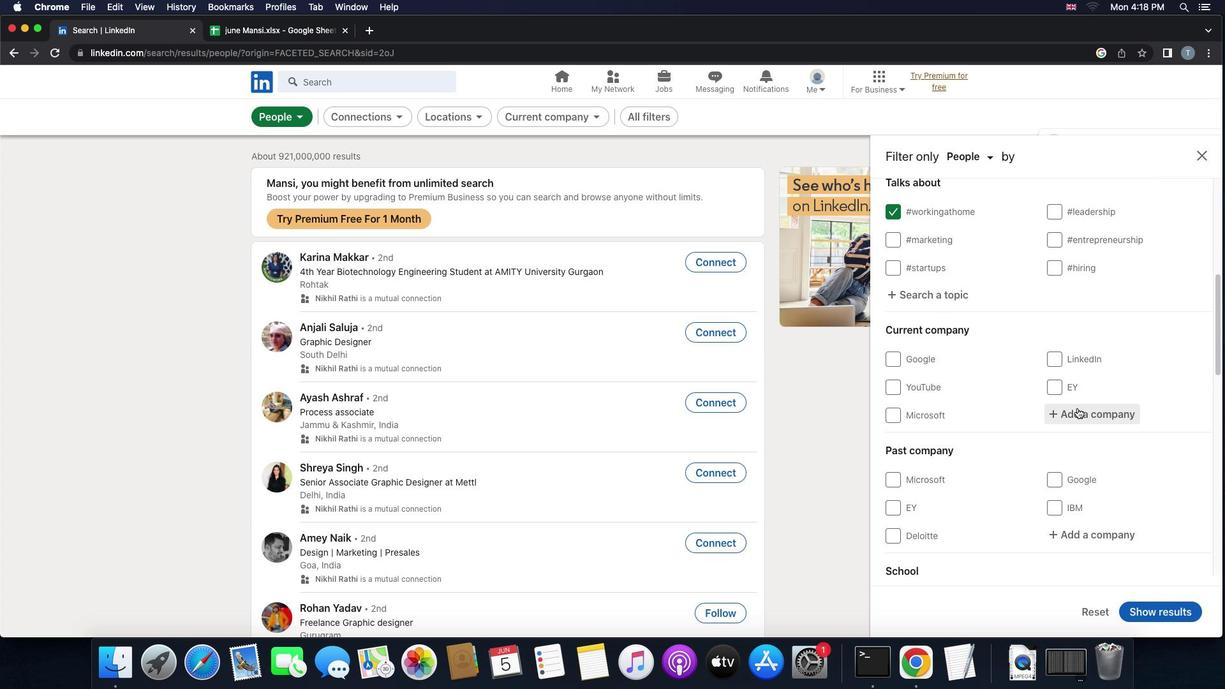 
Action: Mouse pressed left at (1077, 408)
Screenshot: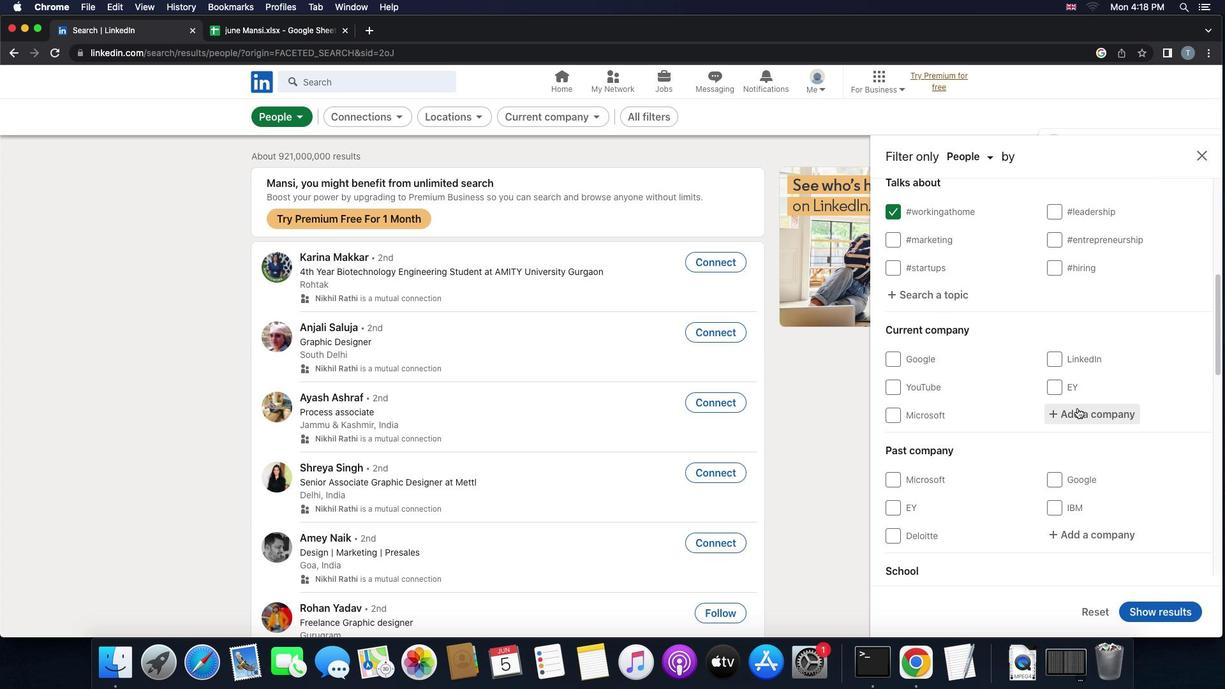 
Action: Key pressed 'h''a''c''k''e''r''e''a''r'
Screenshot: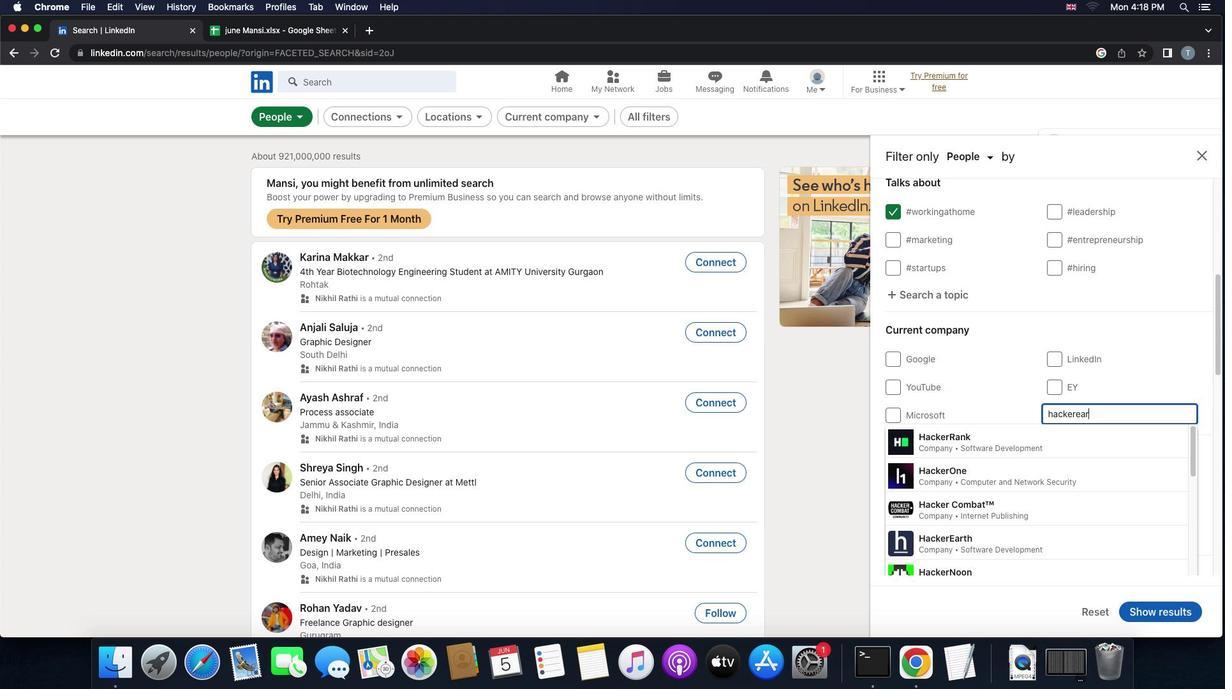 
Action: Mouse moved to (1020, 440)
Screenshot: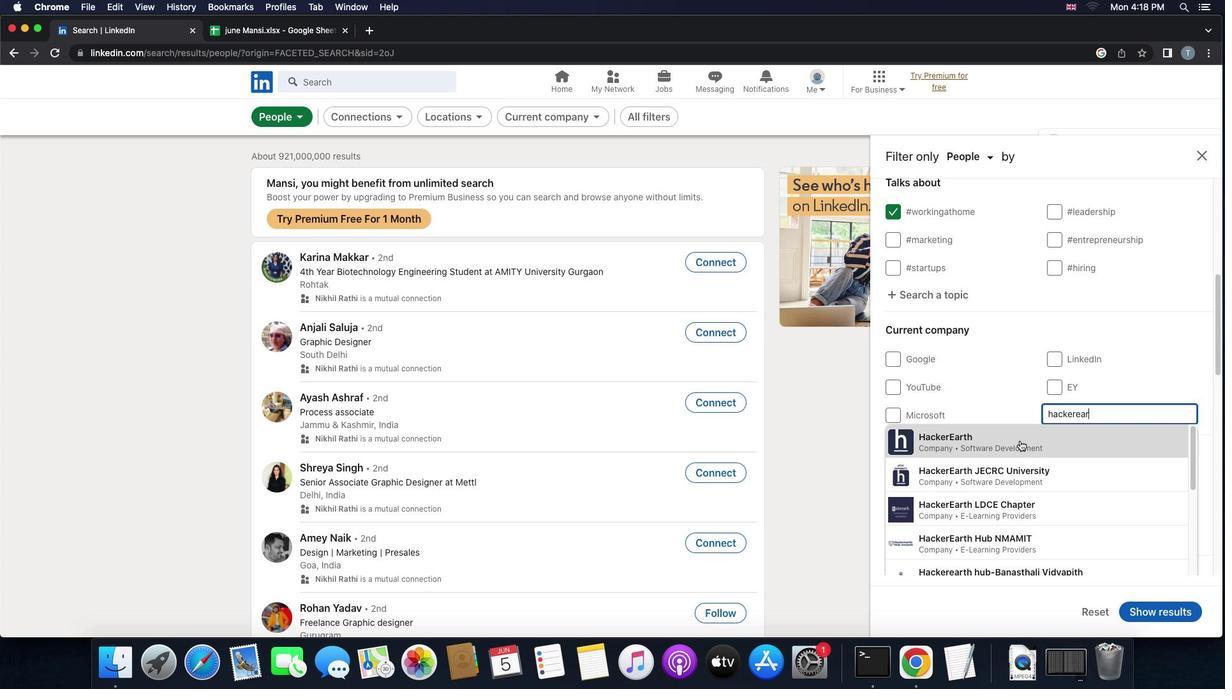 
Action: Mouse pressed left at (1020, 440)
Screenshot: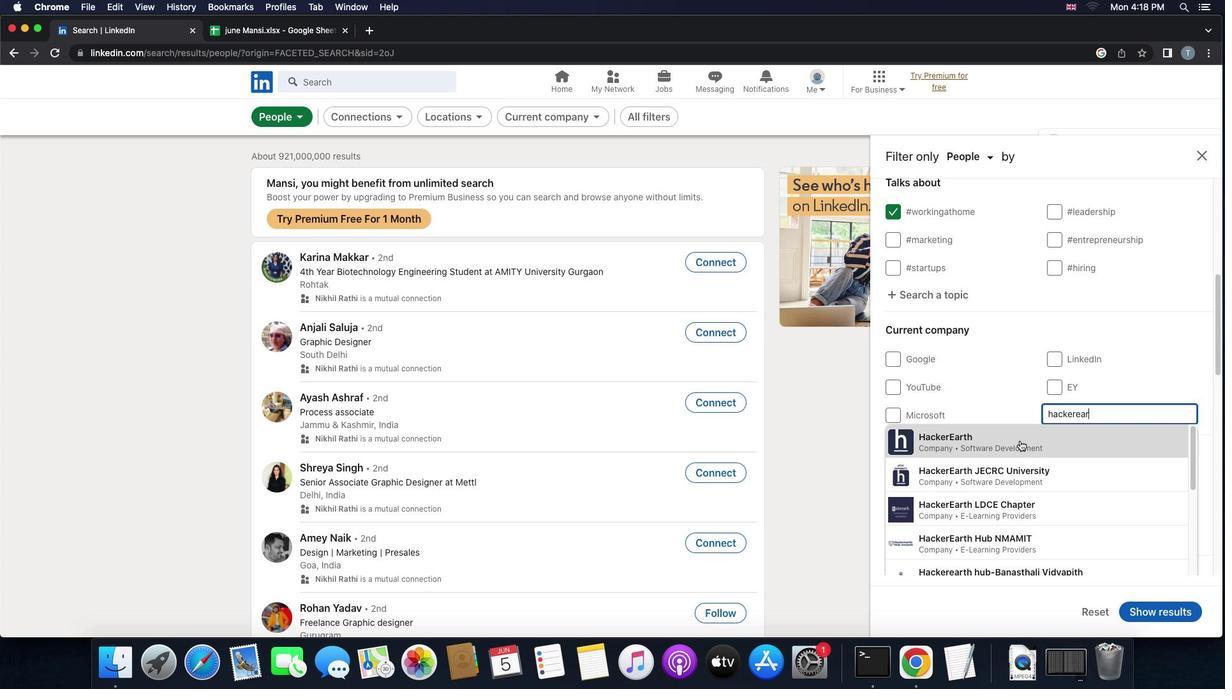 
Action: Mouse moved to (1024, 439)
Screenshot: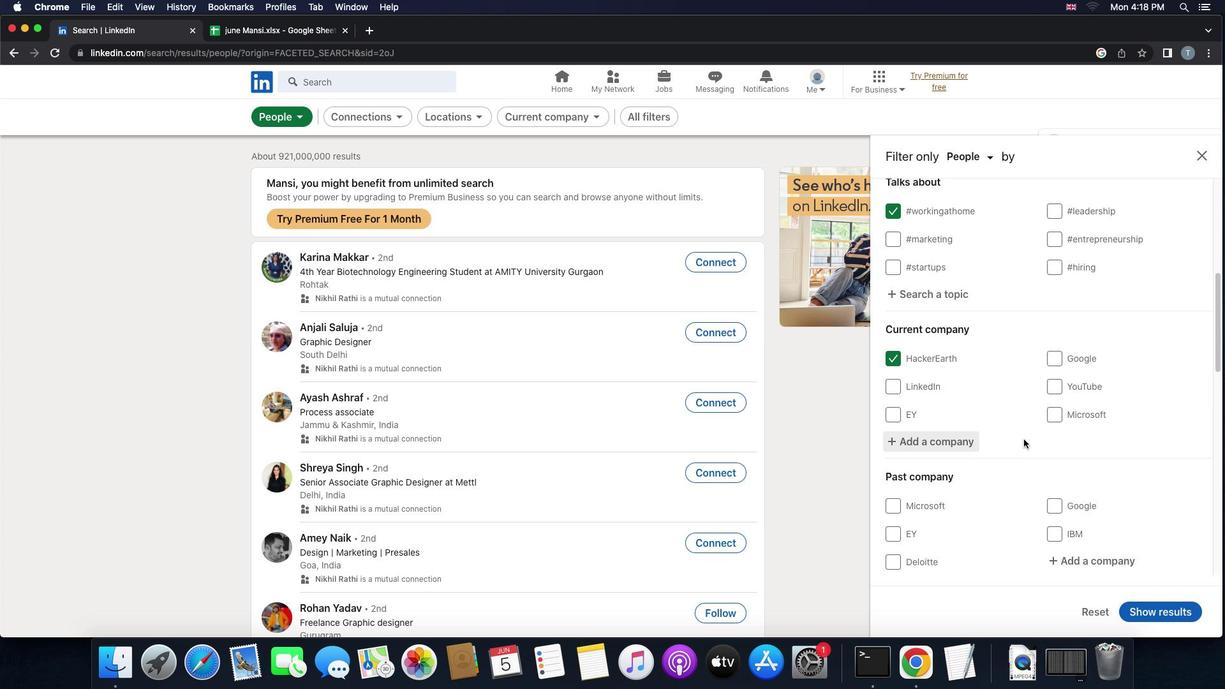 
Action: Mouse scrolled (1024, 439) with delta (0, 0)
Screenshot: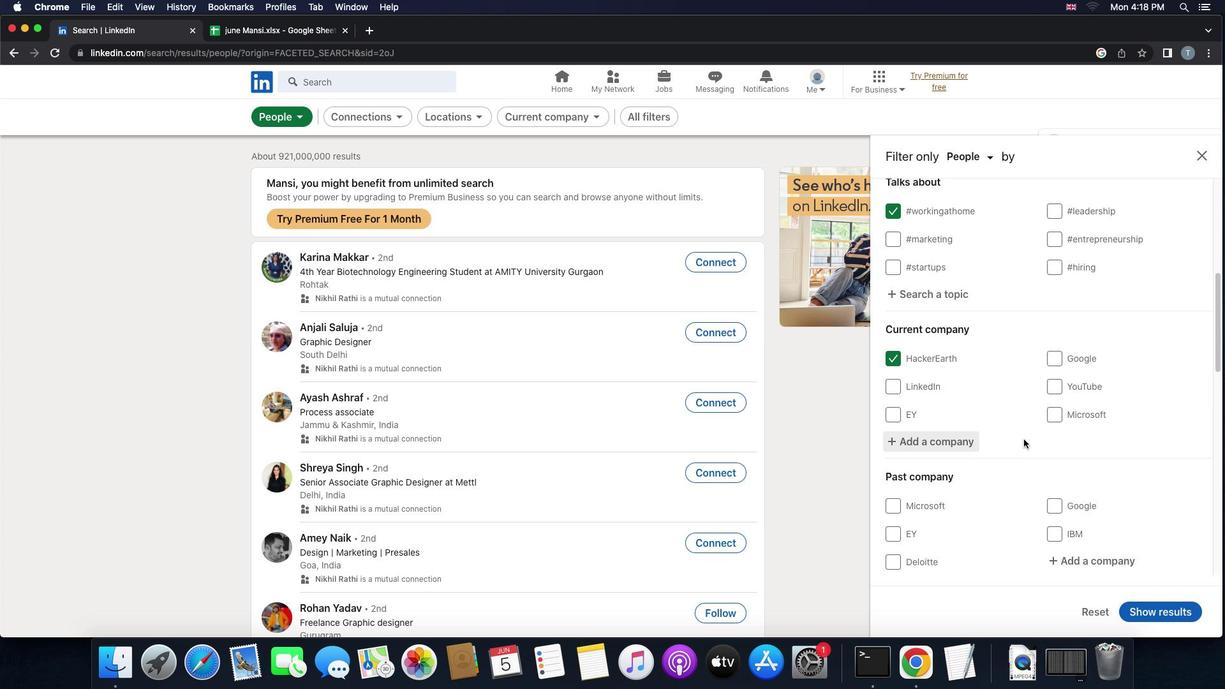 
Action: Mouse moved to (1024, 439)
Screenshot: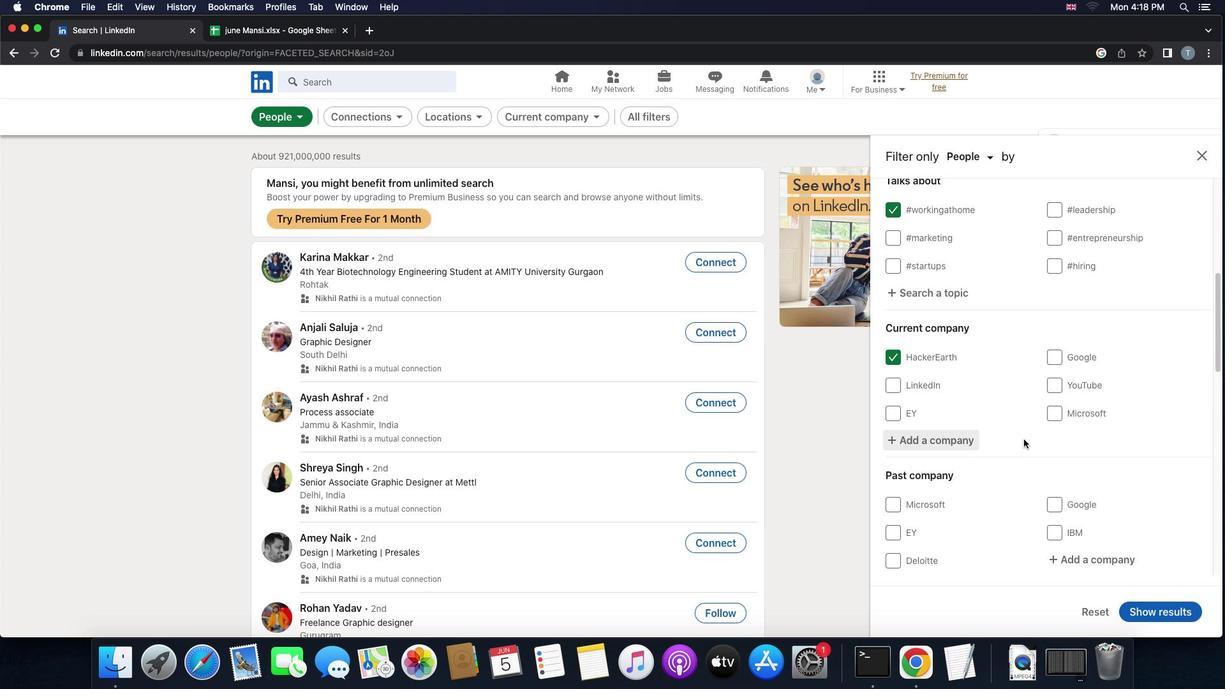 
Action: Mouse scrolled (1024, 439) with delta (0, 0)
Screenshot: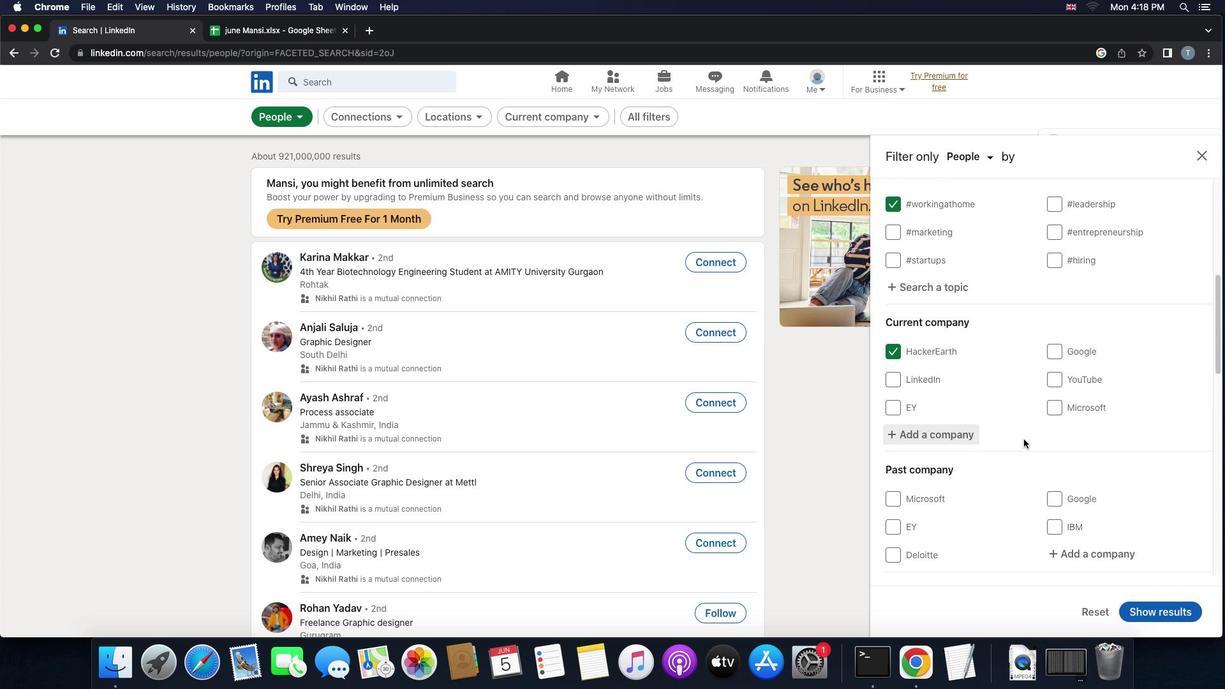
Action: Mouse scrolled (1024, 439) with delta (0, -1)
Screenshot: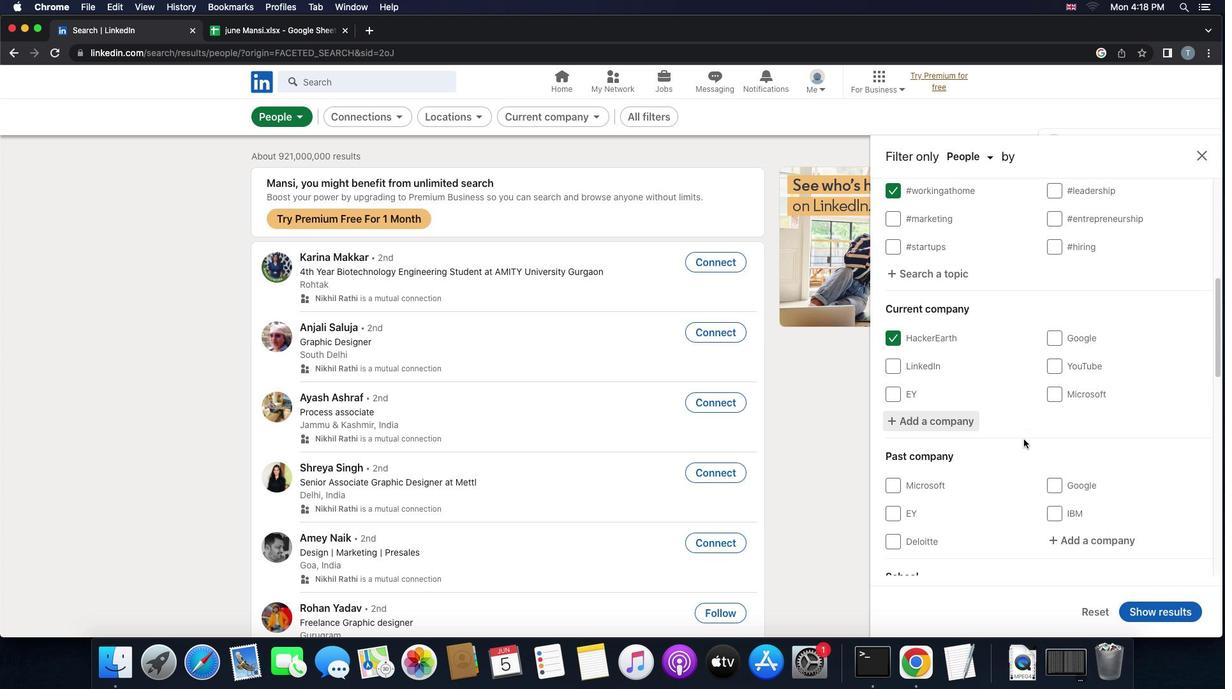 
Action: Mouse scrolled (1024, 439) with delta (0, -1)
Screenshot: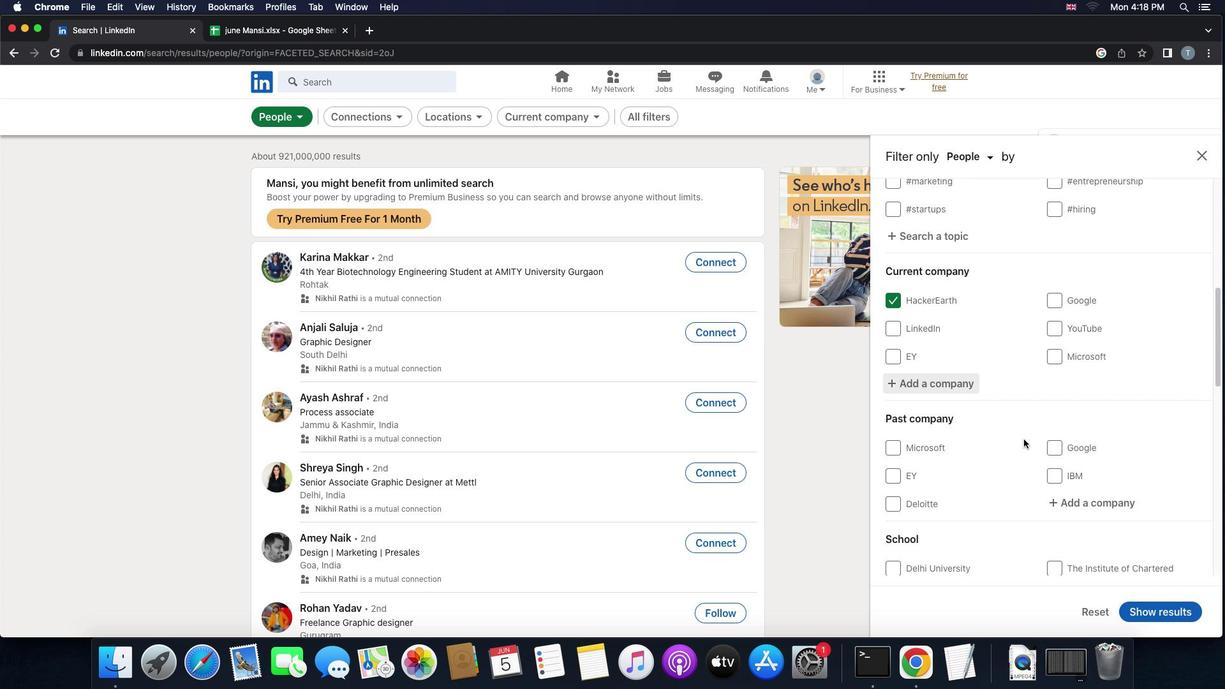 
Action: Mouse scrolled (1024, 439) with delta (0, 0)
Screenshot: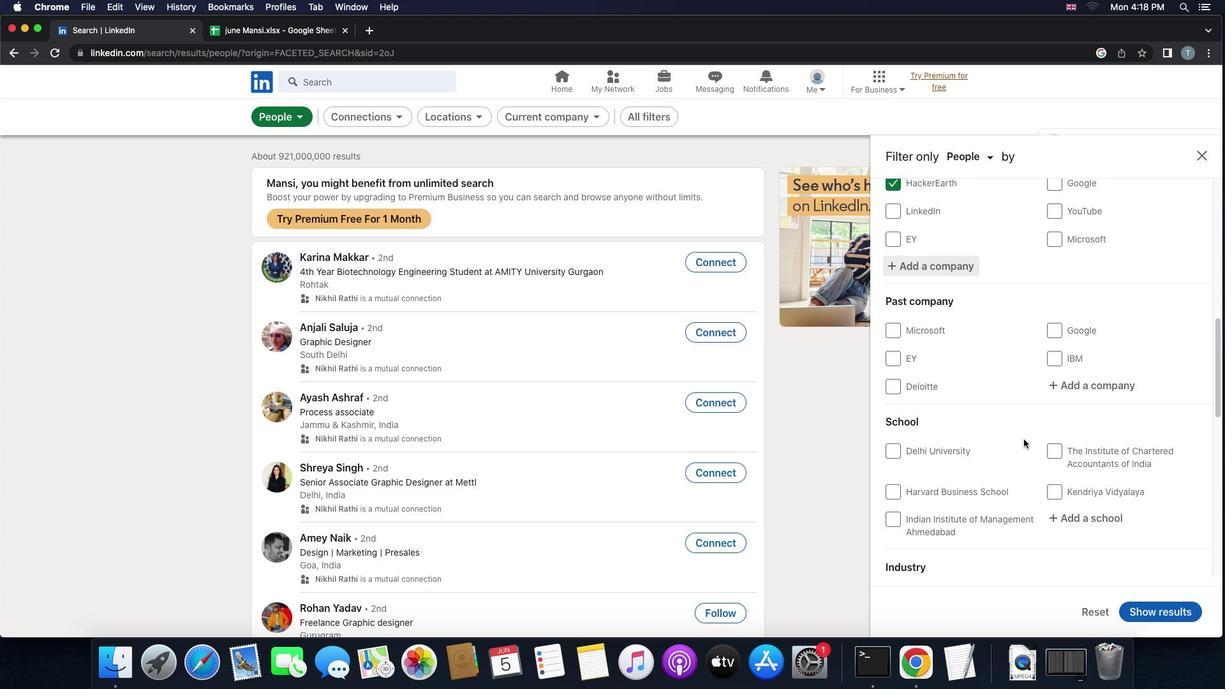 
Action: Mouse scrolled (1024, 439) with delta (0, 0)
Screenshot: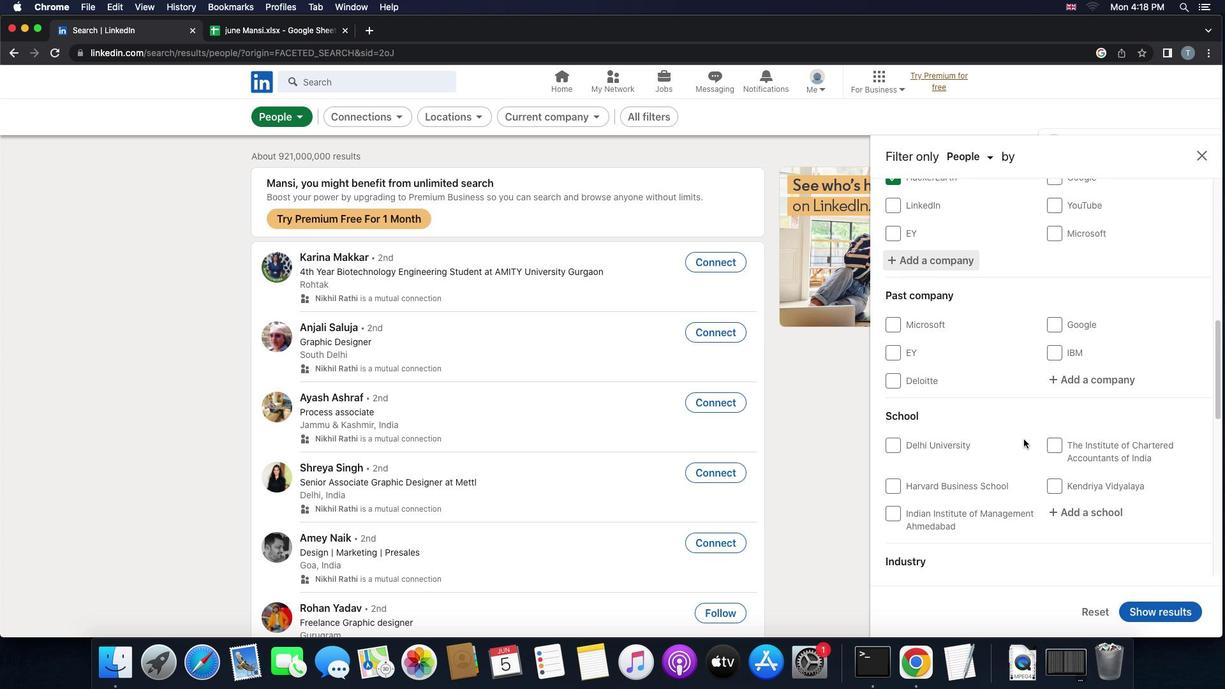 
Action: Mouse scrolled (1024, 439) with delta (0, -1)
Screenshot: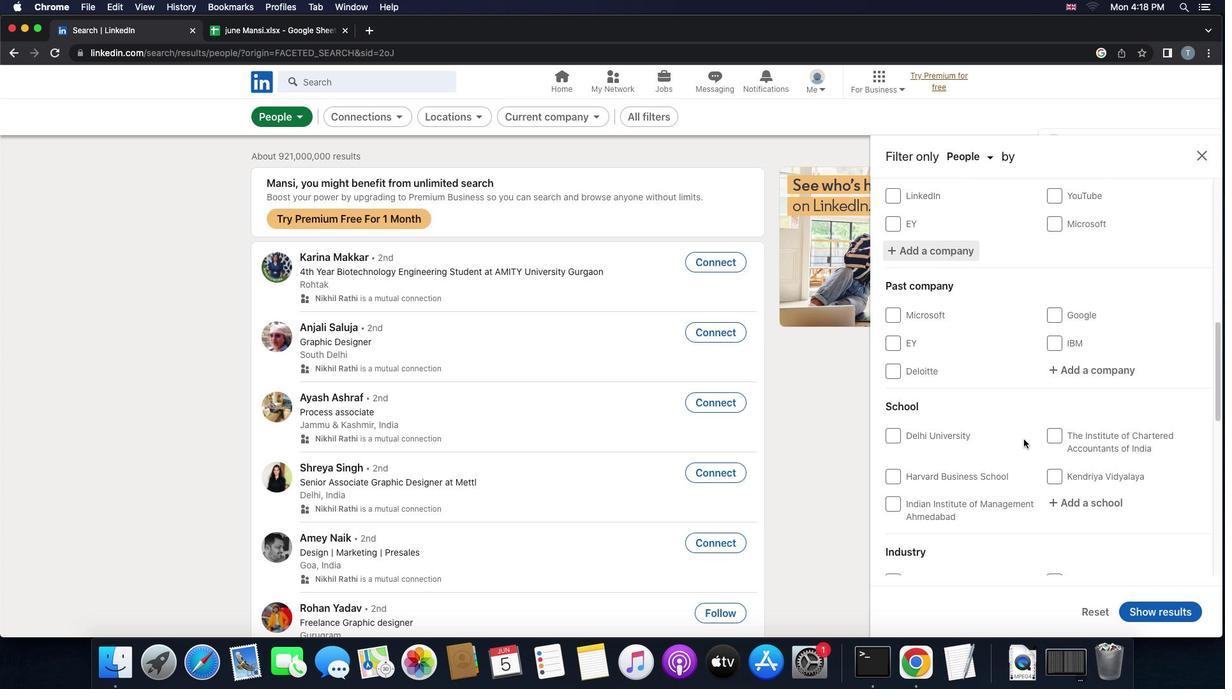 
Action: Mouse scrolled (1024, 439) with delta (0, -1)
Screenshot: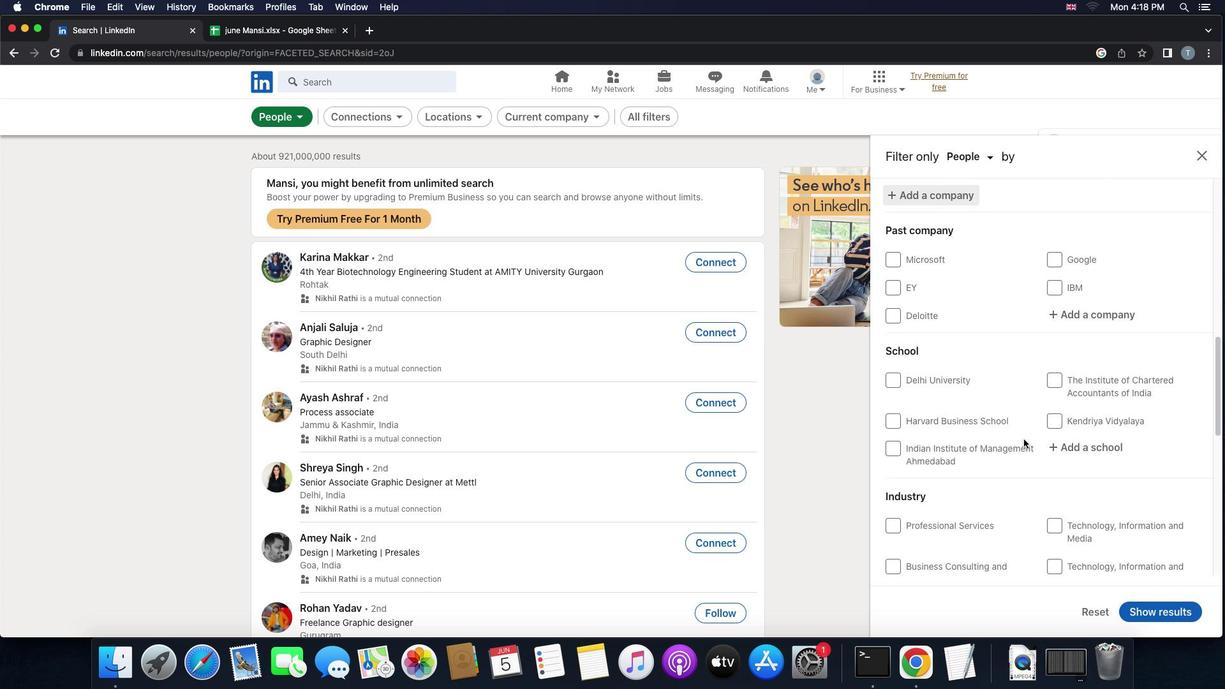 
Action: Mouse moved to (1072, 387)
Screenshot: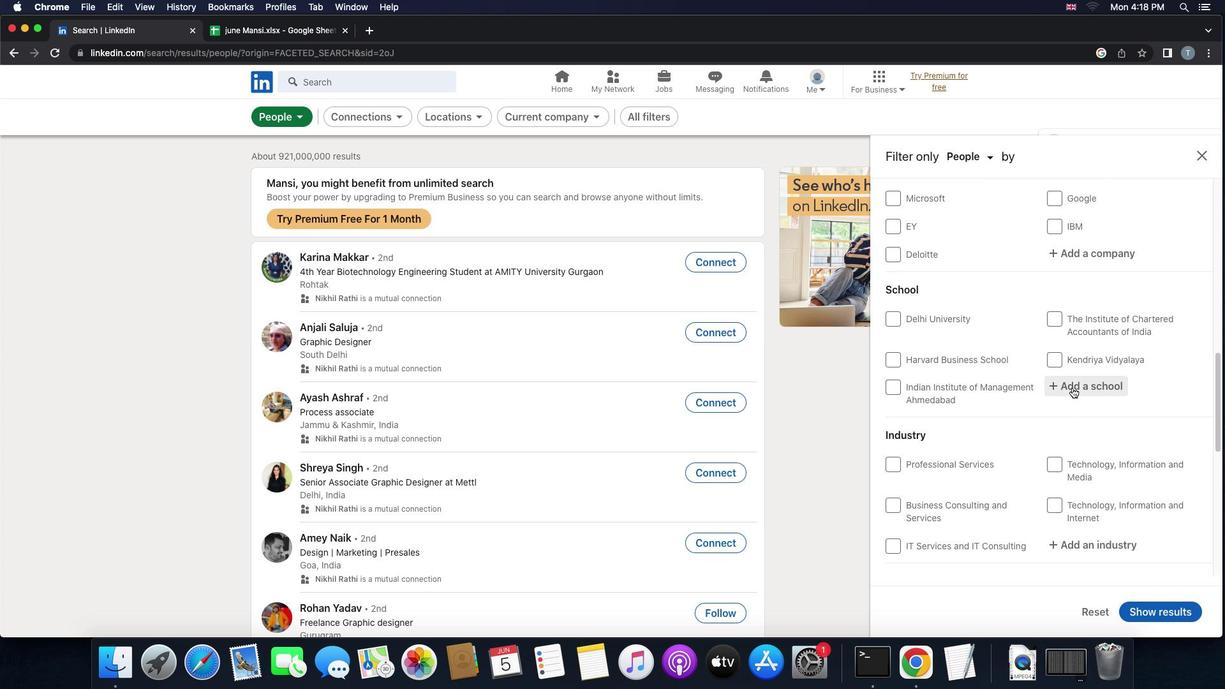 
Action: Mouse pressed left at (1072, 387)
Screenshot: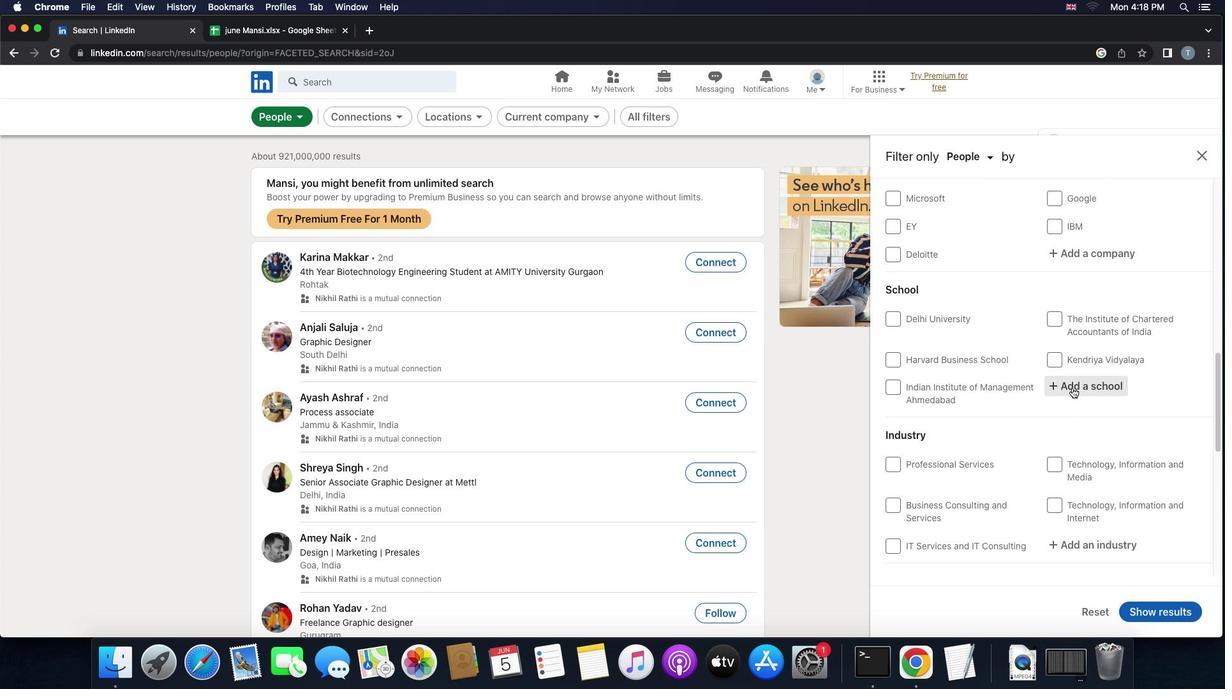 
Action: Key pressed 'i''n''s''t''i''t''u''t''e'Key.space'o''f'Key.space'r''o''a''d'
Screenshot: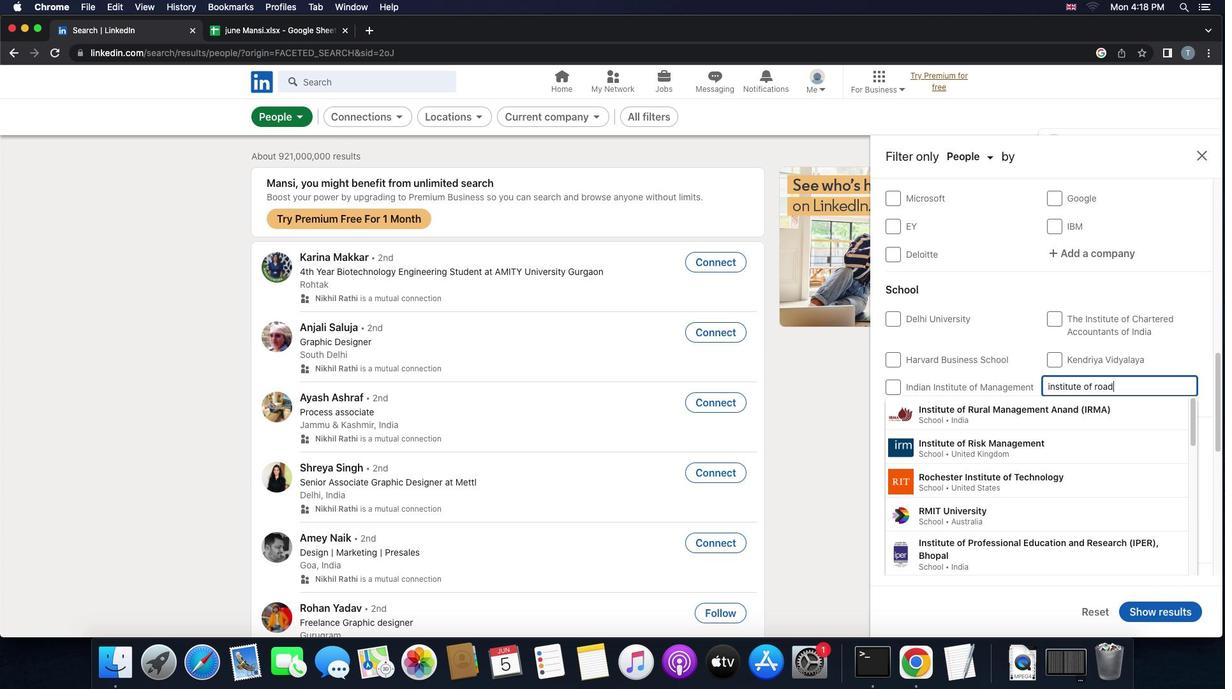 
Action: Mouse moved to (1040, 416)
Screenshot: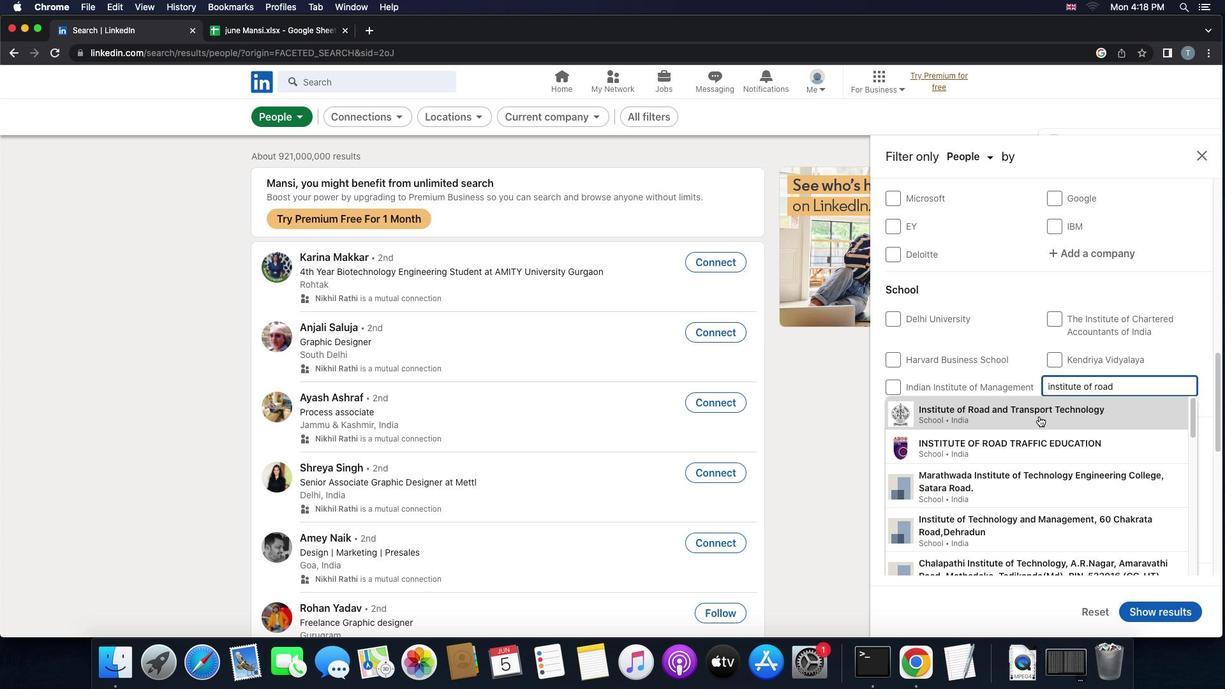 
Action: Mouse pressed left at (1040, 416)
Screenshot: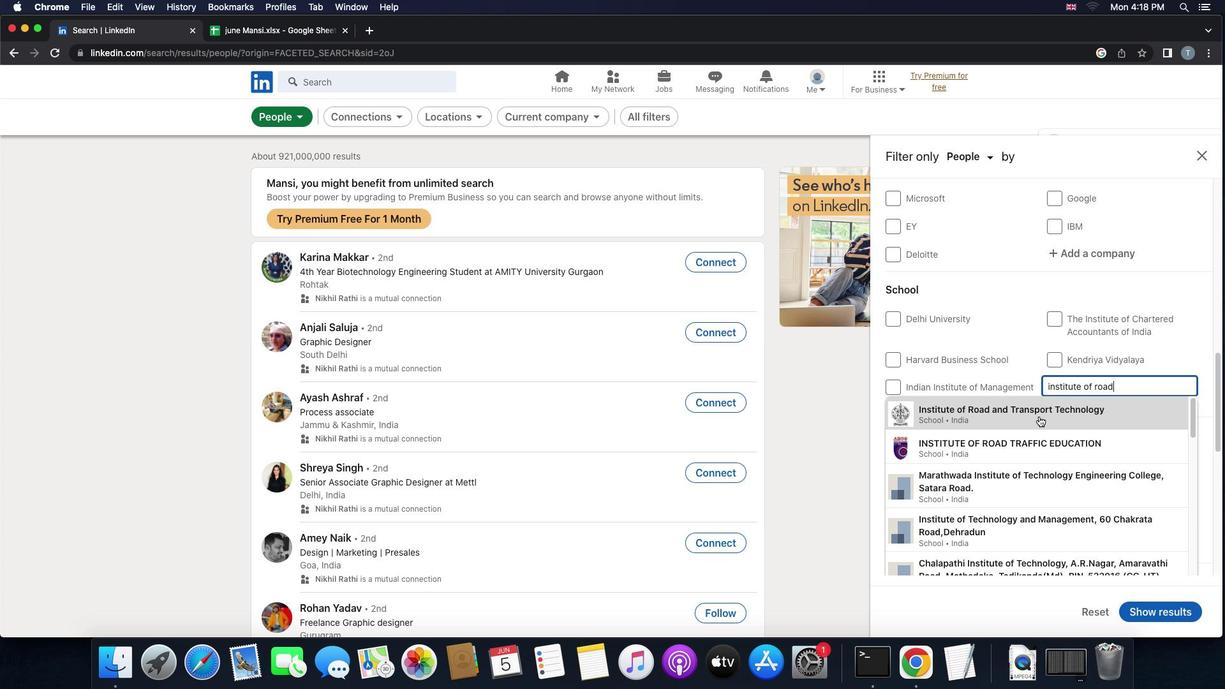 
Action: Mouse scrolled (1040, 416) with delta (0, 0)
Screenshot: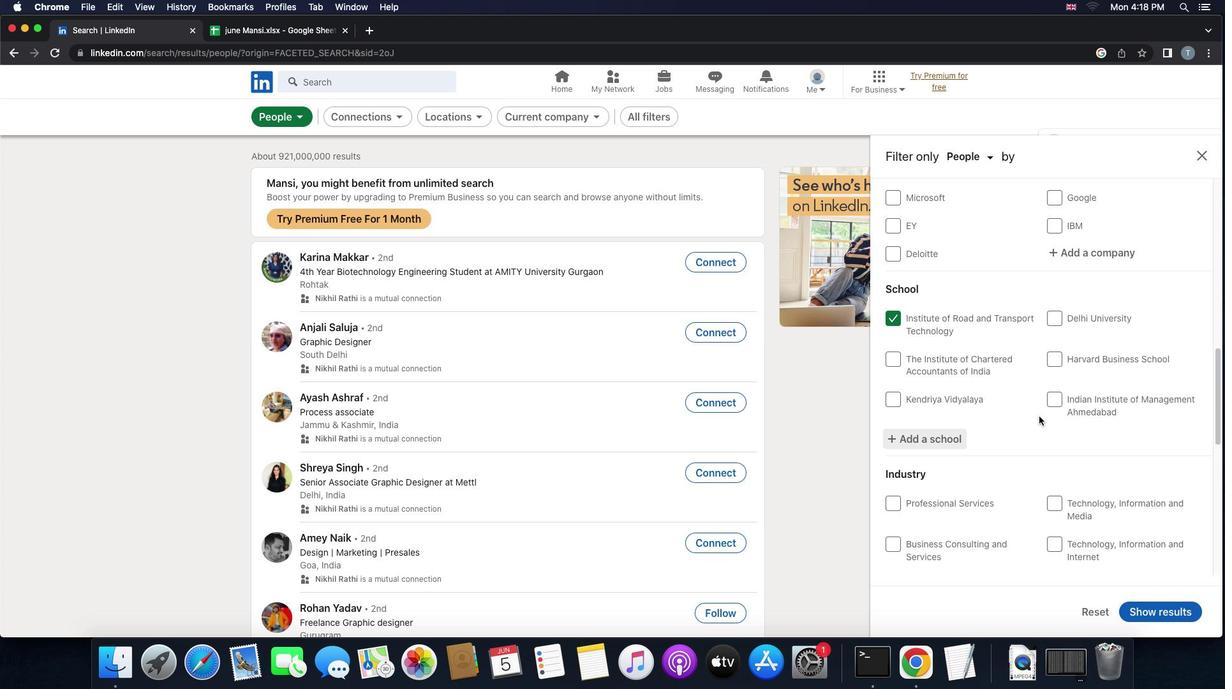 
Action: Mouse scrolled (1040, 416) with delta (0, 0)
Screenshot: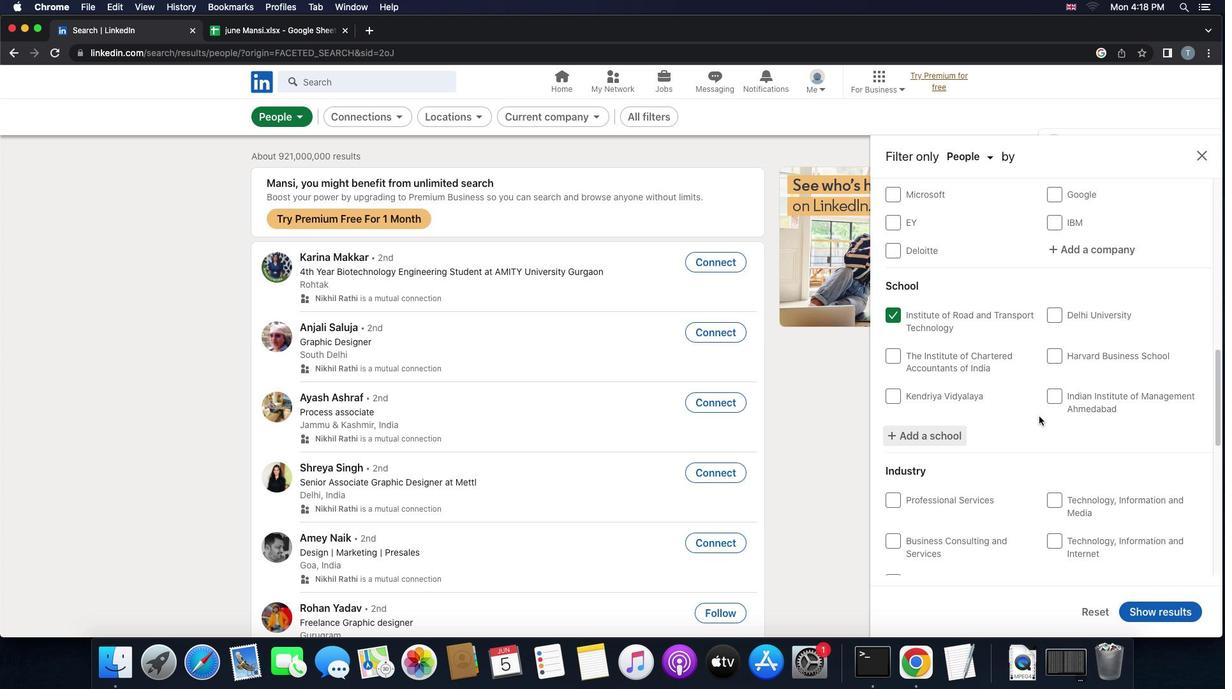 
Action: Mouse scrolled (1040, 416) with delta (0, -1)
Screenshot: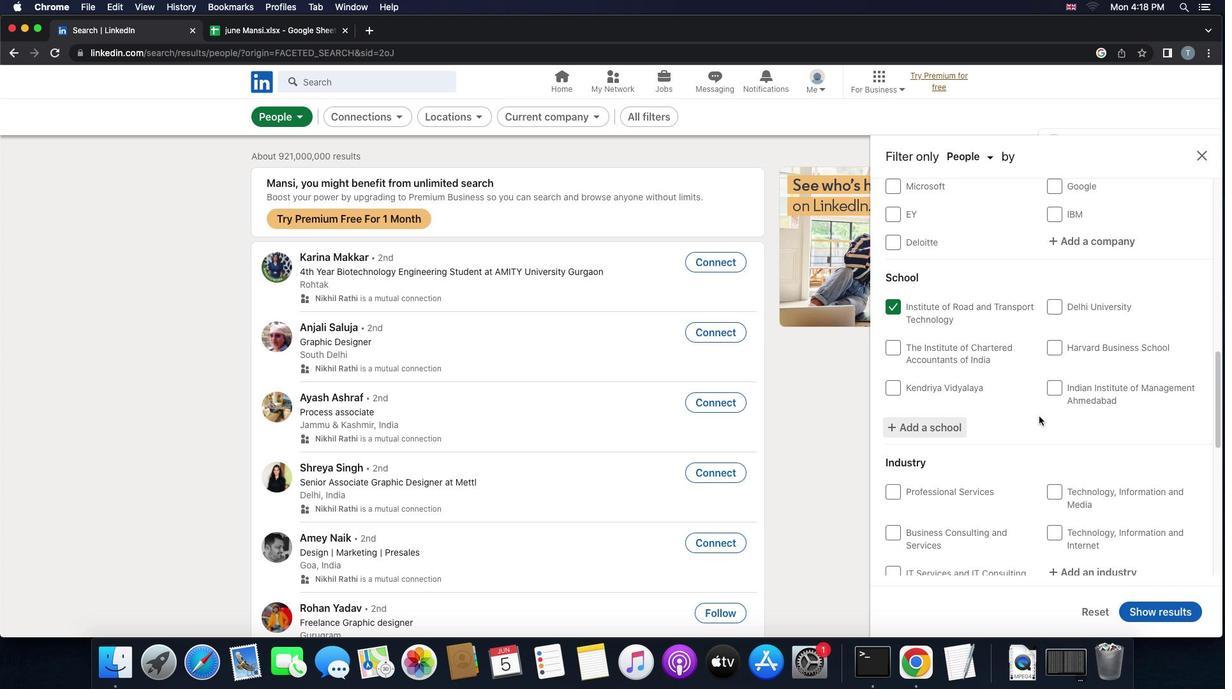 
Action: Mouse scrolled (1040, 416) with delta (0, -1)
Screenshot: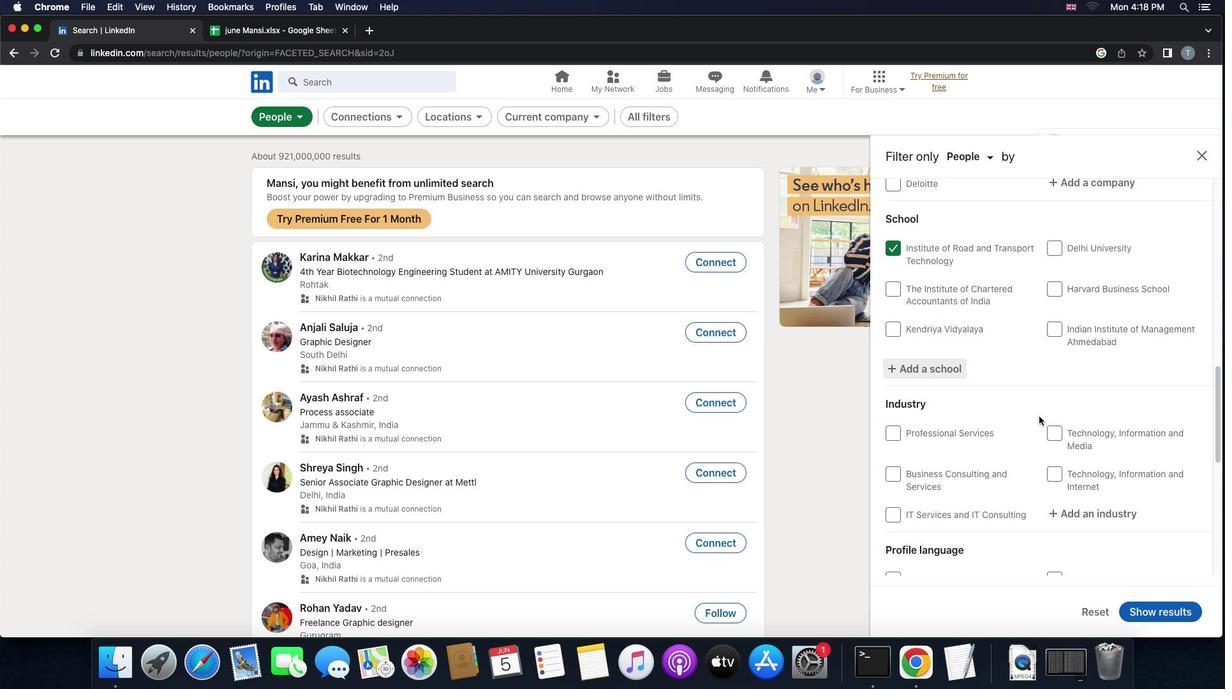 
Action: Mouse moved to (1074, 420)
Screenshot: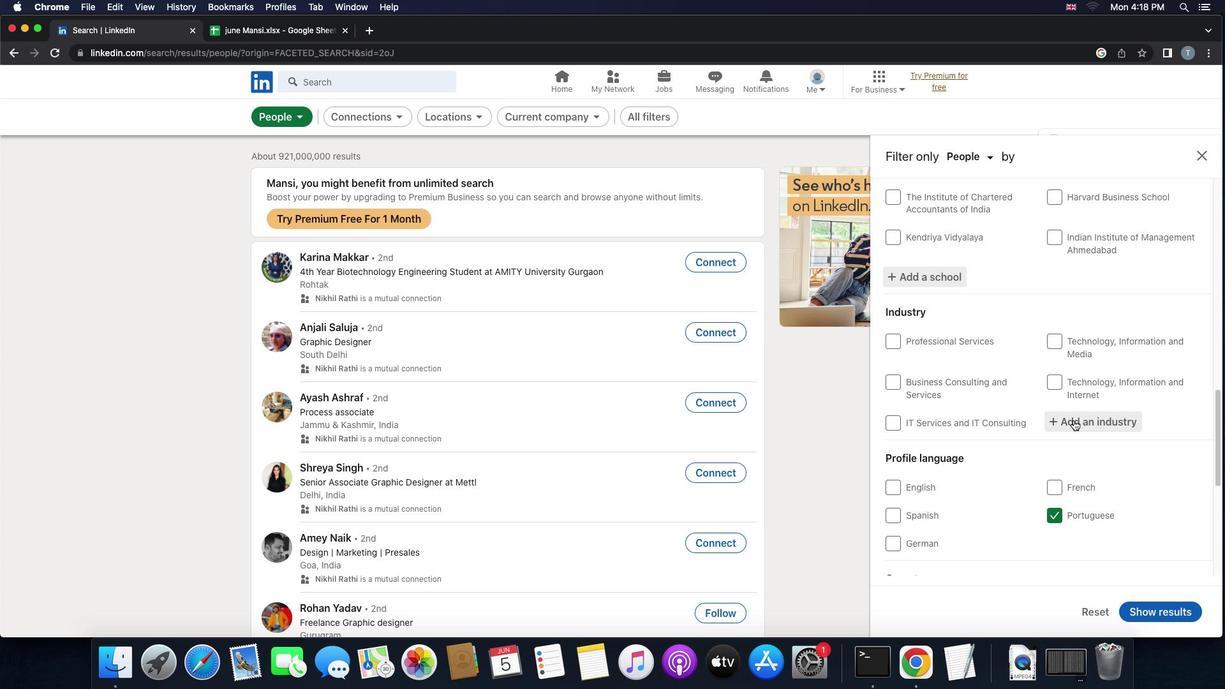 
Action: Mouse pressed left at (1074, 420)
Screenshot: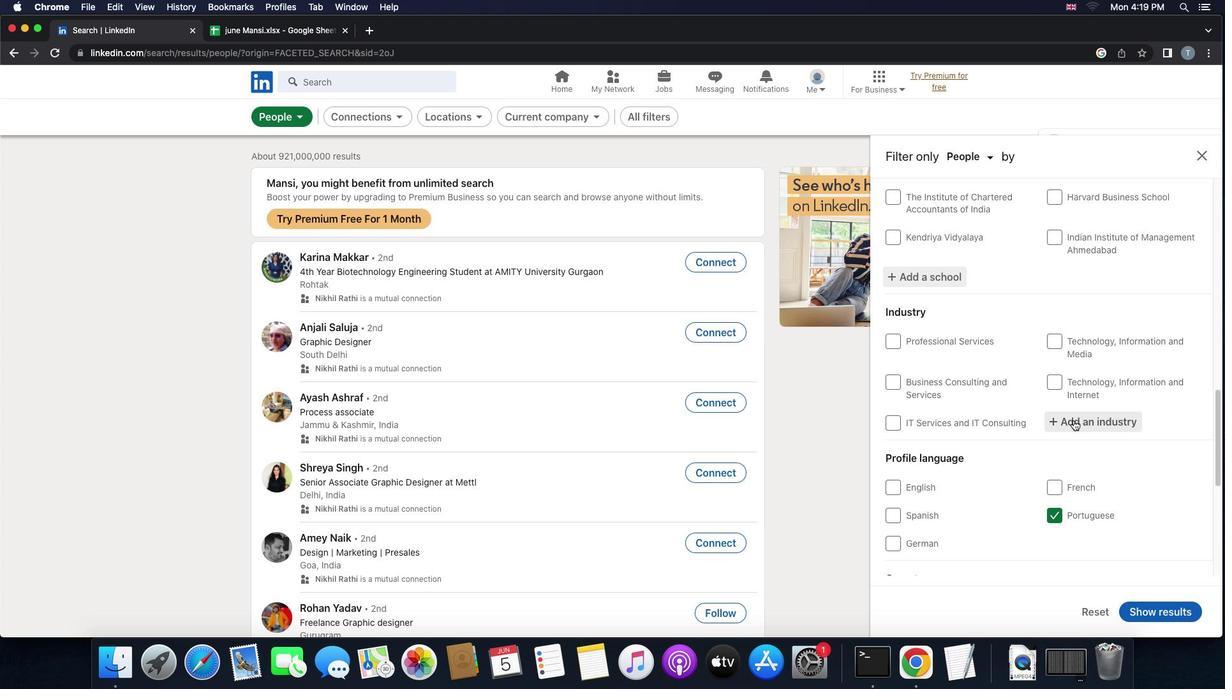 
Action: Key pressed 'm''i''l''i''t''a''r''y'Key.space'a''n''d'Key.space'i''n''t''e''r''n''a''t''i''o''n''a''l'
Screenshot: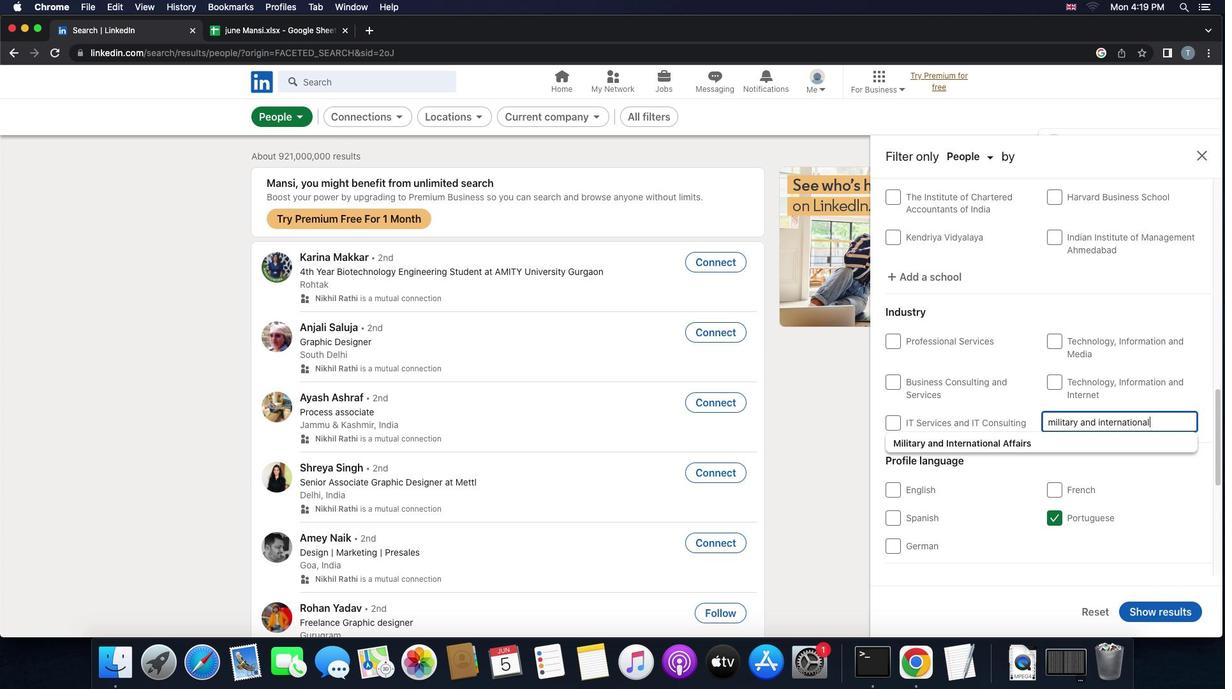 
Action: Mouse moved to (1043, 439)
Screenshot: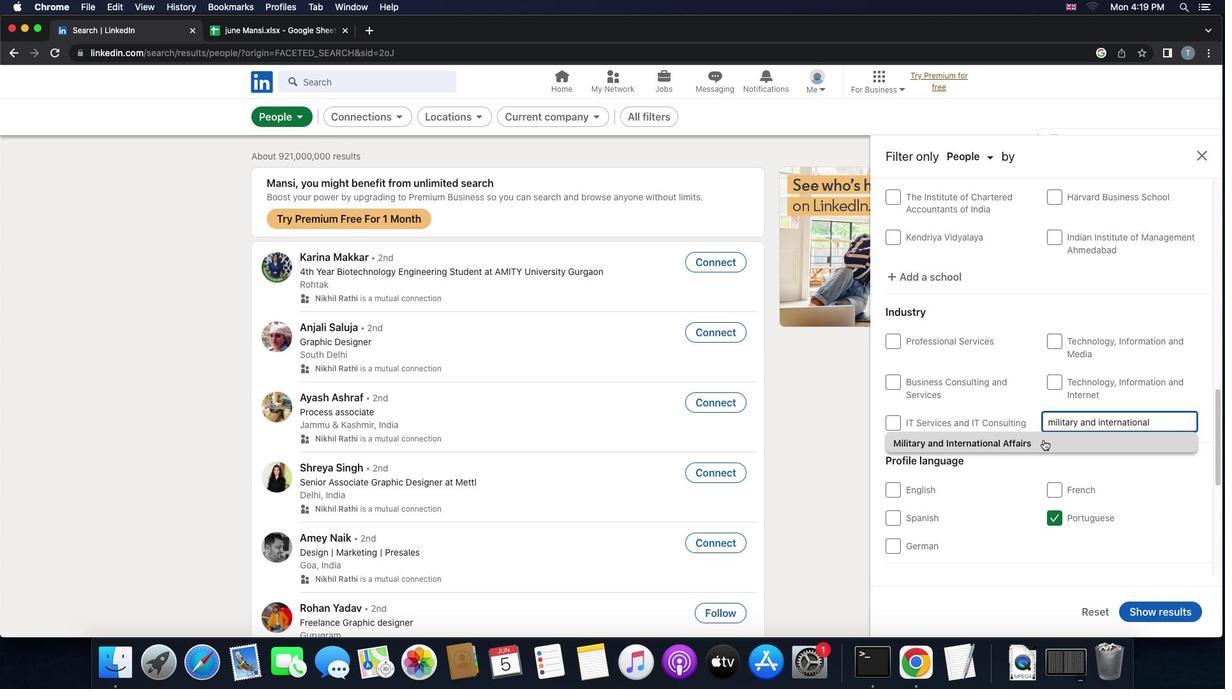 
Action: Mouse pressed left at (1043, 439)
Screenshot: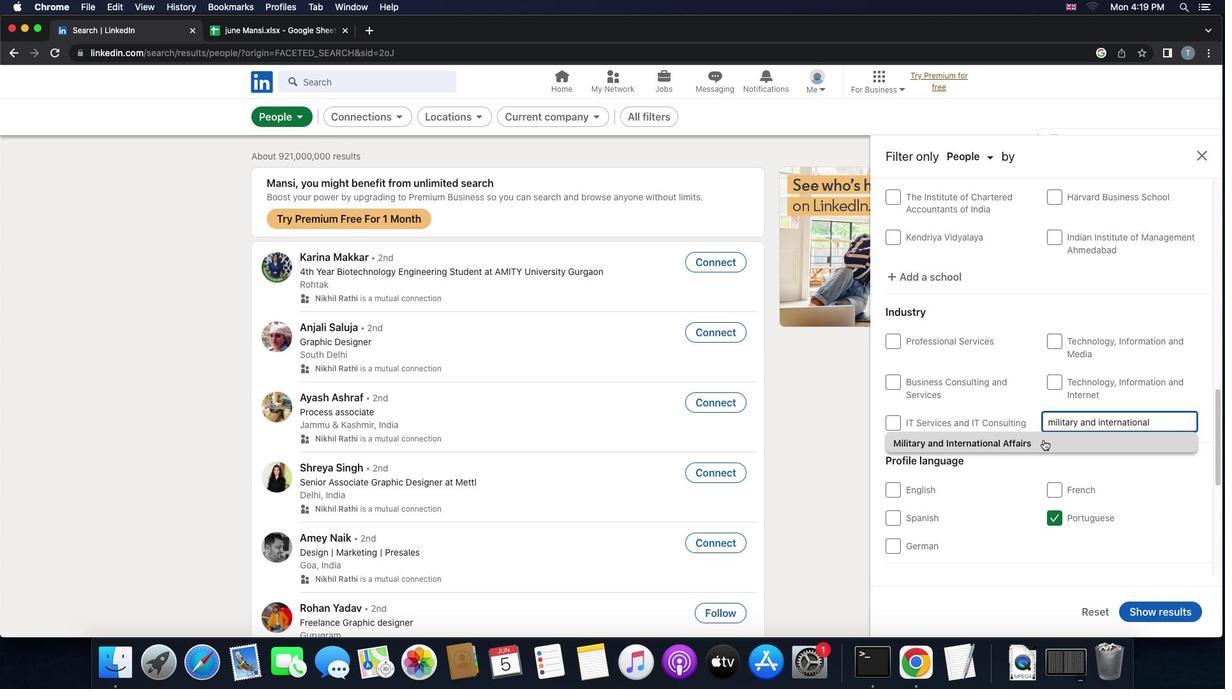 
Action: Mouse scrolled (1043, 439) with delta (0, 0)
Screenshot: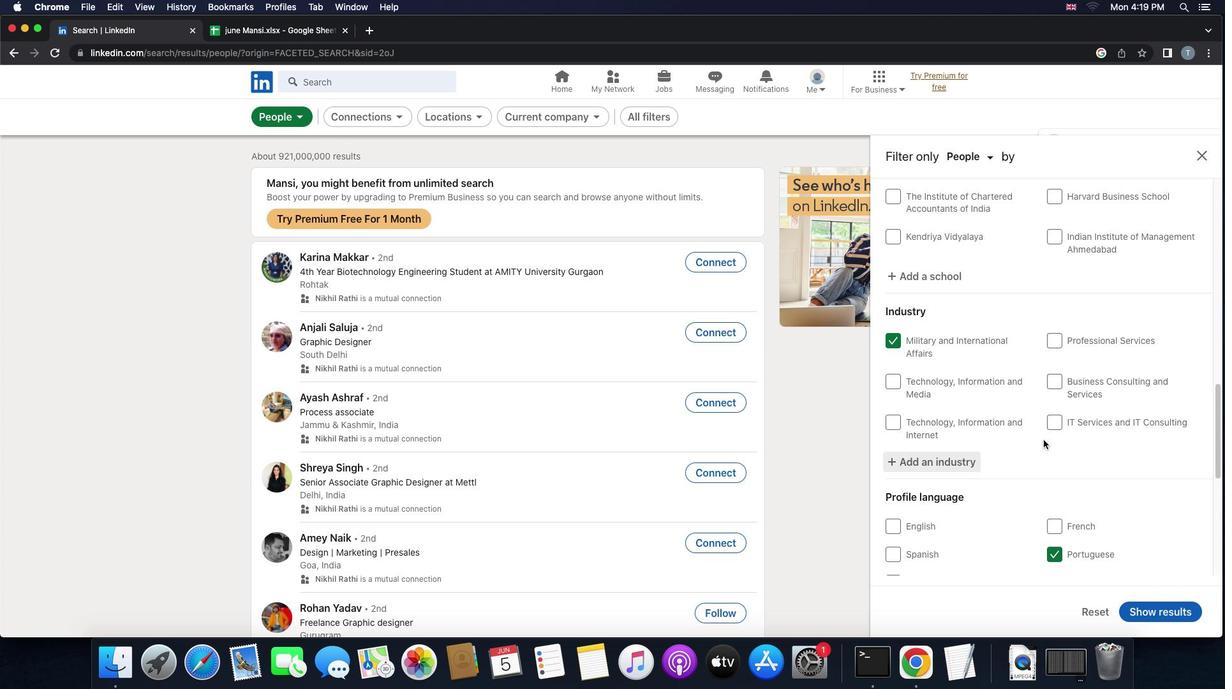 
Action: Mouse scrolled (1043, 439) with delta (0, 0)
Screenshot: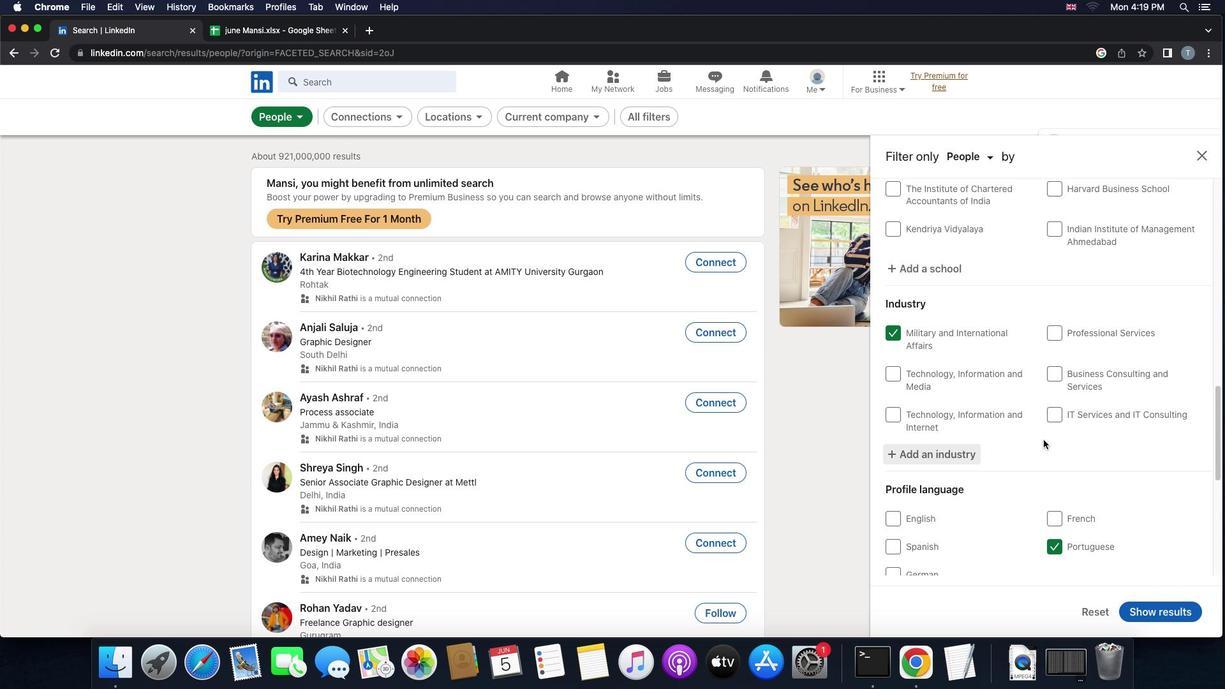 
Action: Mouse scrolled (1043, 439) with delta (0, -1)
Screenshot: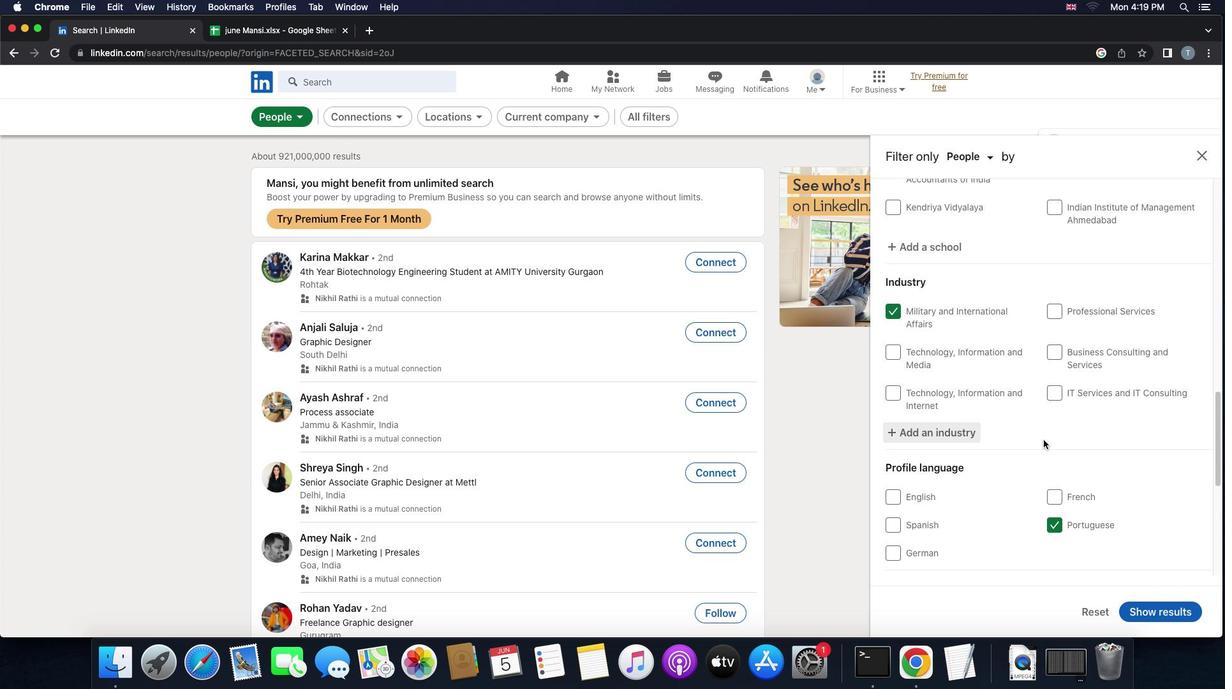 
Action: Mouse scrolled (1043, 439) with delta (0, -2)
Screenshot: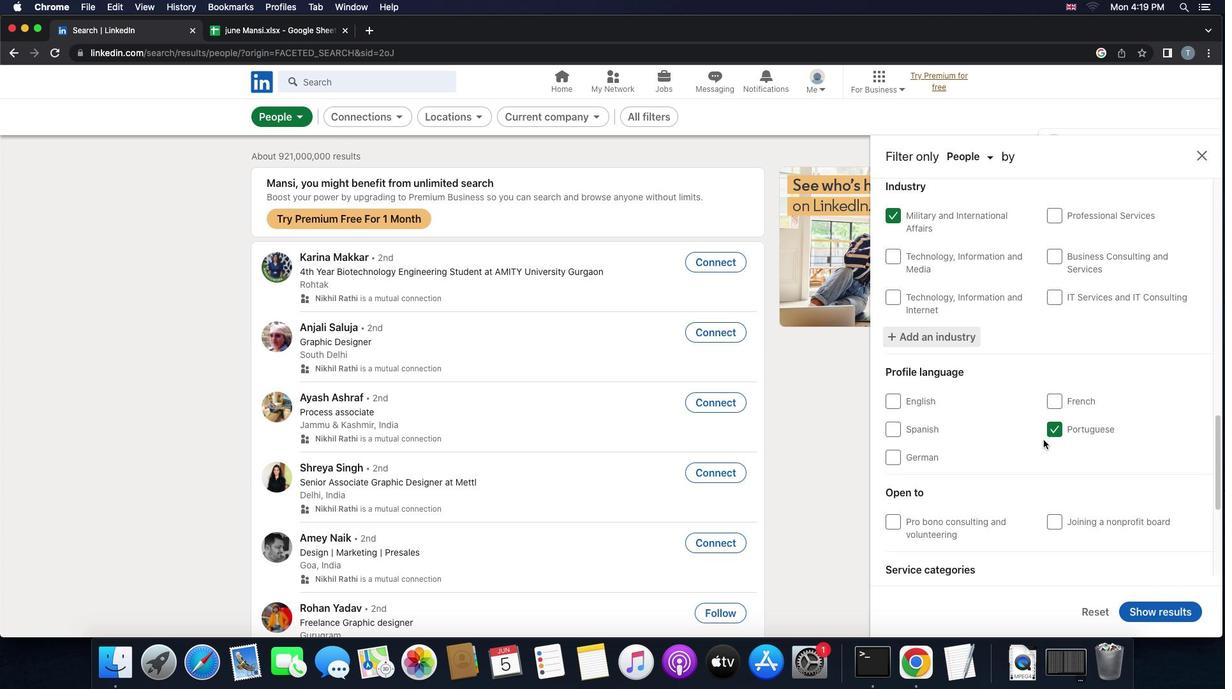 
Action: Mouse scrolled (1043, 439) with delta (0, 0)
Screenshot: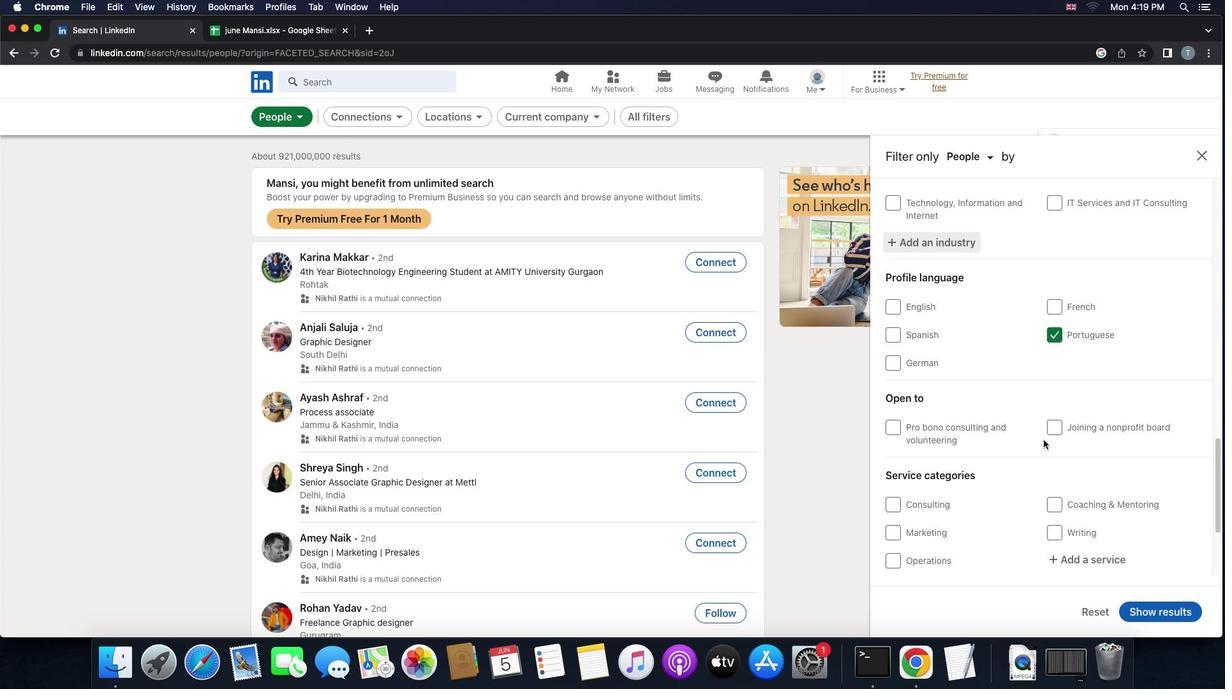 
Action: Mouse scrolled (1043, 439) with delta (0, 0)
Screenshot: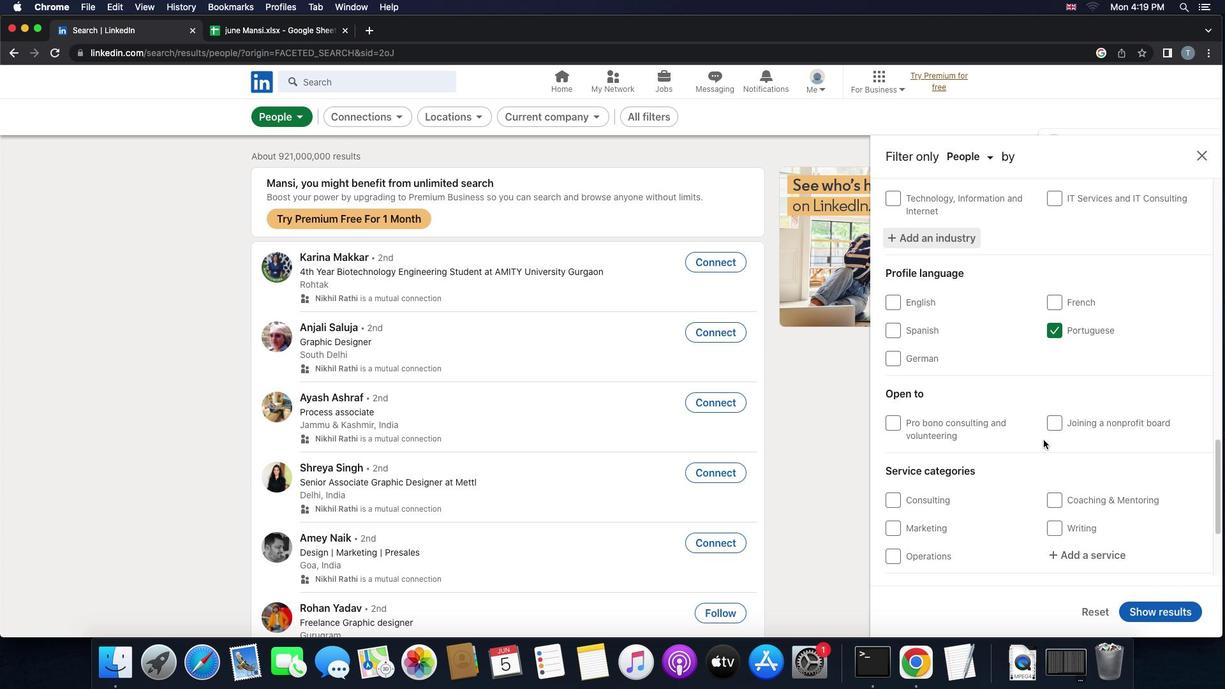 
Action: Mouse scrolled (1043, 439) with delta (0, 0)
Screenshot: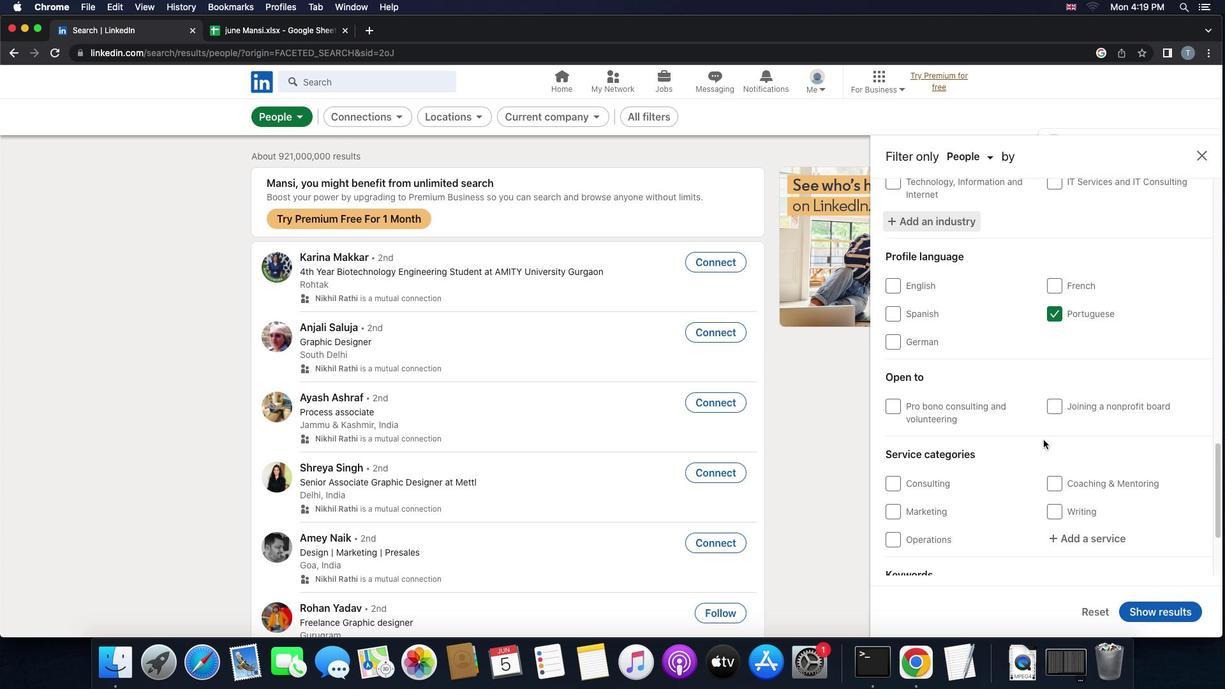 
Action: Mouse scrolled (1043, 439) with delta (0, 0)
Screenshot: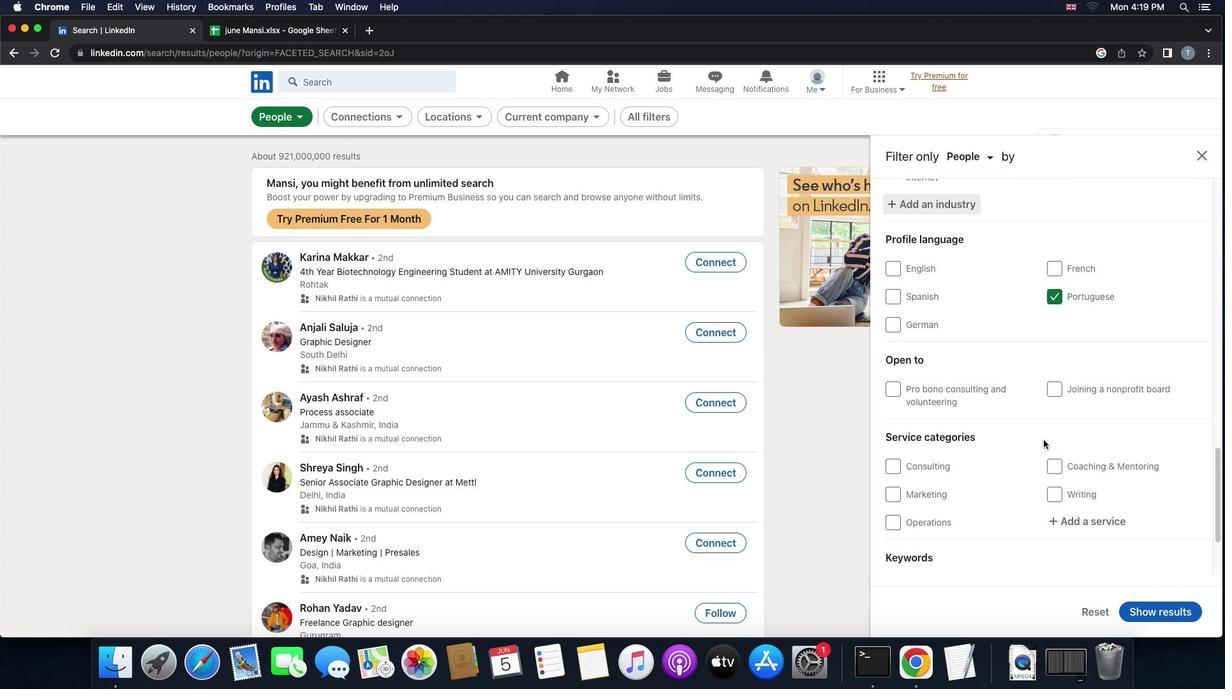 
Action: Mouse scrolled (1043, 439) with delta (0, 0)
Screenshot: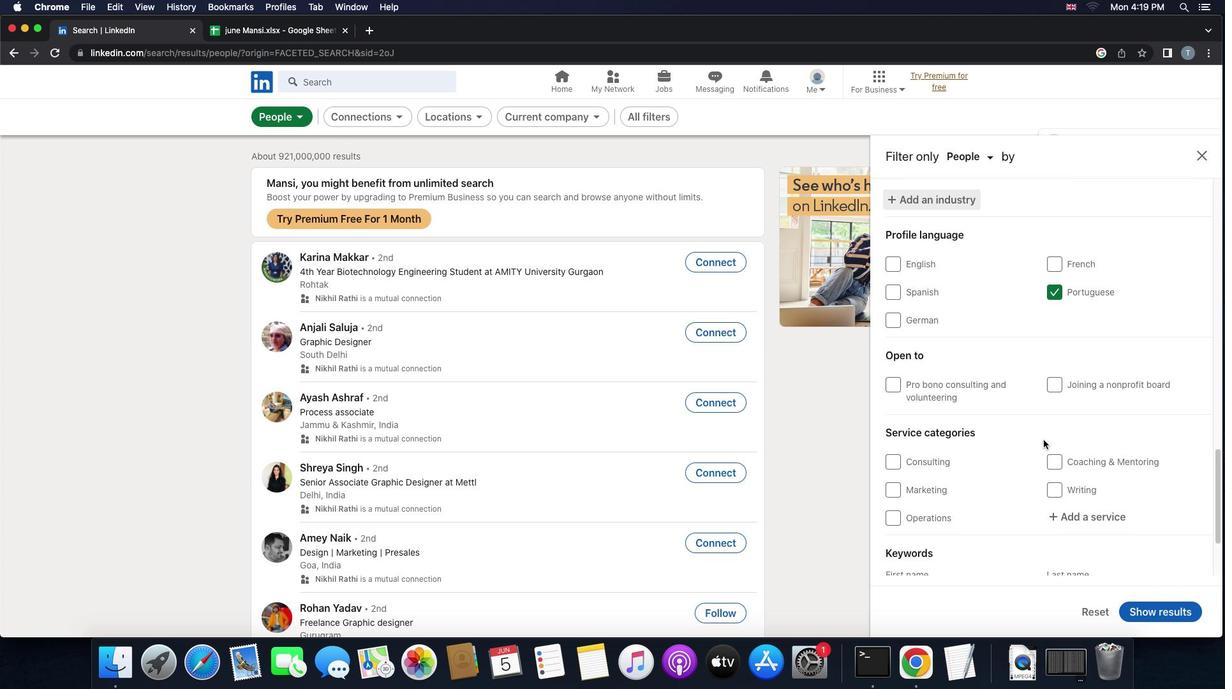 
Action: Mouse scrolled (1043, 439) with delta (0, -1)
Screenshot: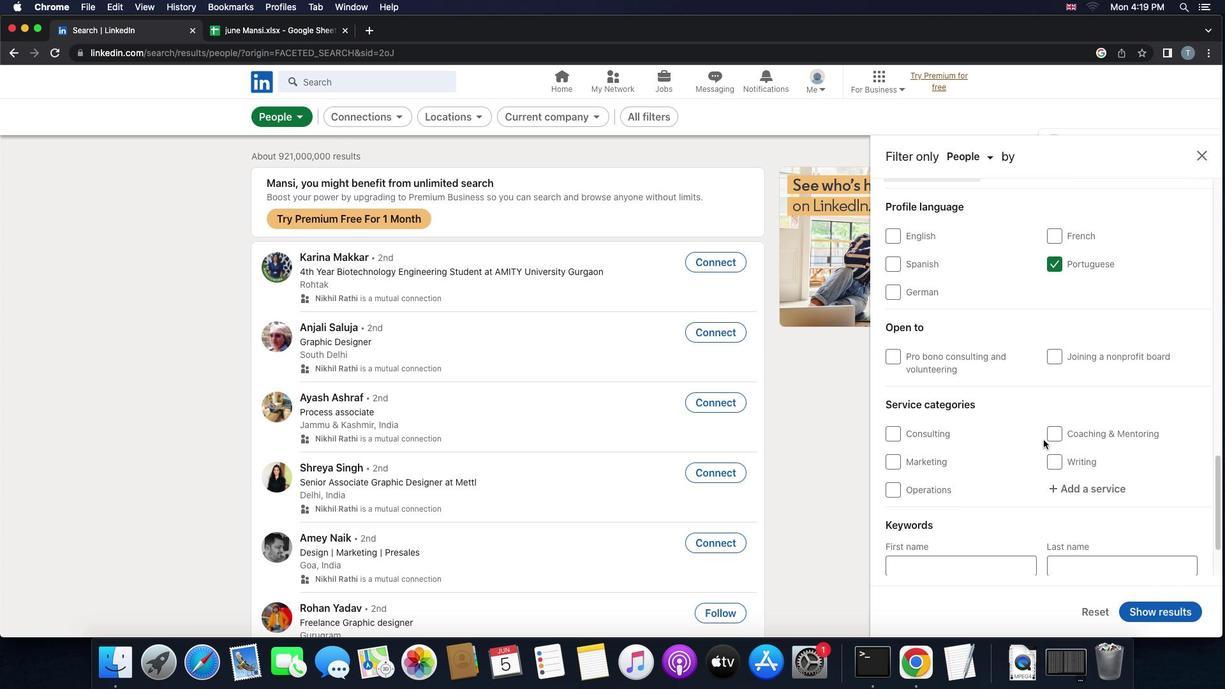
Action: Mouse moved to (1084, 437)
Screenshot: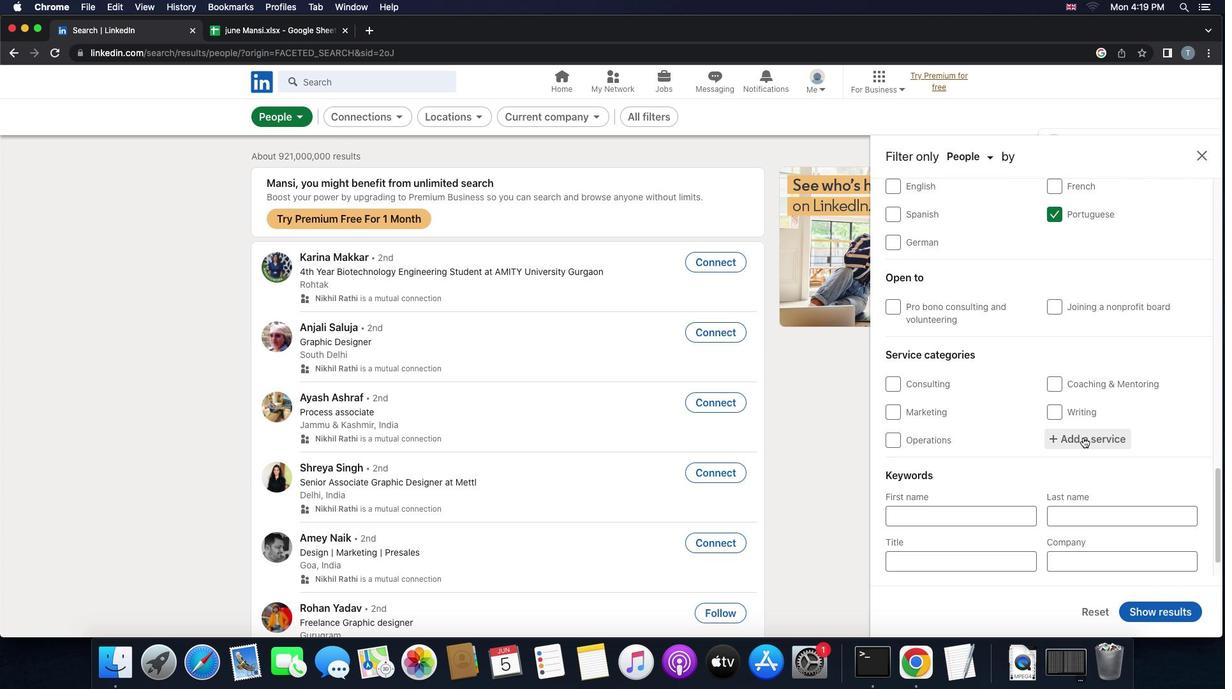
Action: Mouse pressed left at (1084, 437)
Screenshot: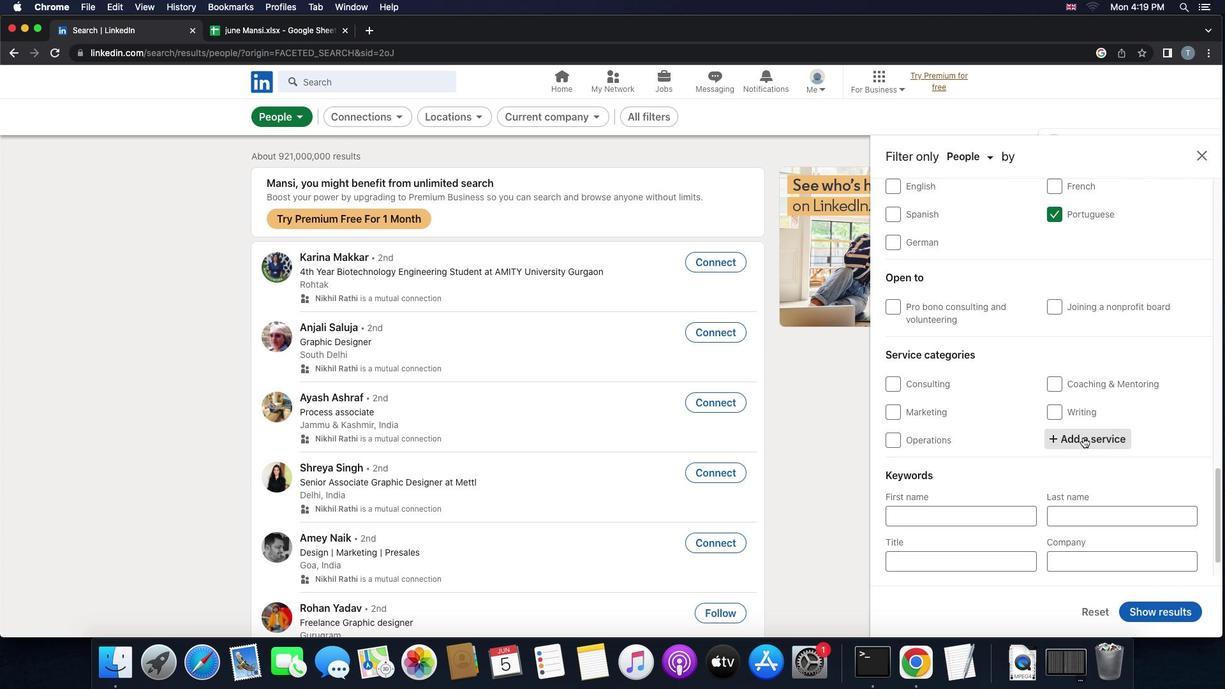 
Action: Mouse moved to (1084, 437)
Screenshot: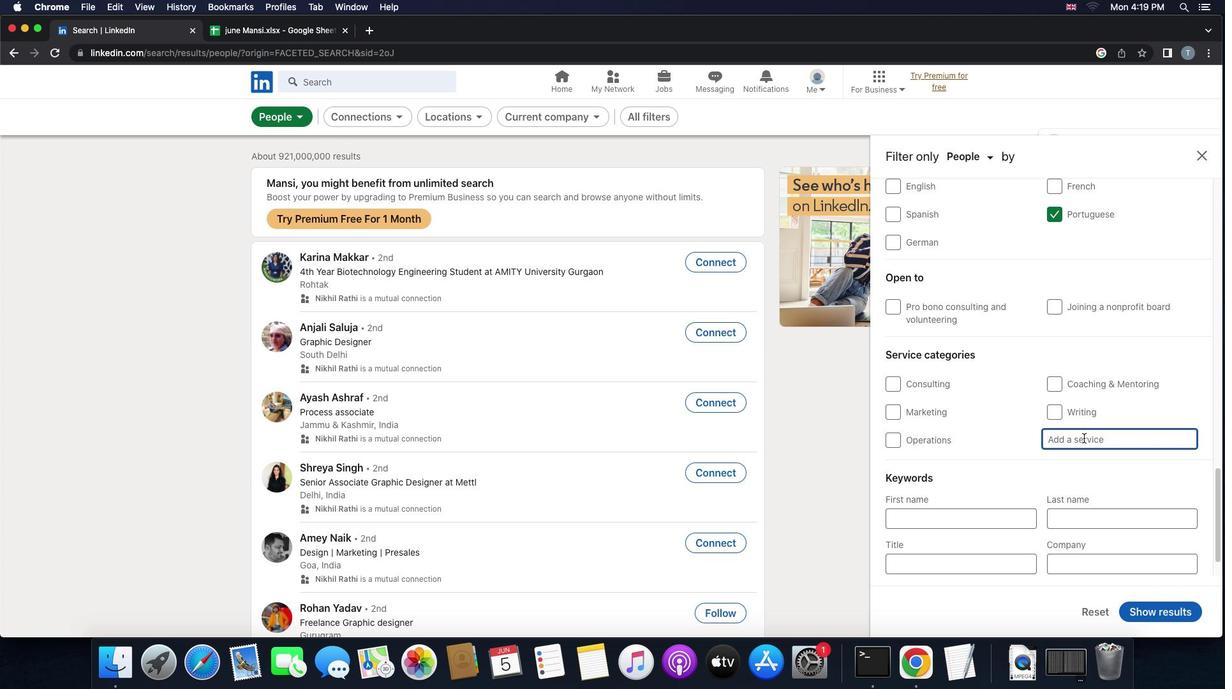 
Action: Key pressed 'i''n''s''u''r''a''n'
Screenshot: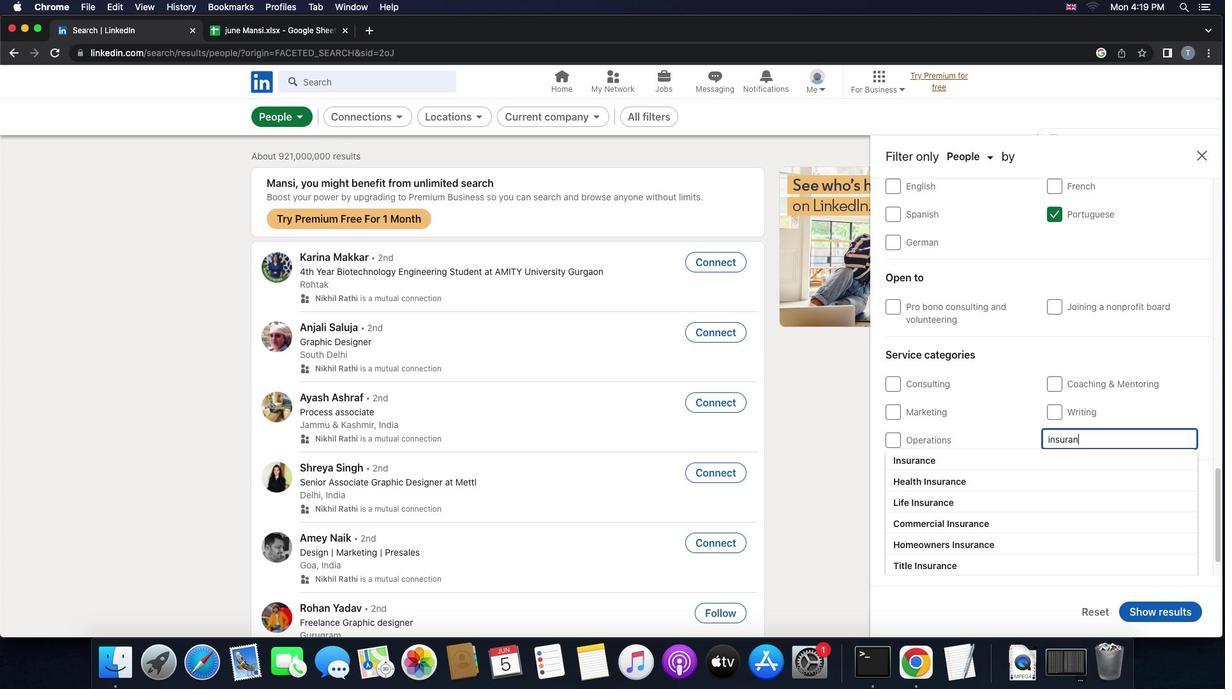 
Action: Mouse moved to (1001, 457)
Screenshot: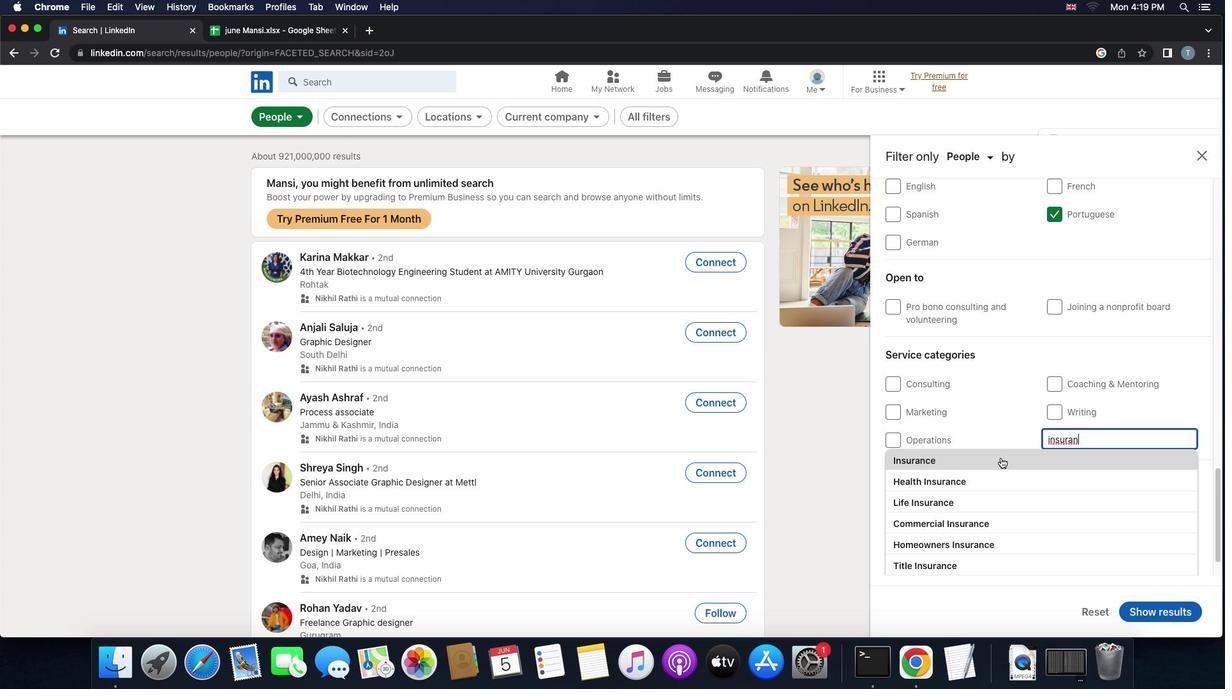 
Action: Mouse pressed left at (1001, 457)
Screenshot: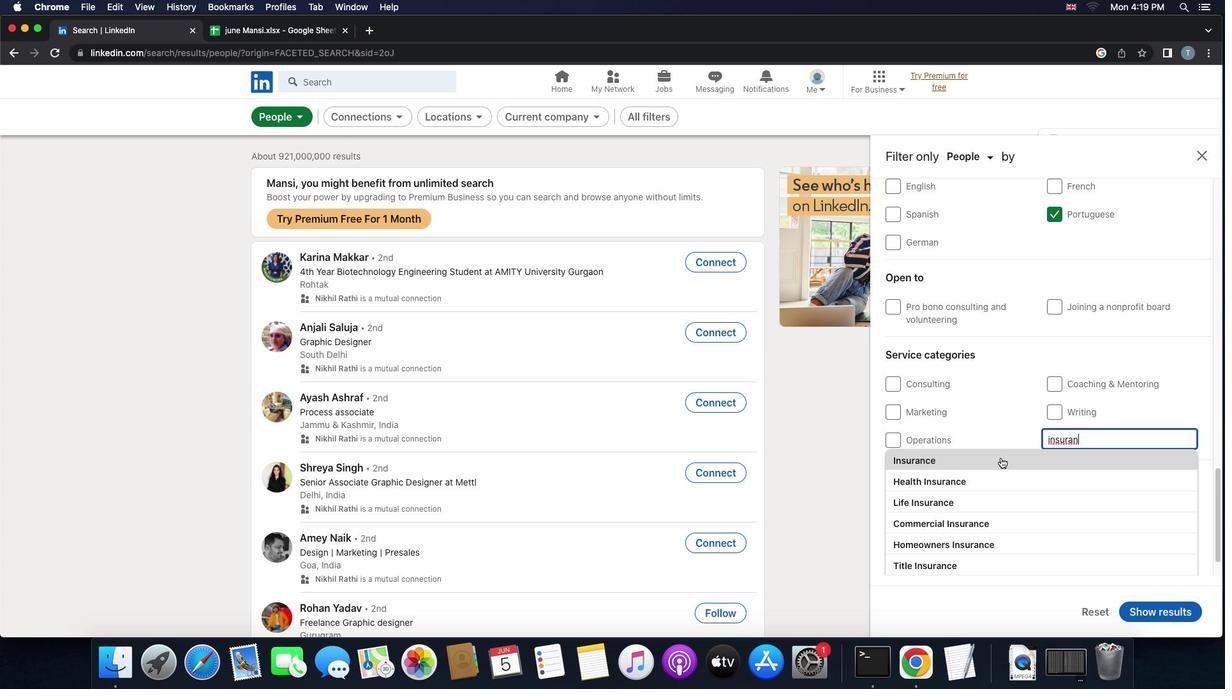 
Action: Mouse scrolled (1001, 457) with delta (0, 0)
Screenshot: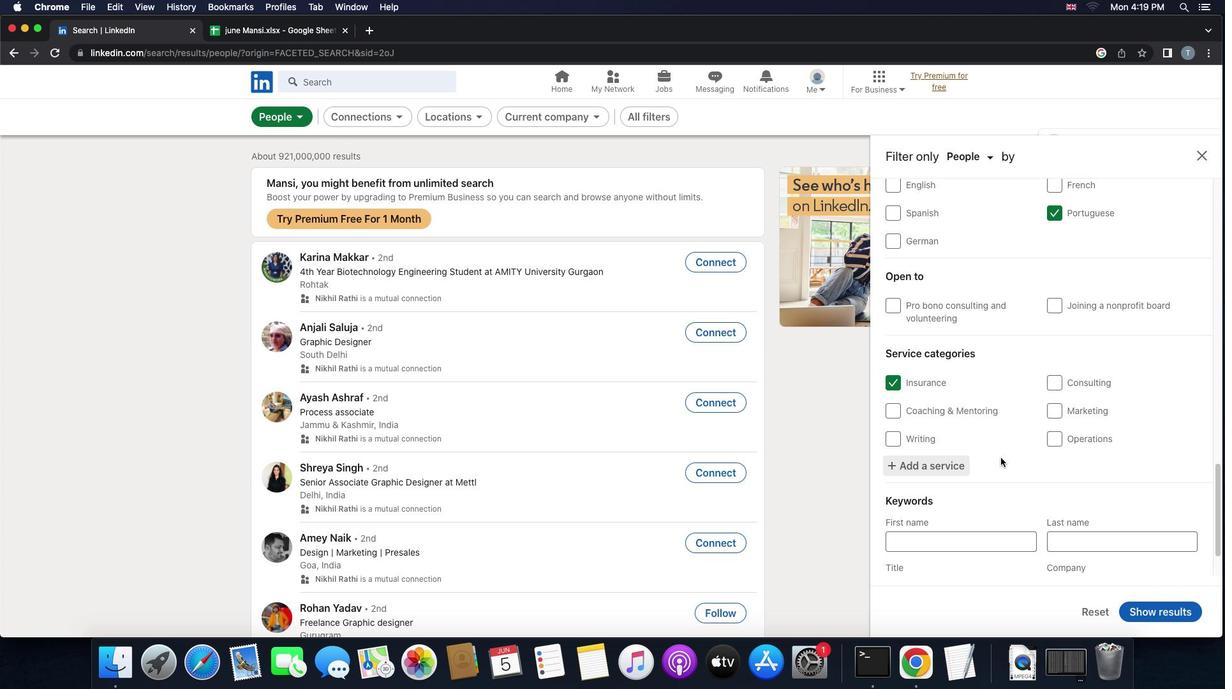 
Action: Mouse scrolled (1001, 457) with delta (0, 0)
Screenshot: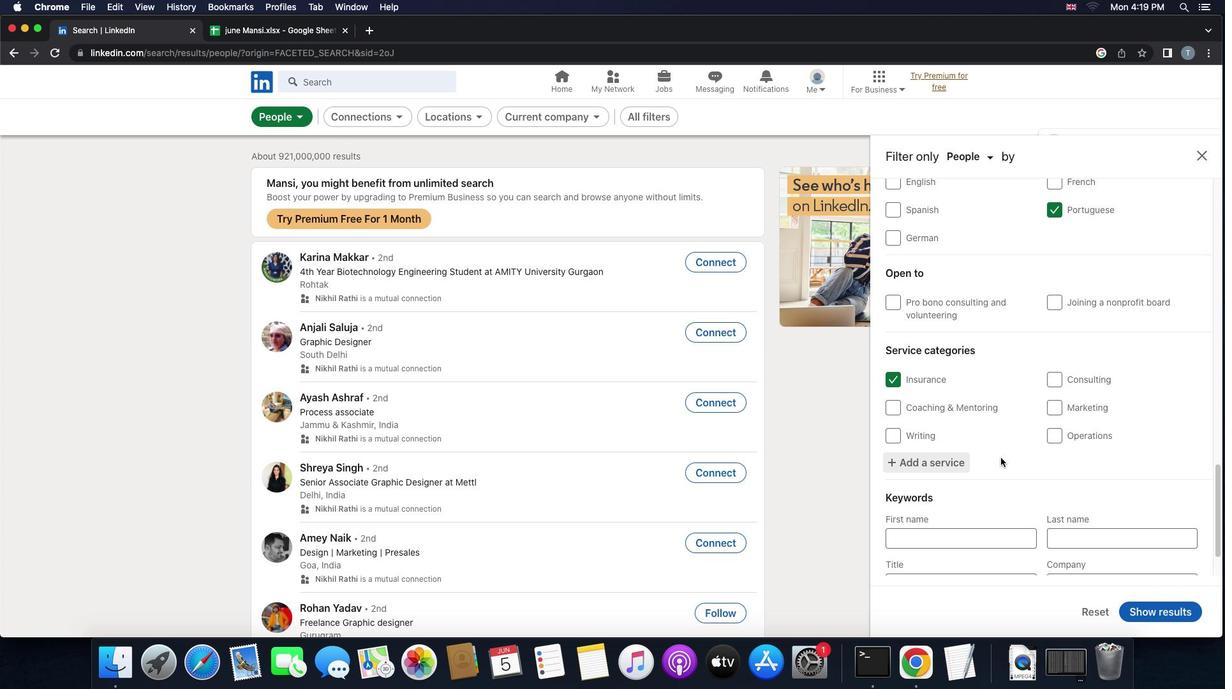 
Action: Mouse scrolled (1001, 457) with delta (0, -1)
Screenshot: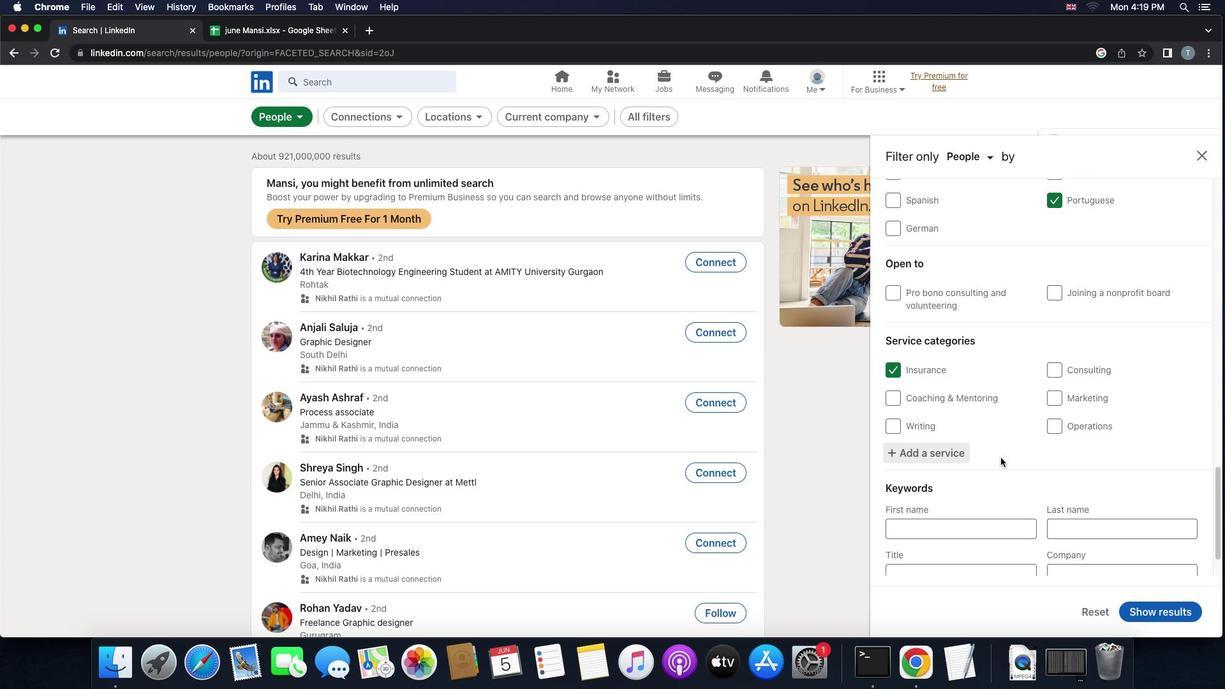 
Action: Mouse scrolled (1001, 457) with delta (0, -2)
Screenshot: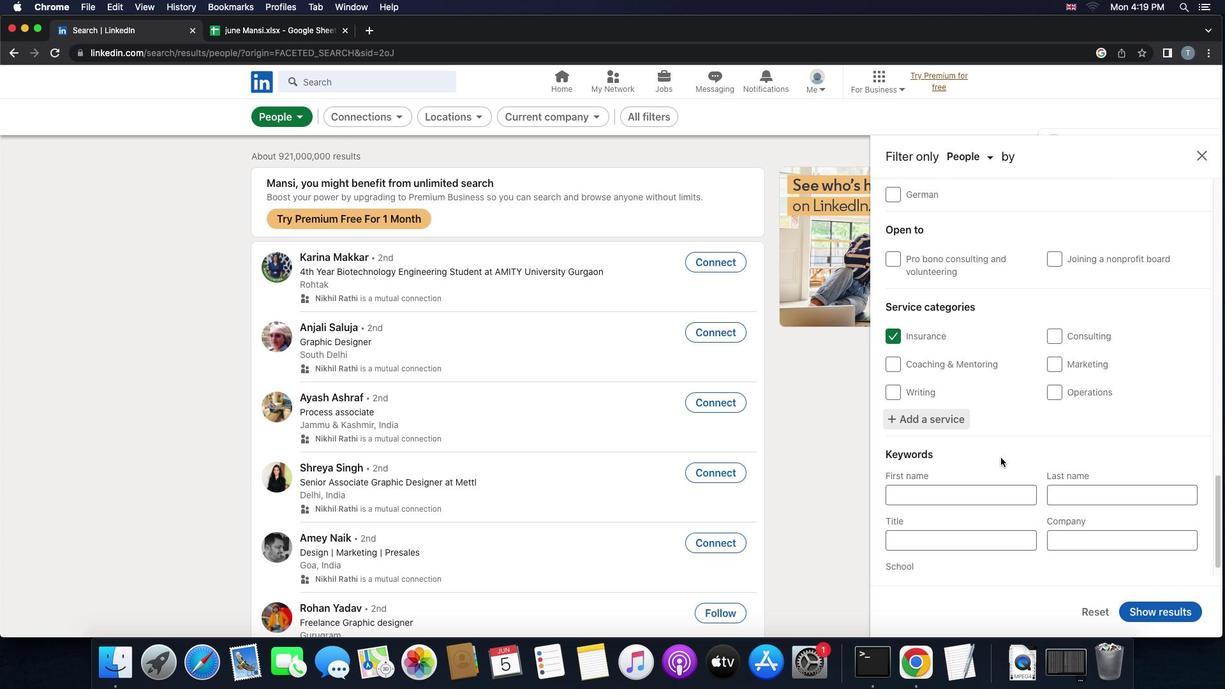 
Action: Mouse moved to (975, 522)
Screenshot: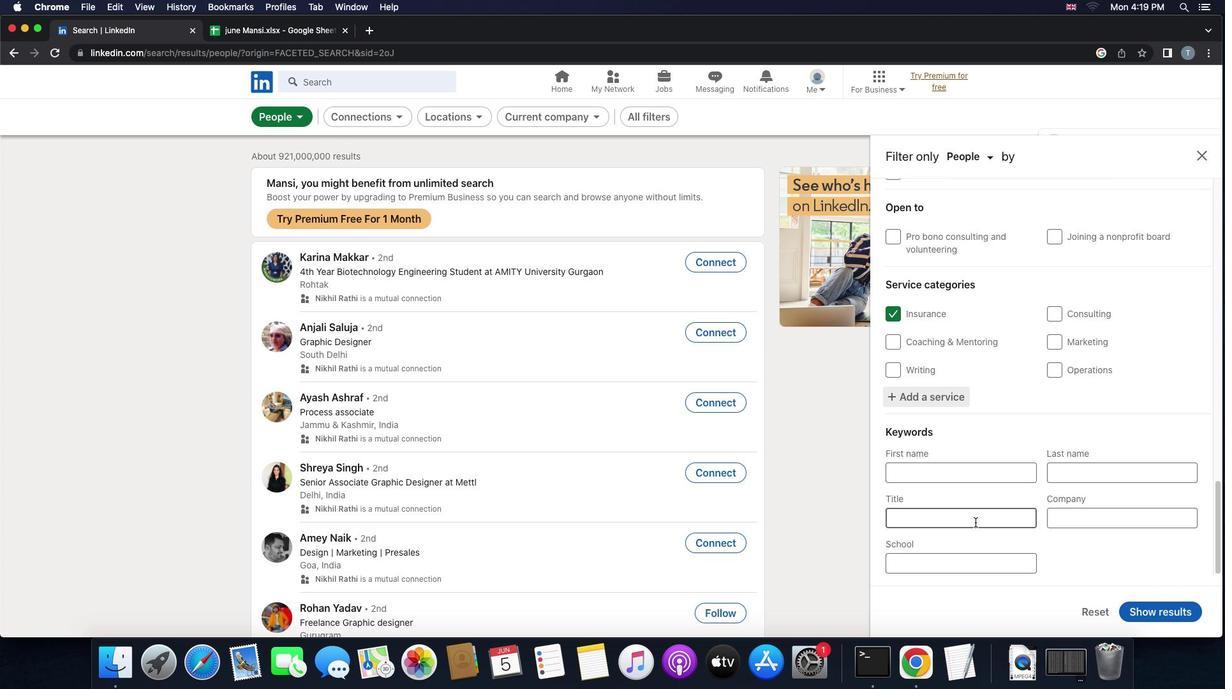 
Action: Mouse pressed left at (975, 522)
Screenshot: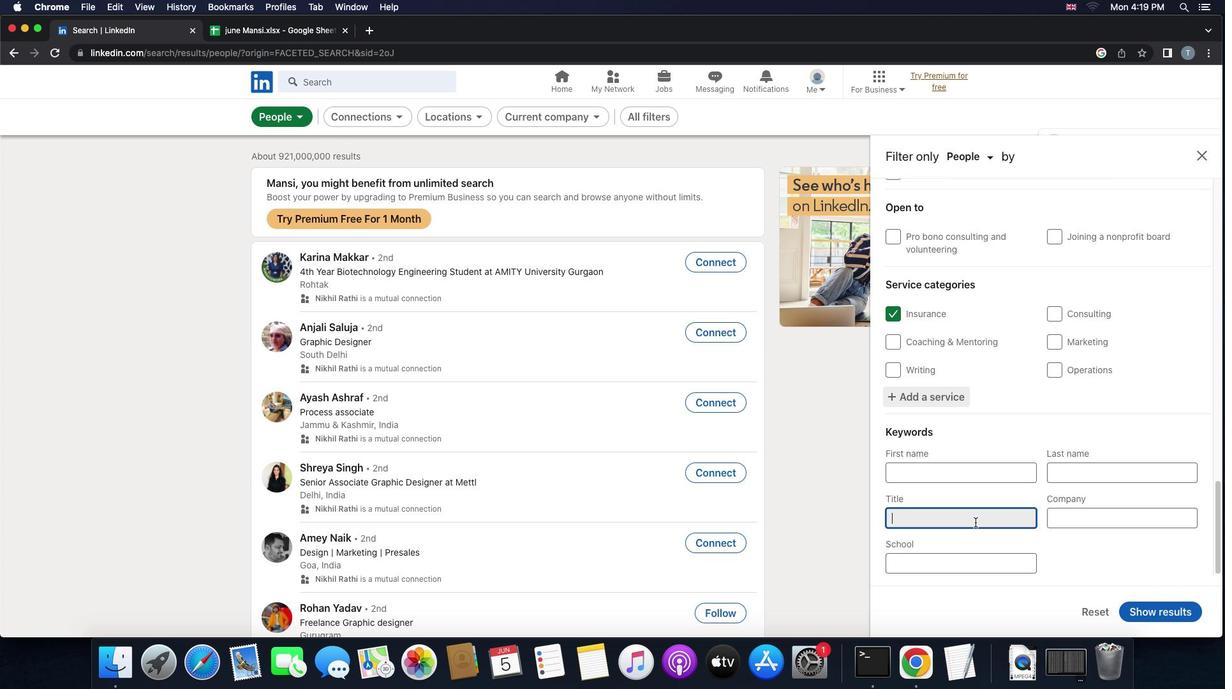 
Action: Mouse moved to (976, 522)
Screenshot: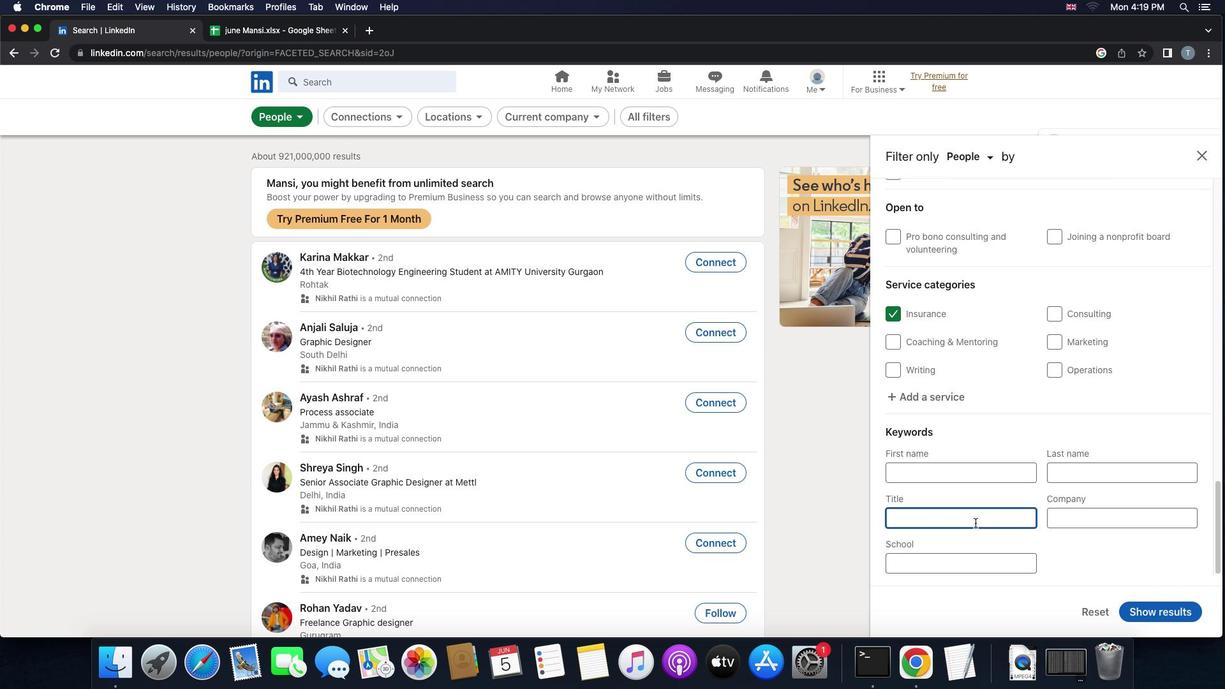 
Action: Key pressed 'c''o''m''m''e''r''c''i''a''l'Key.space'l''o''a''n'Key.space'o''f''f''i''c''e''r'
Screenshot: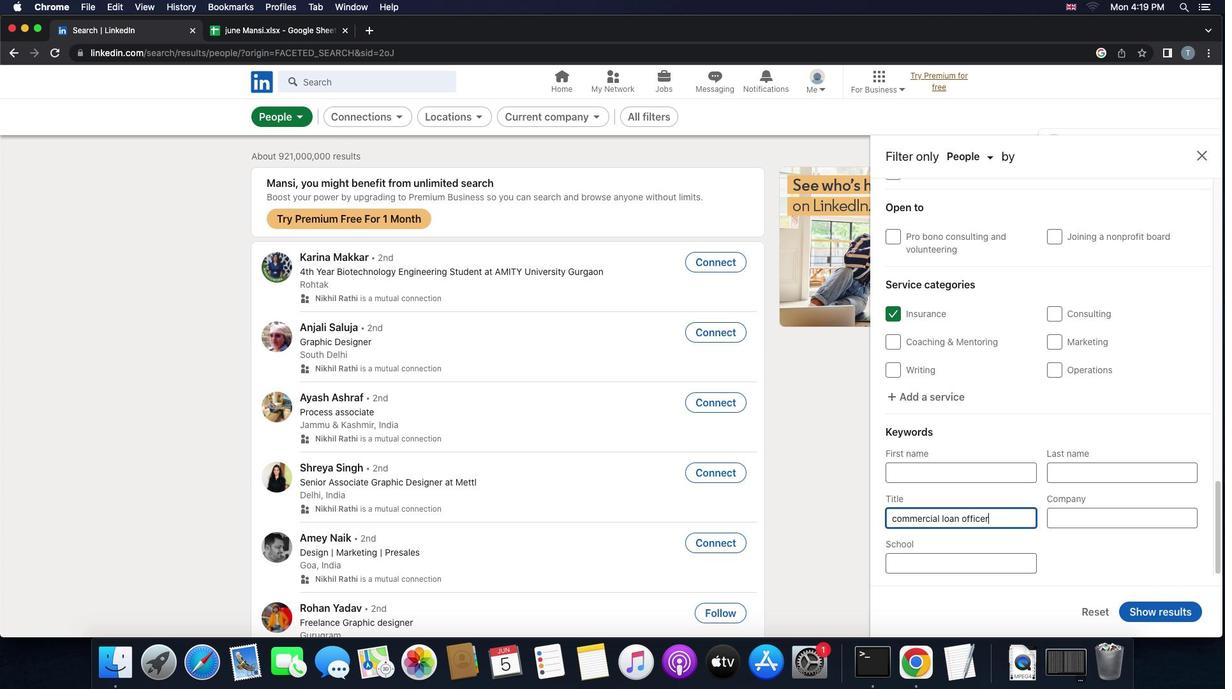 
Action: Mouse moved to (1138, 607)
Screenshot: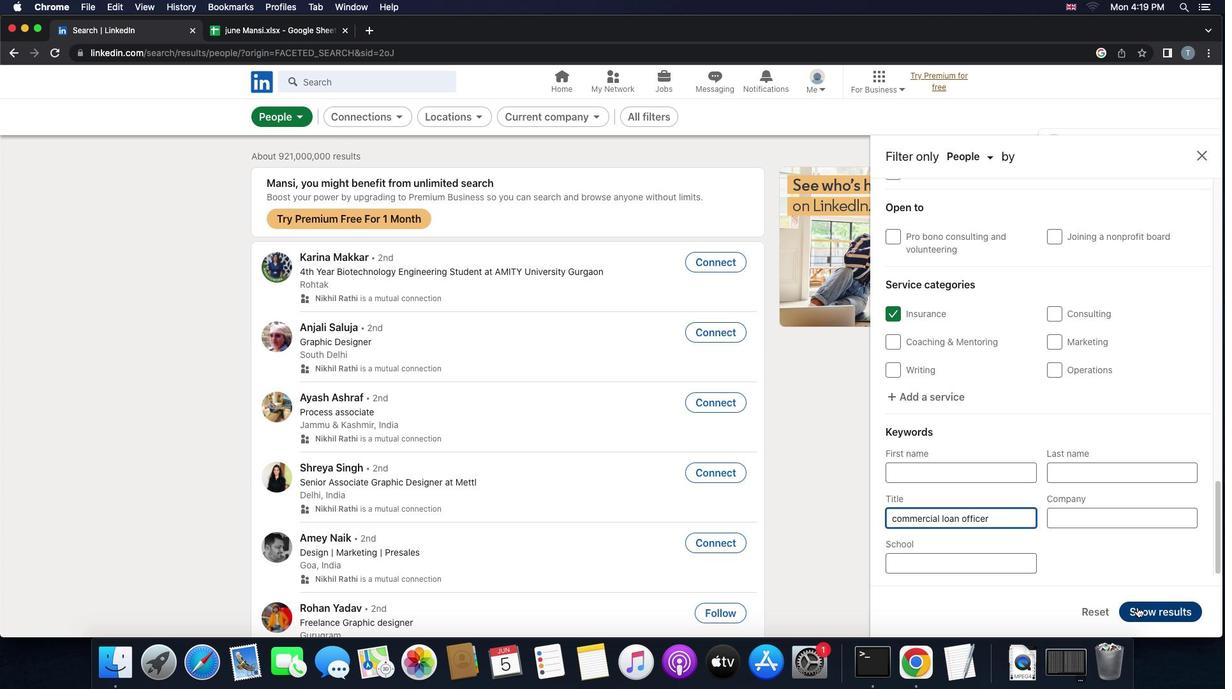 
Action: Mouse pressed left at (1138, 607)
Screenshot: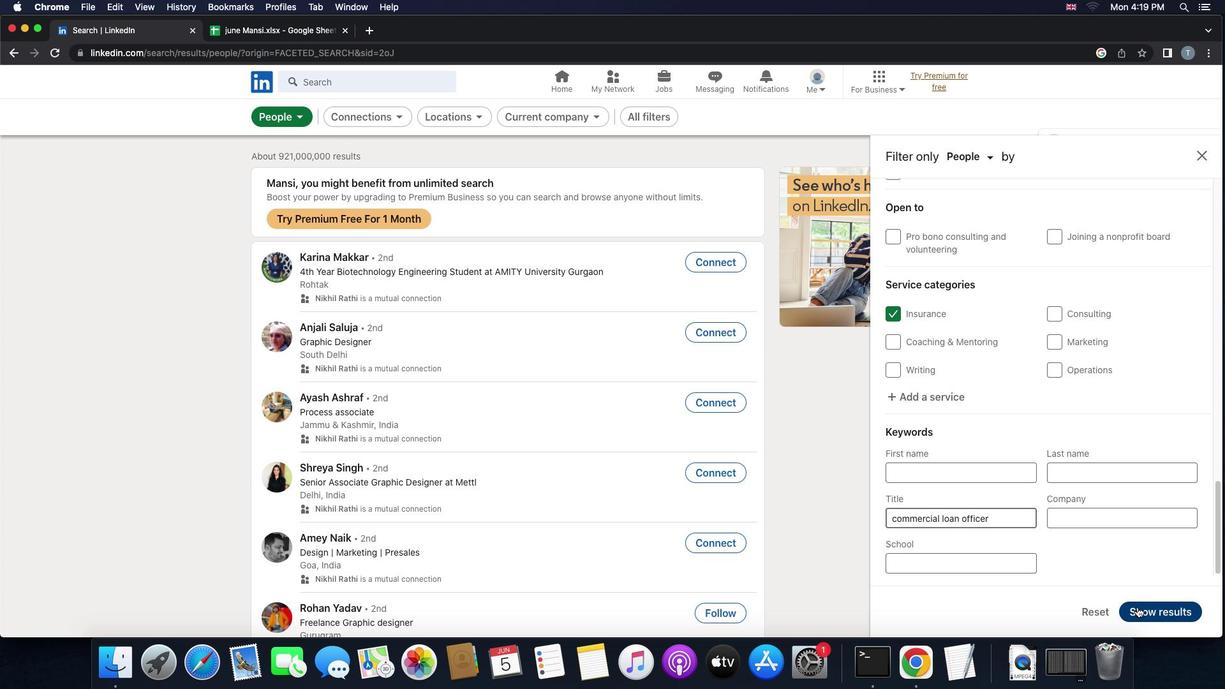 
Action: Mouse moved to (1071, 586)
Screenshot: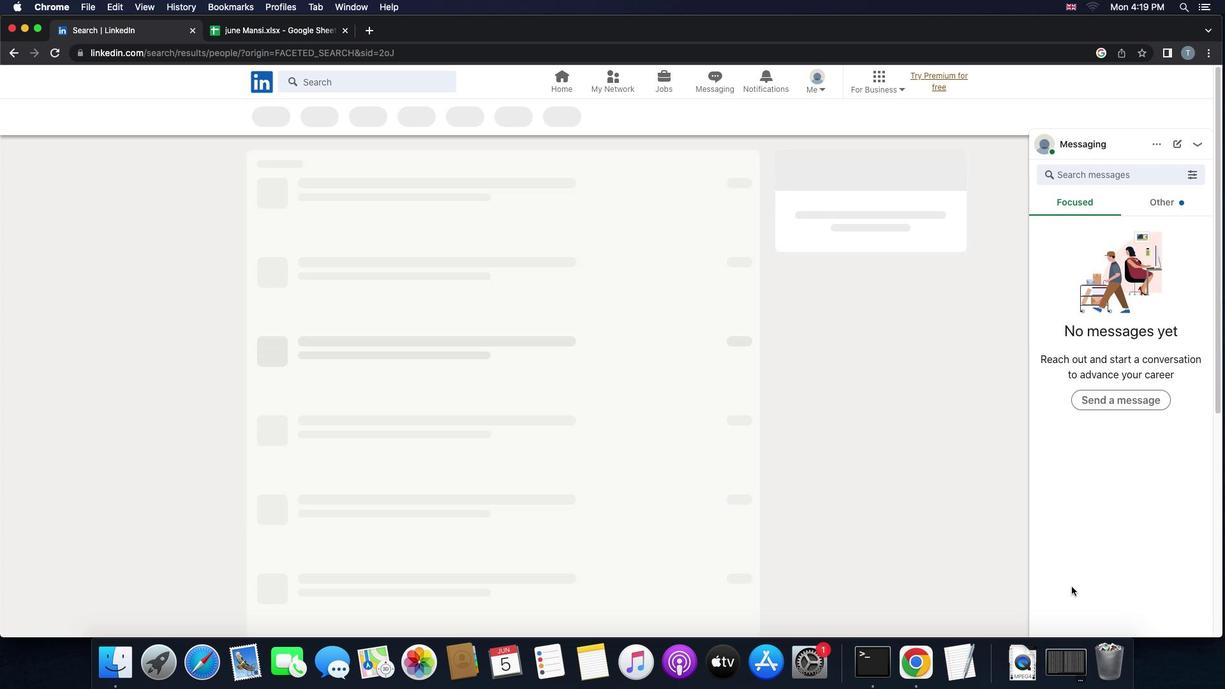 
